 Task: Look for Airbnb options in Granada, Nicaragua from 4th December, 2023 to 10th December, 2023 for 8 adults.4 bedrooms having 8 beds and 4 bathrooms. Property type can be house. Amenities needed are: wifi, TV, free parkinig on premises, gym, breakfast. Look for 3 properties as per requirement.
Action: Mouse moved to (453, 176)
Screenshot: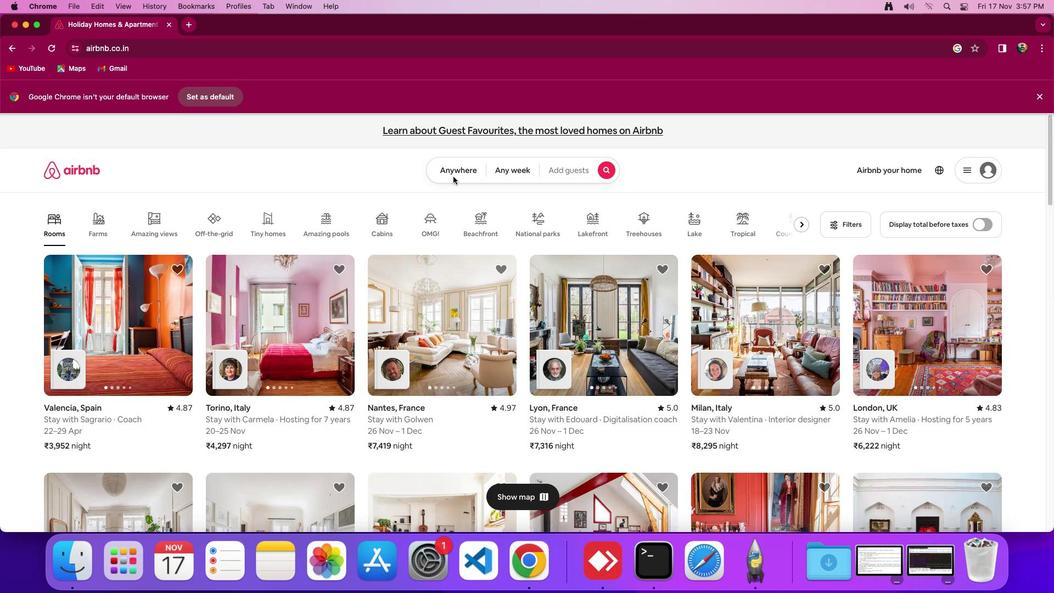 
Action: Mouse pressed left at (453, 176)
Screenshot: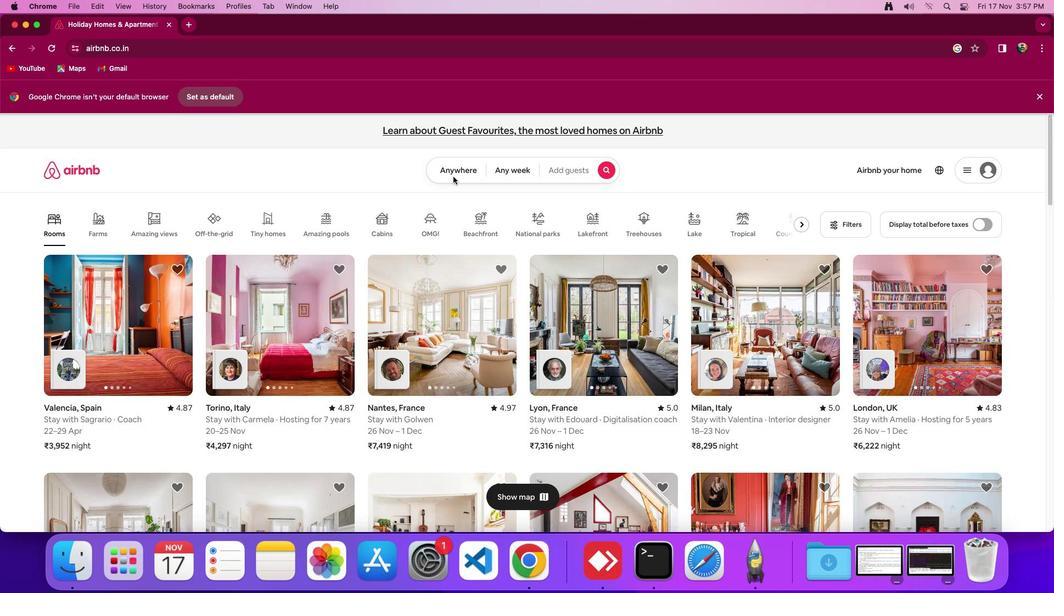 
Action: Mouse moved to (455, 176)
Screenshot: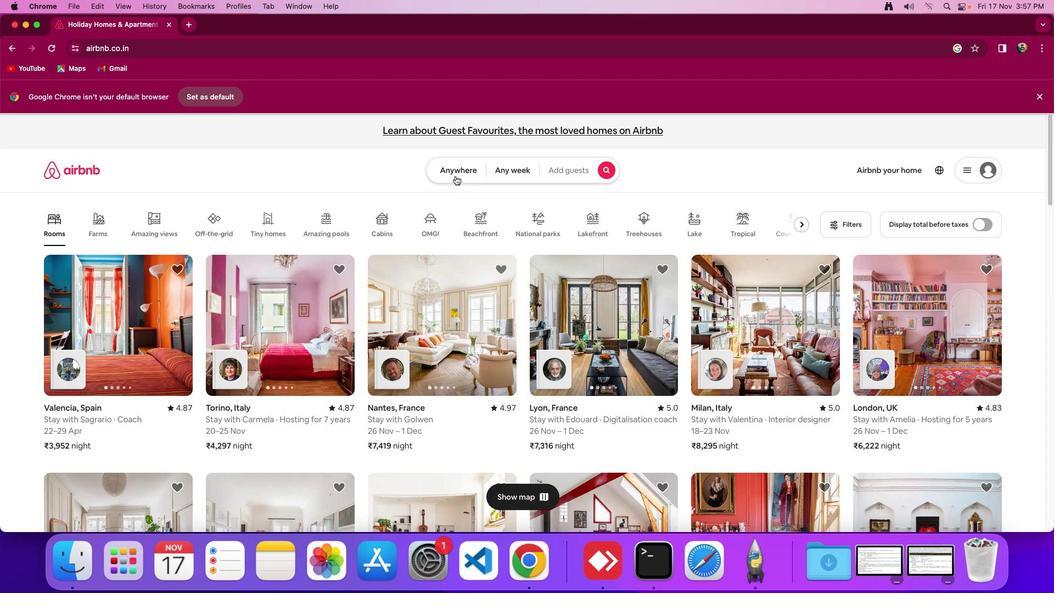 
Action: Mouse pressed left at (455, 176)
Screenshot: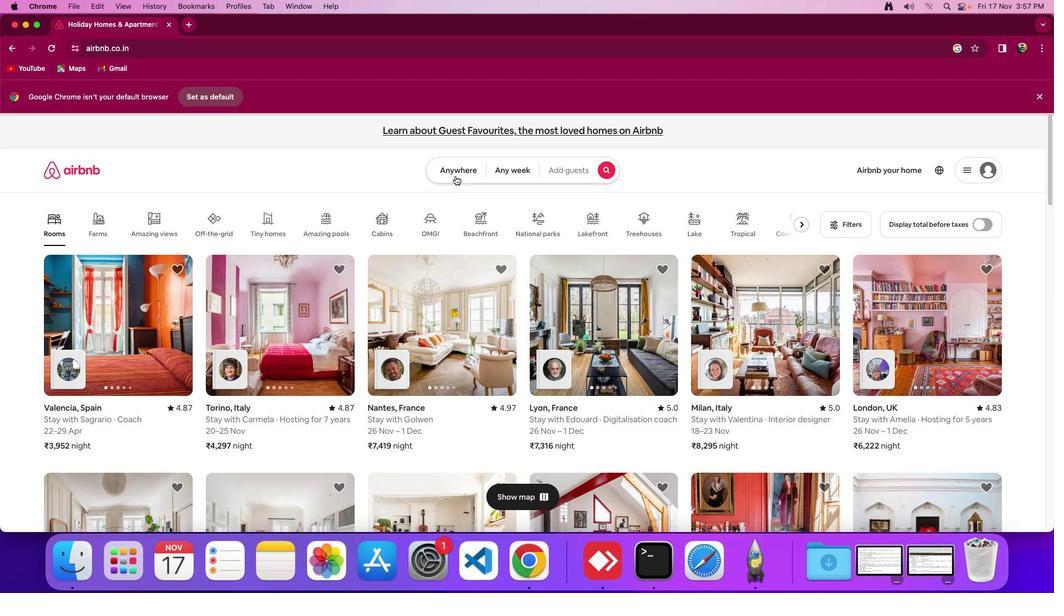 
Action: Mouse moved to (376, 209)
Screenshot: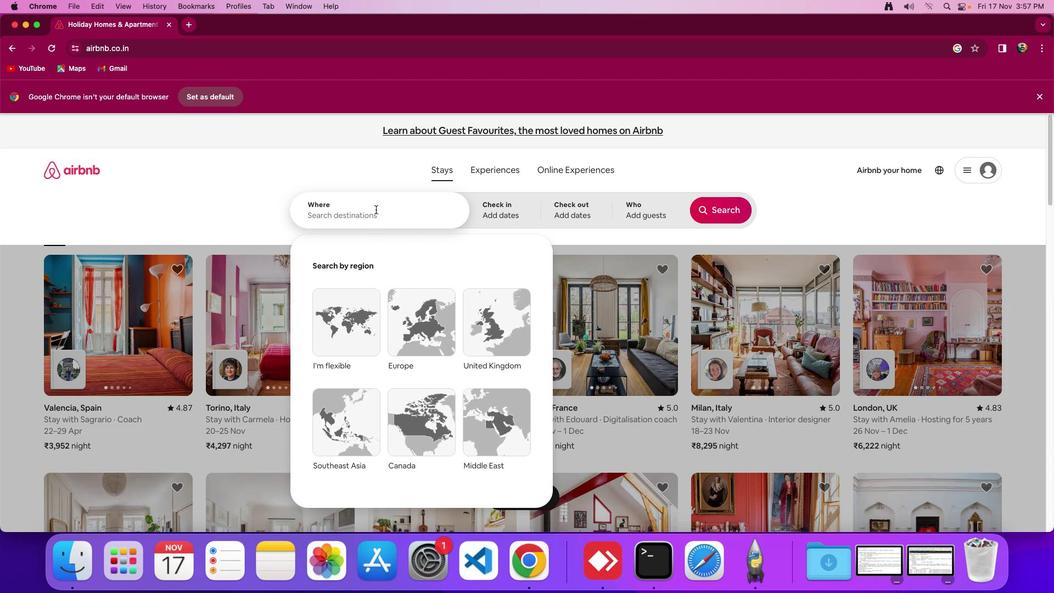 
Action: Mouse pressed left at (376, 209)
Screenshot: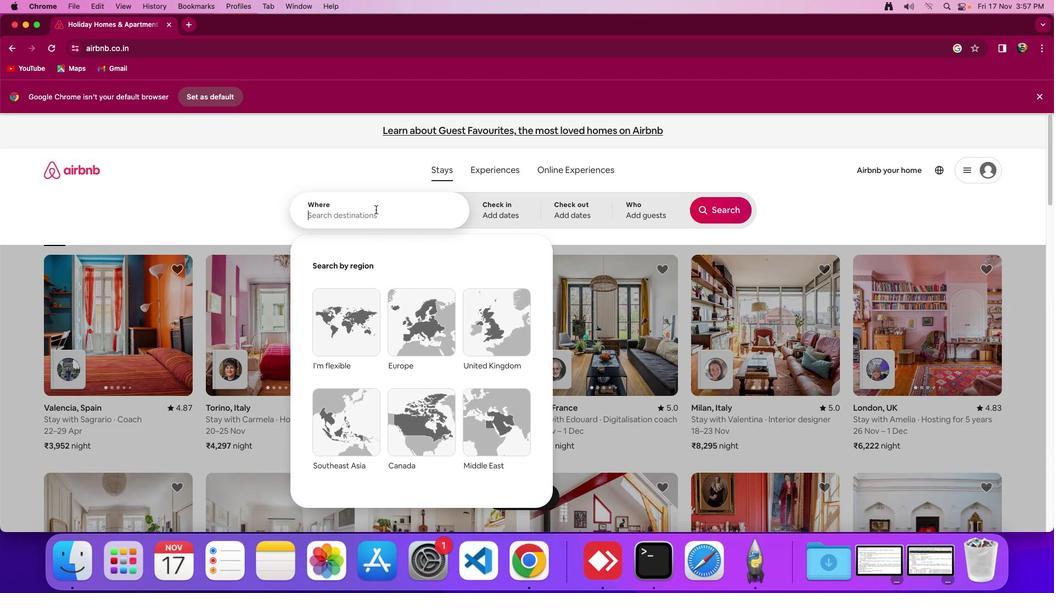 
Action: Key pressed Key.shift_r'G'
Screenshot: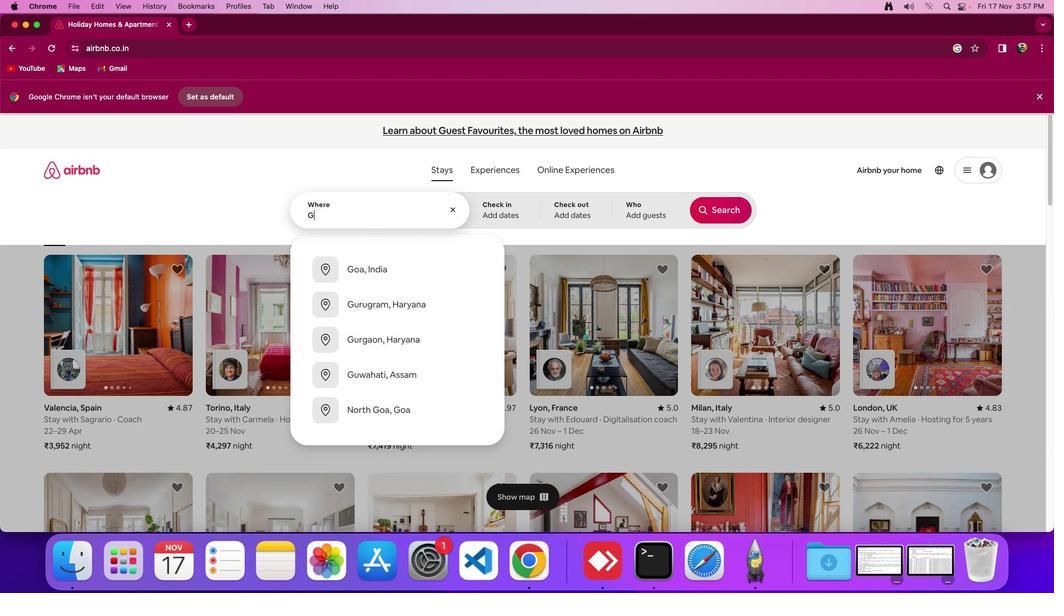 
Action: Mouse moved to (421, 191)
Screenshot: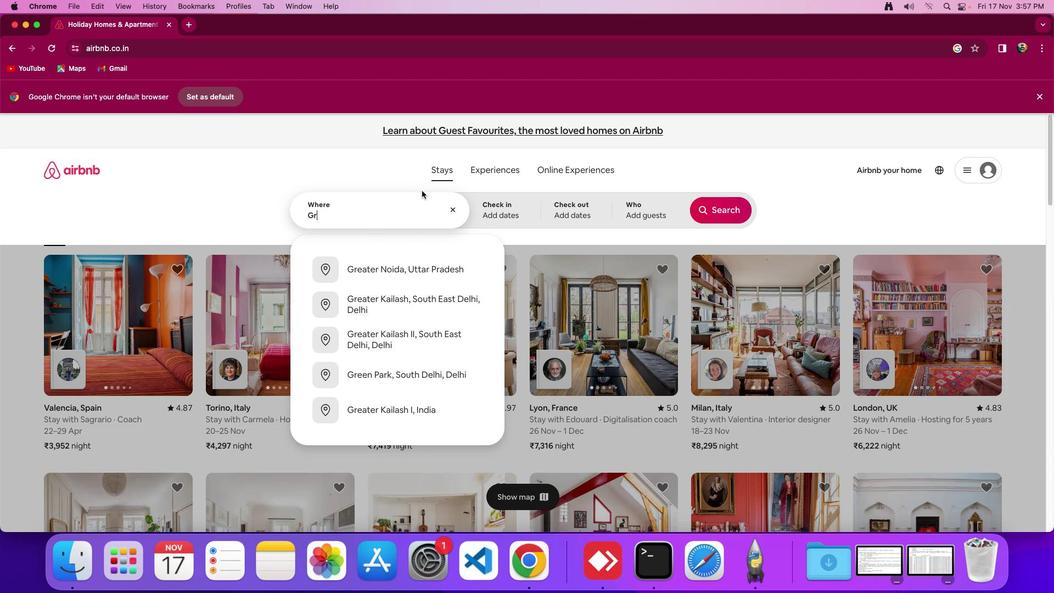 
Action: Key pressed 'r'
Screenshot: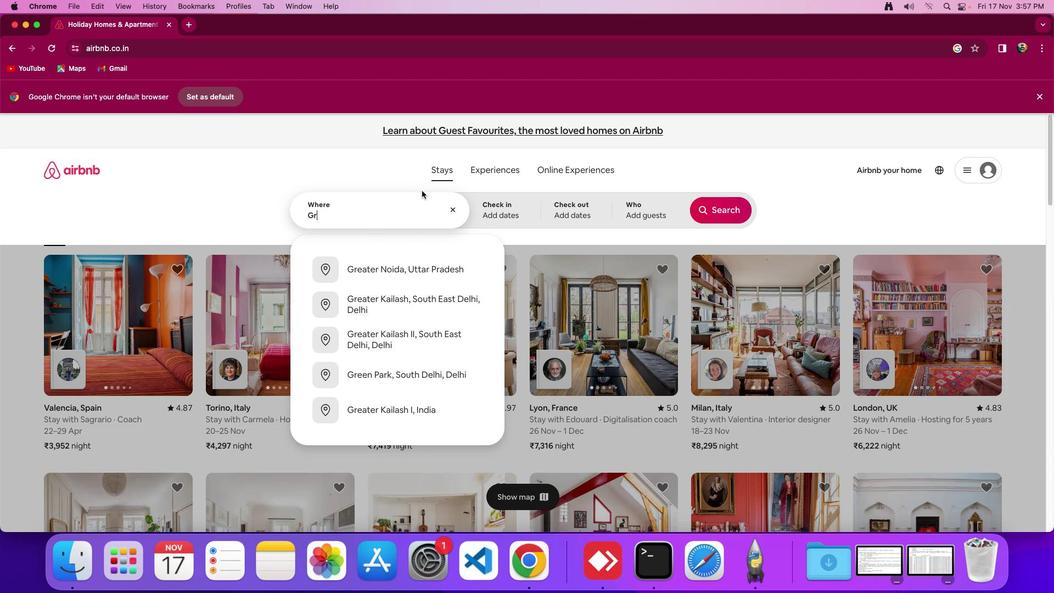 
Action: Mouse moved to (421, 190)
Screenshot: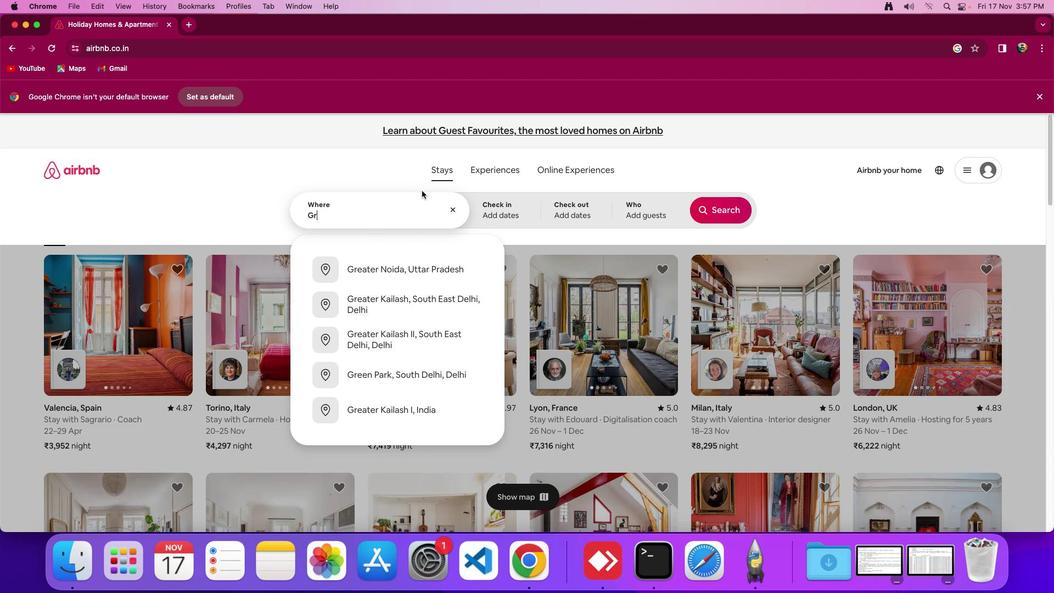 
Action: Key pressed 'a''n''d''a'','Key.spaceKey.shift'N''i''c''a''r''a''g''u''a'
Screenshot: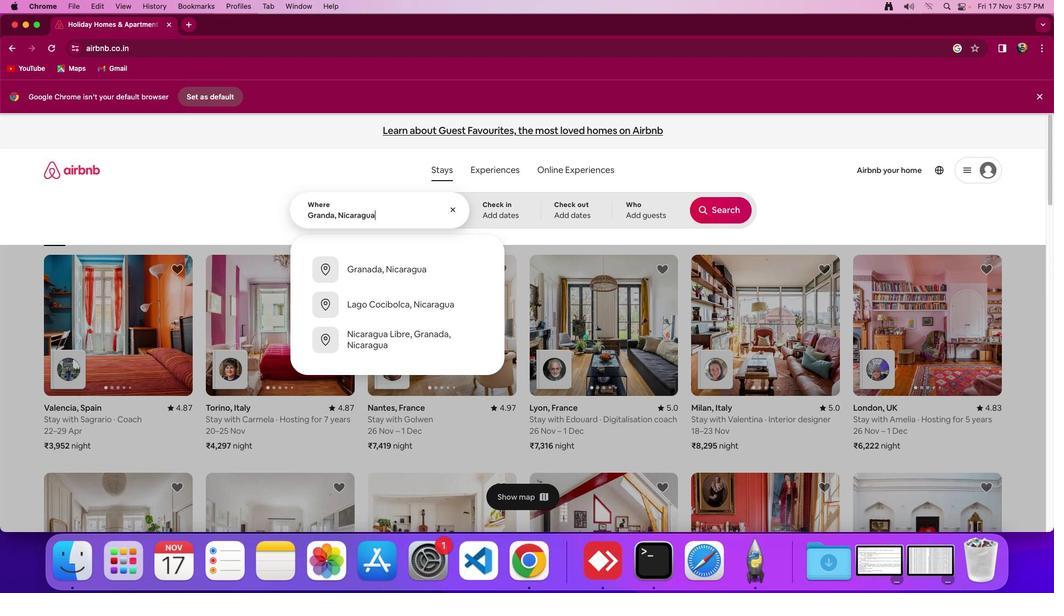 
Action: Mouse moved to (488, 213)
Screenshot: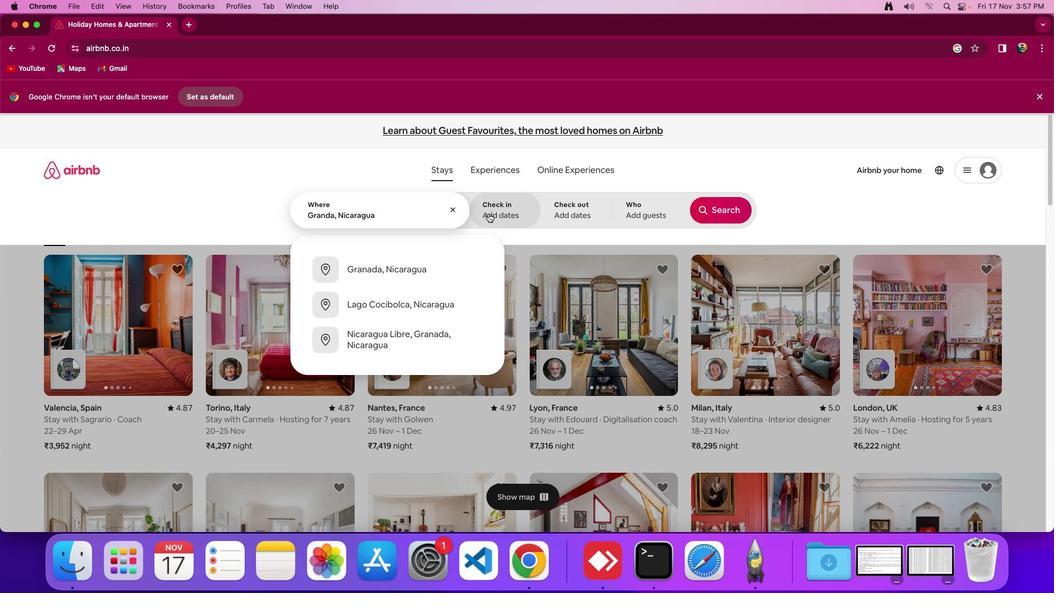 
Action: Mouse pressed left at (488, 213)
Screenshot: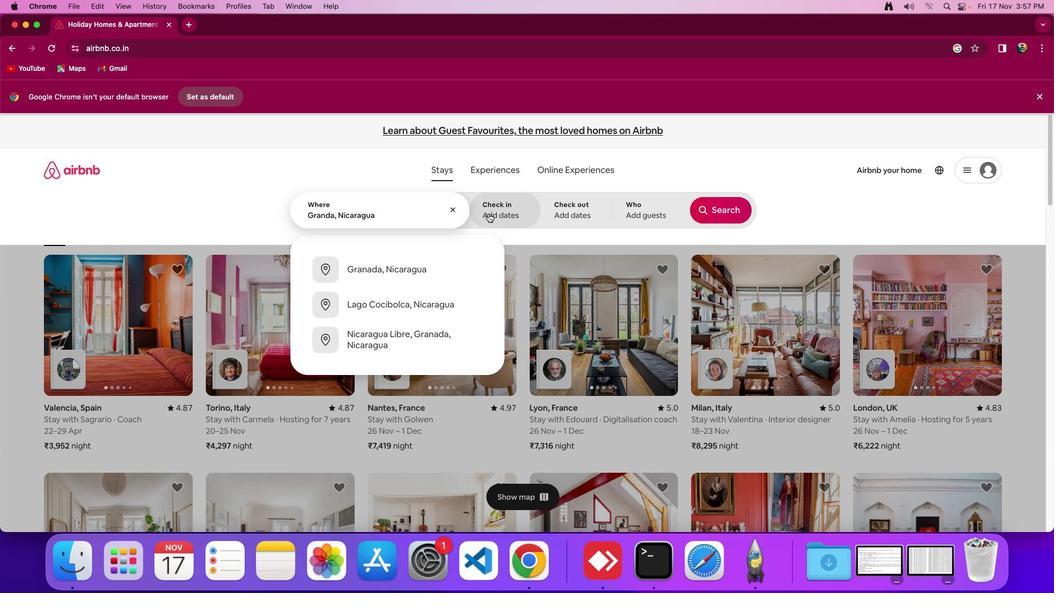 
Action: Mouse moved to (569, 375)
Screenshot: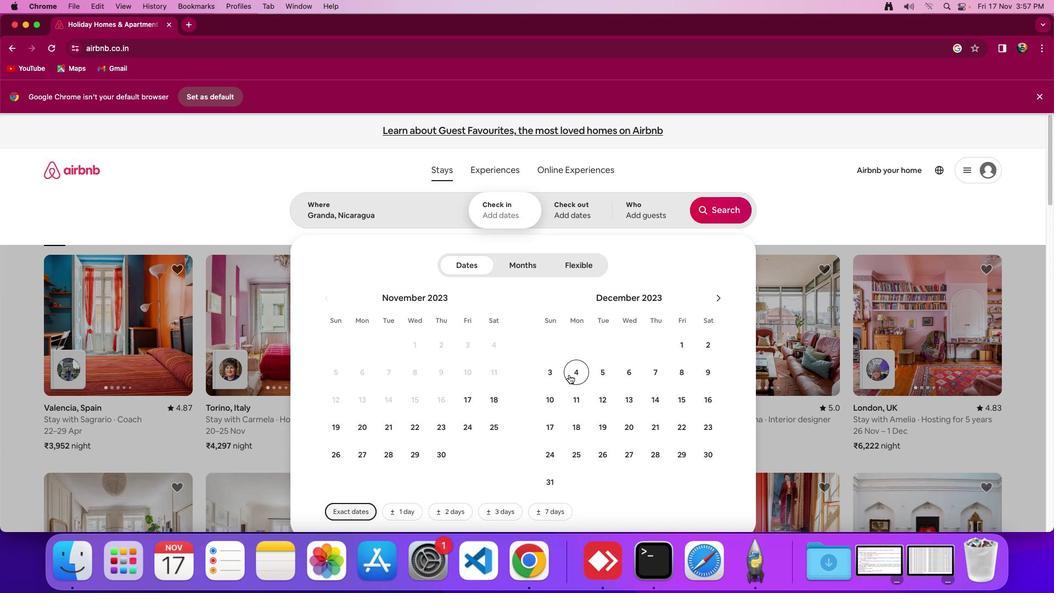 
Action: Mouse pressed left at (569, 375)
Screenshot: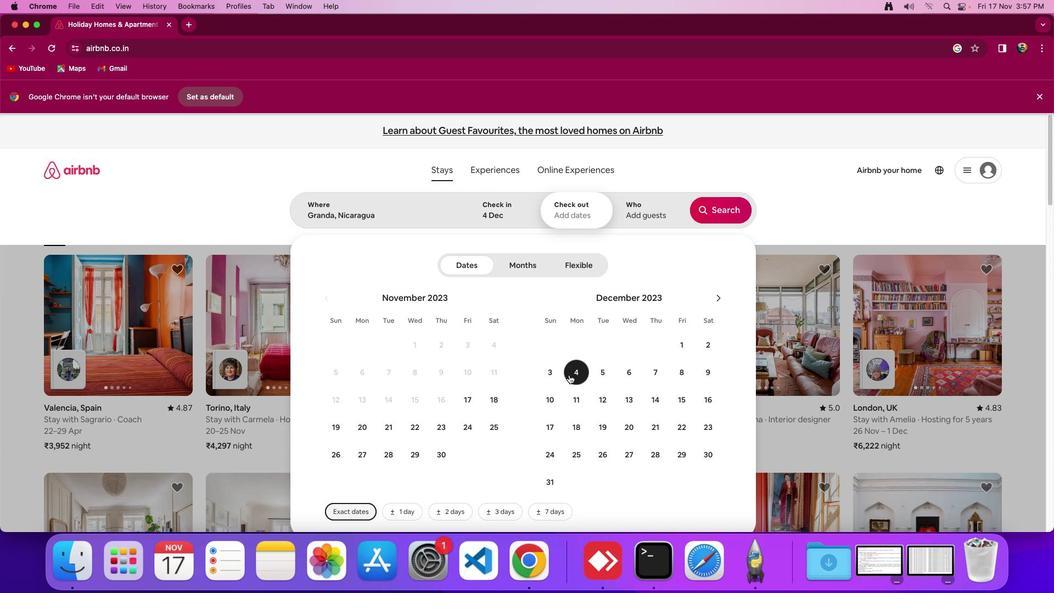 
Action: Mouse moved to (556, 403)
Screenshot: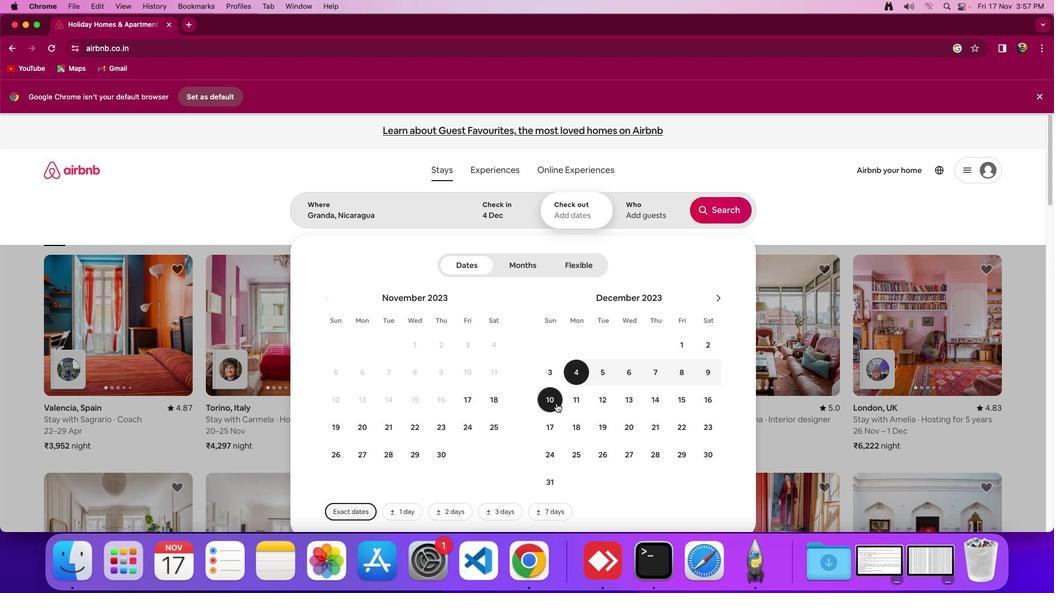 
Action: Mouse pressed left at (556, 403)
Screenshot: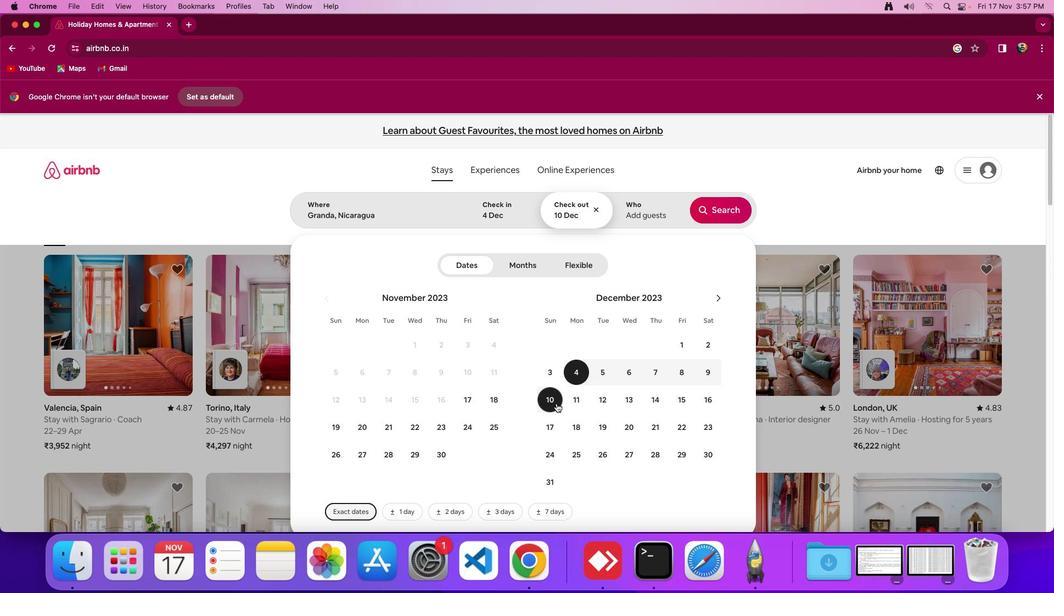 
Action: Mouse moved to (645, 213)
Screenshot: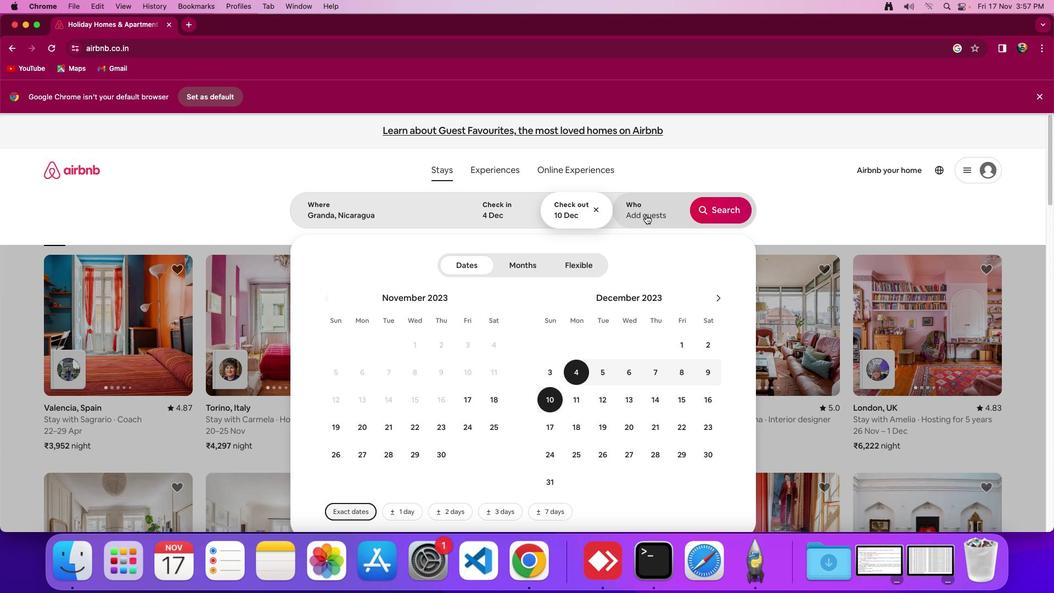 
Action: Mouse pressed left at (645, 213)
Screenshot: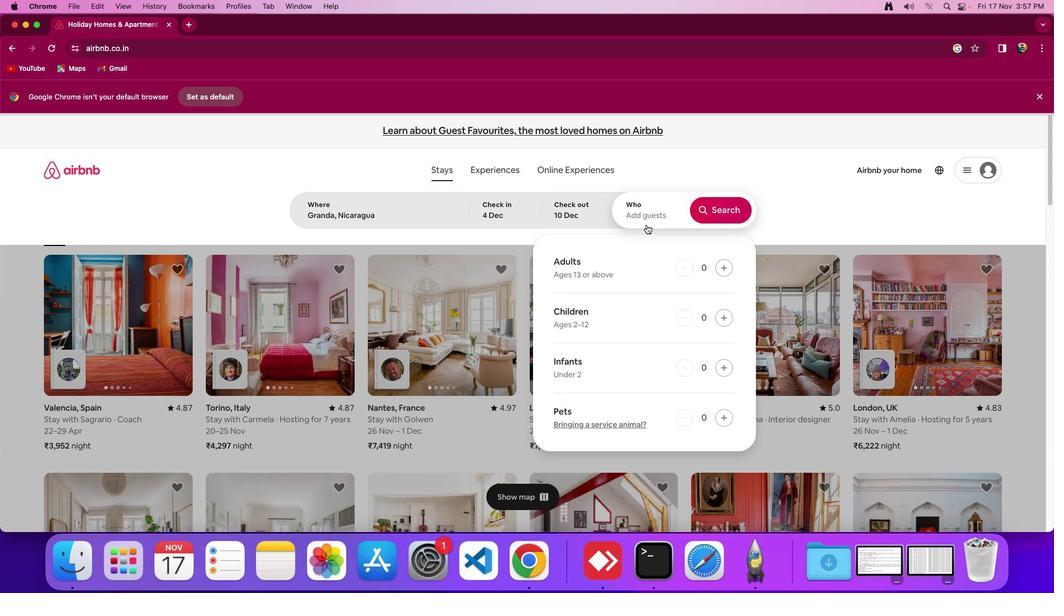 
Action: Mouse moved to (722, 267)
Screenshot: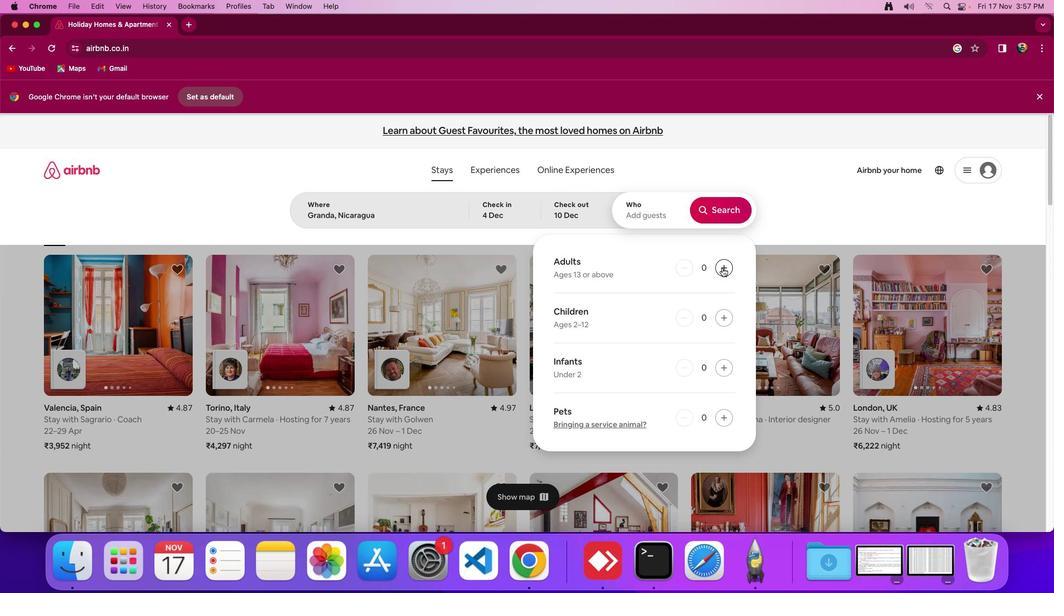 
Action: Mouse pressed left at (722, 267)
Screenshot: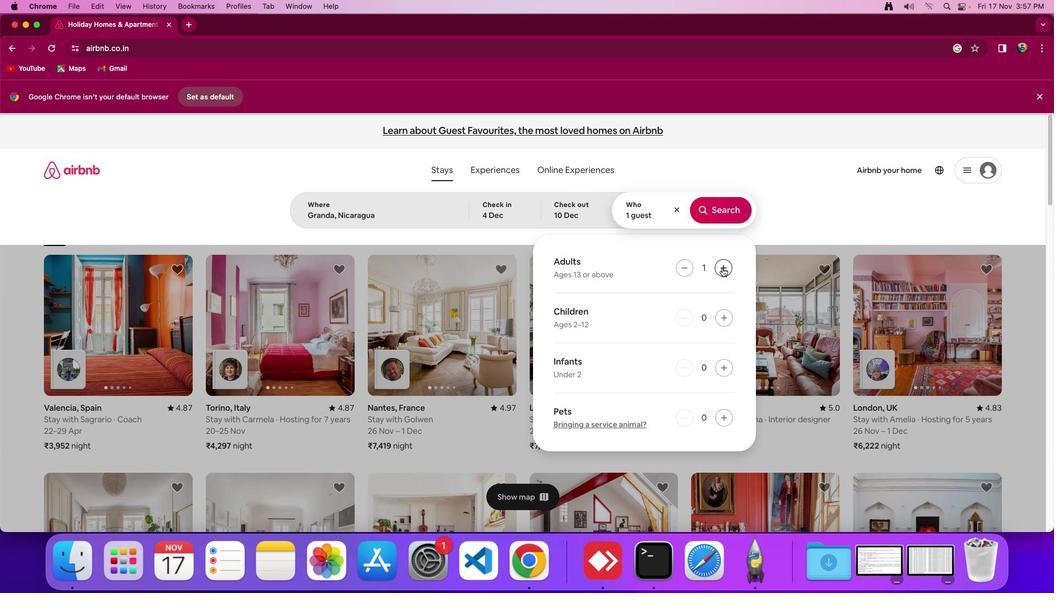 
Action: Mouse pressed left at (722, 267)
Screenshot: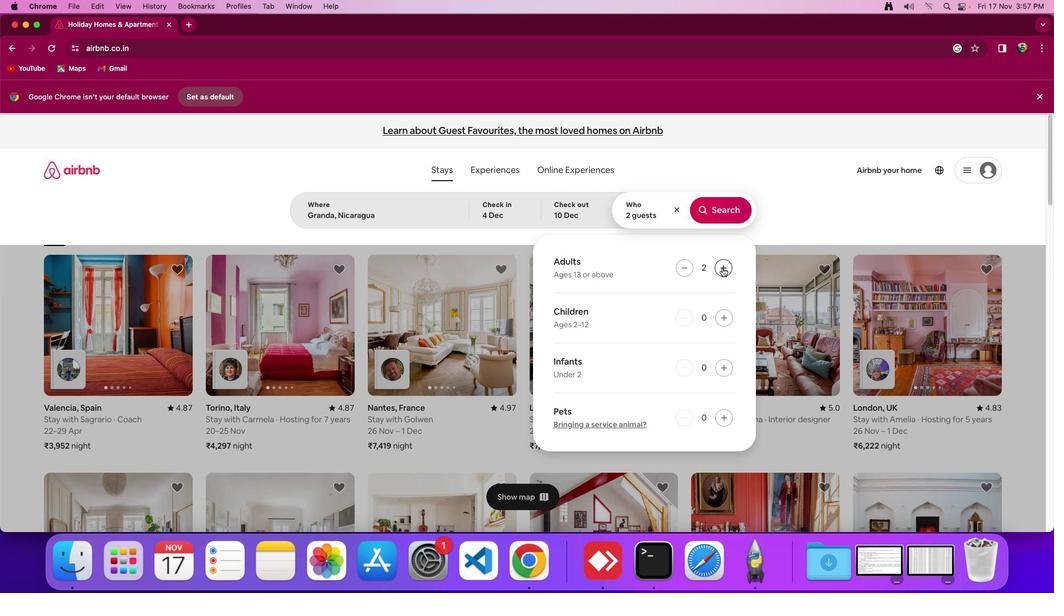 
Action: Mouse pressed left at (722, 267)
Screenshot: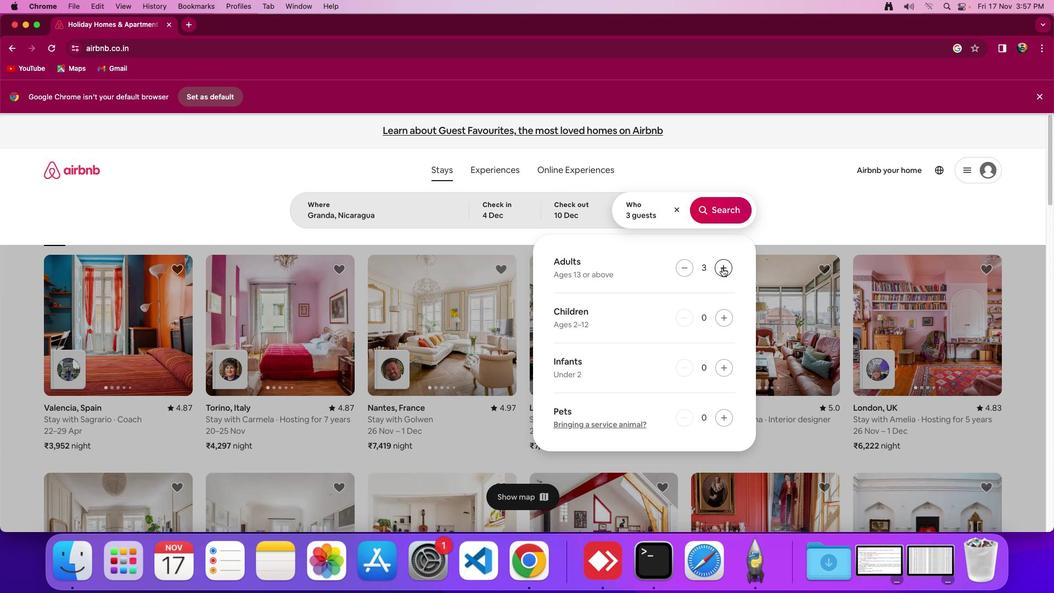 
Action: Mouse pressed left at (722, 267)
Screenshot: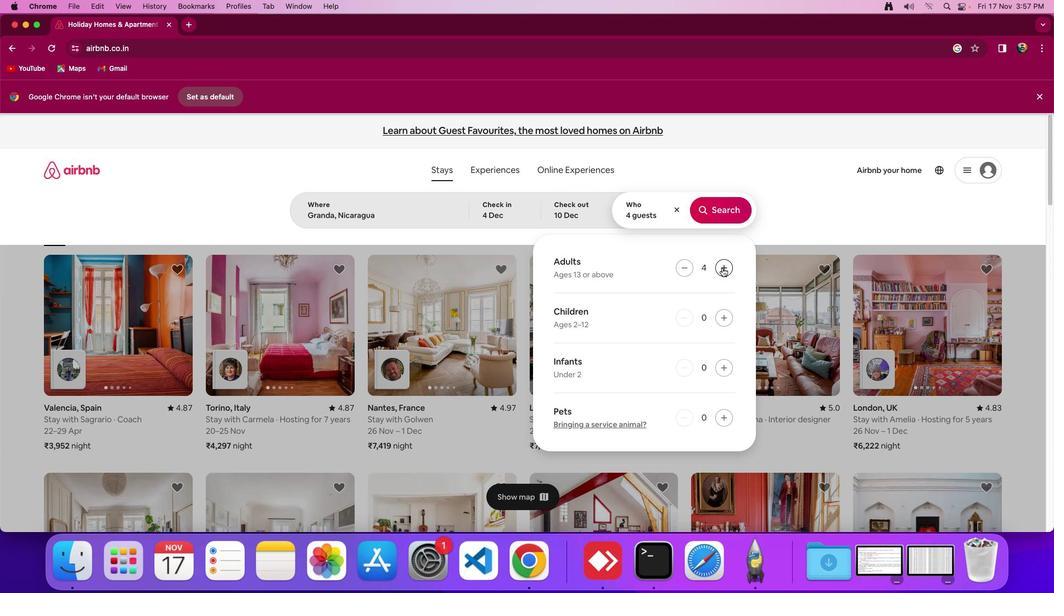 
Action: Mouse pressed left at (722, 267)
Screenshot: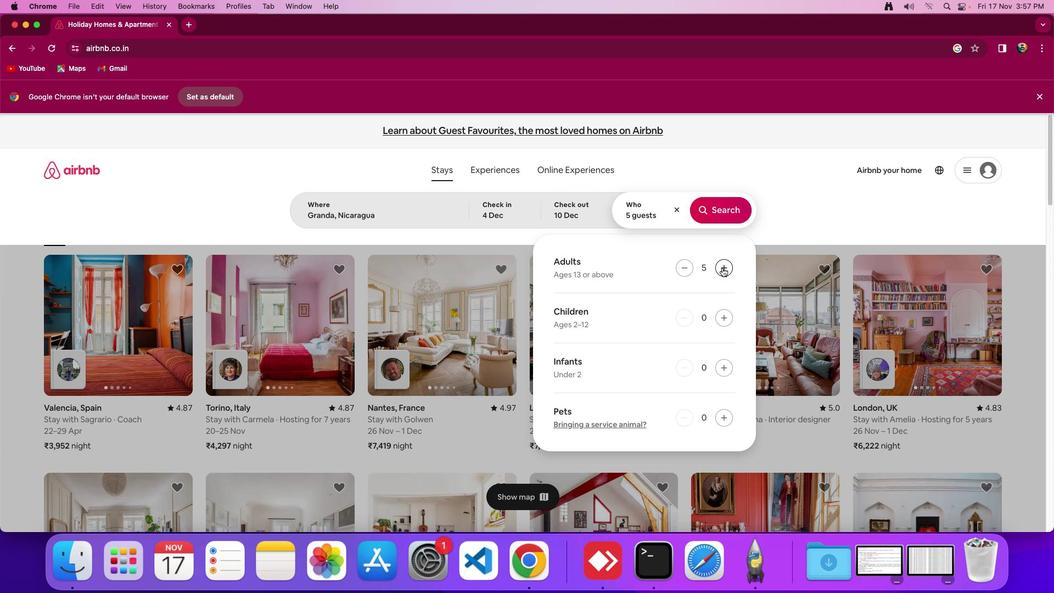 
Action: Mouse pressed left at (722, 267)
Screenshot: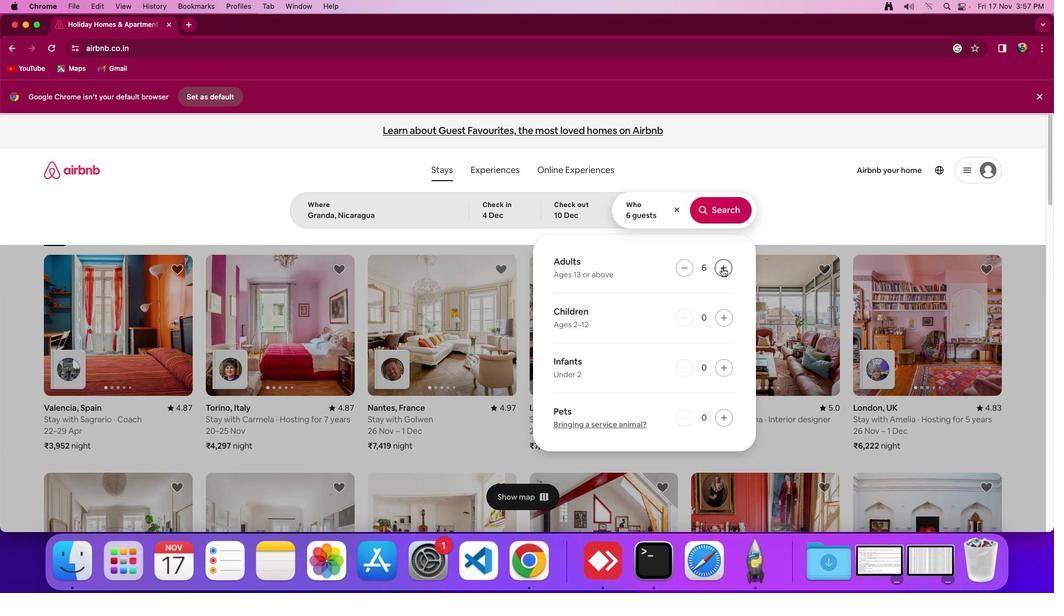 
Action: Mouse pressed left at (722, 267)
Screenshot: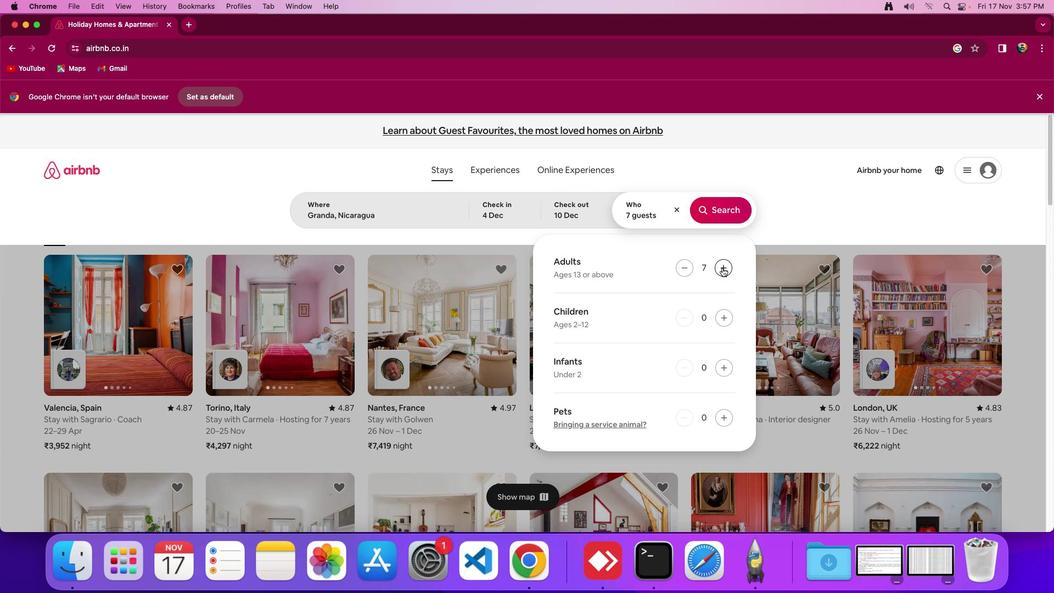 
Action: Mouse pressed left at (722, 267)
Screenshot: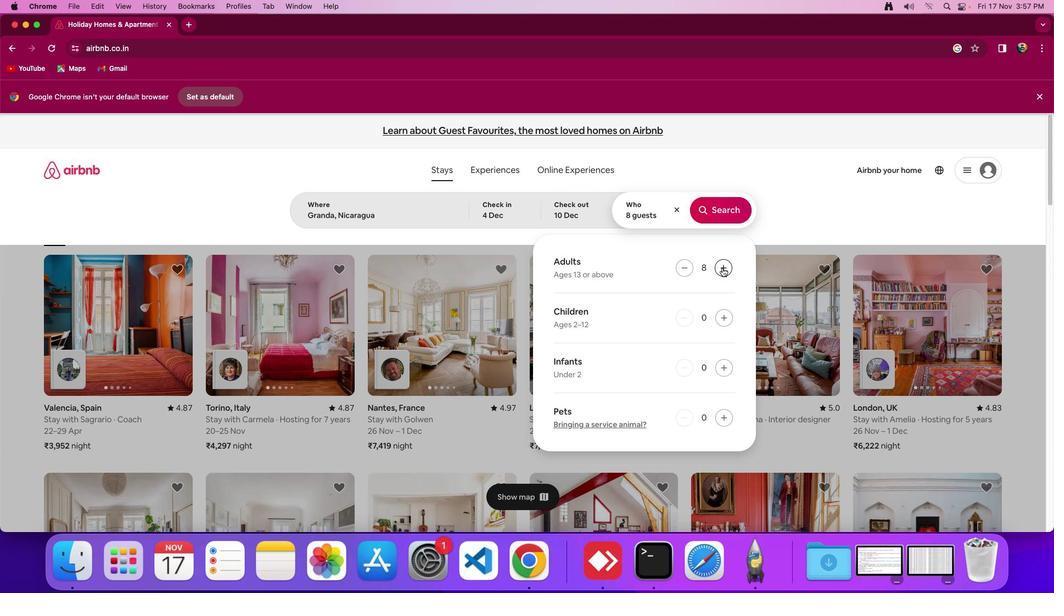 
Action: Mouse moved to (729, 214)
Screenshot: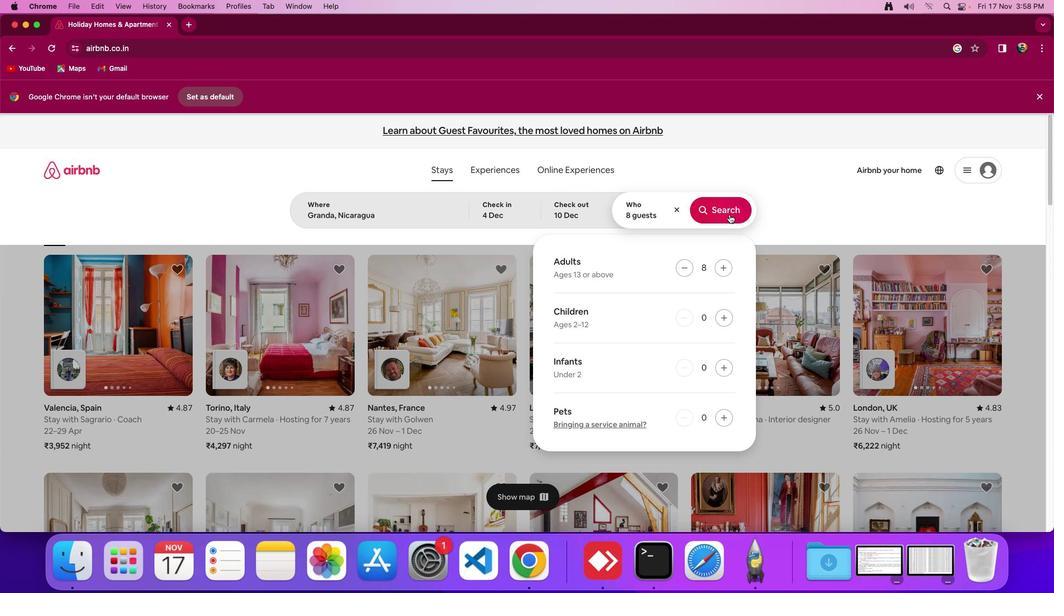 
Action: Mouse pressed left at (729, 214)
Screenshot: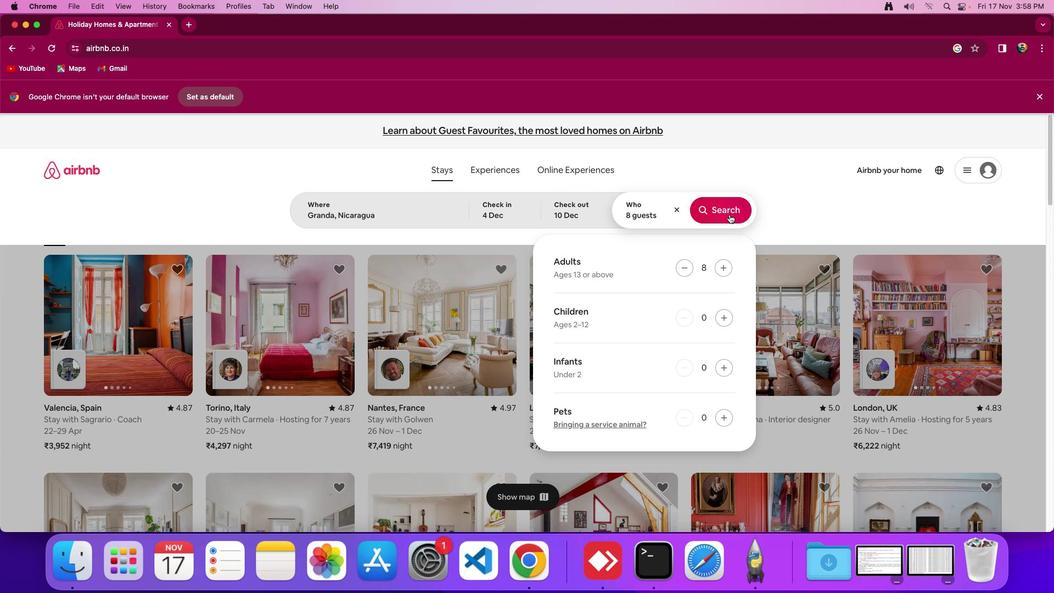 
Action: Mouse moved to (861, 186)
Screenshot: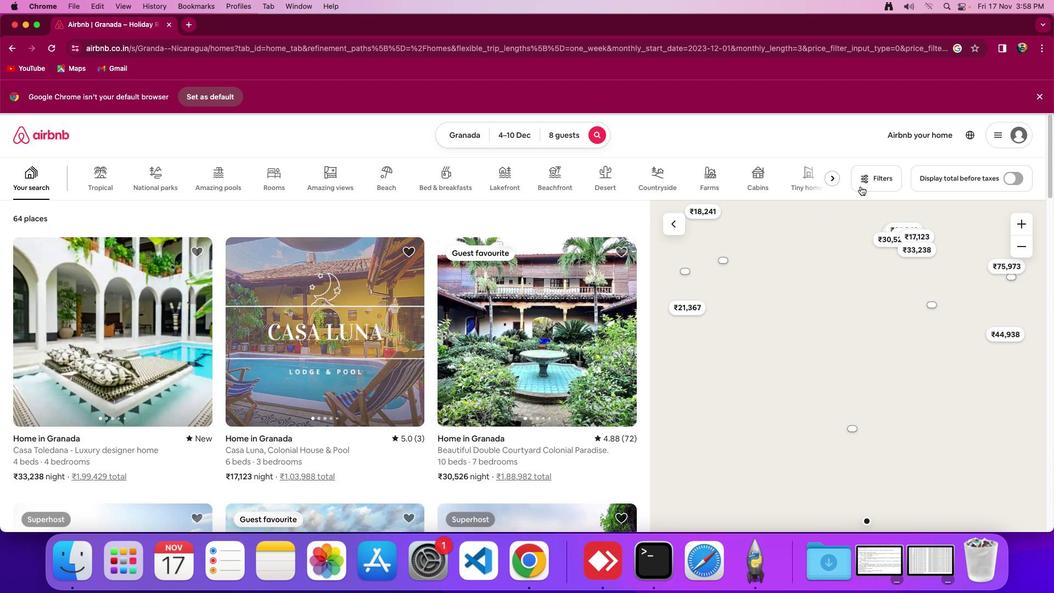 
Action: Mouse pressed left at (861, 186)
Screenshot: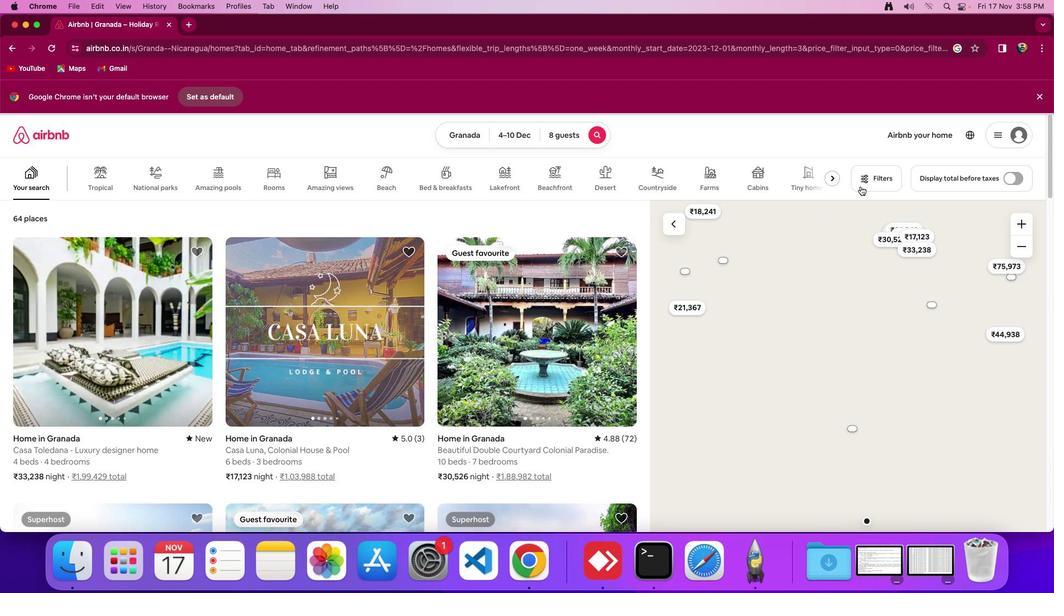 
Action: Mouse moved to (868, 172)
Screenshot: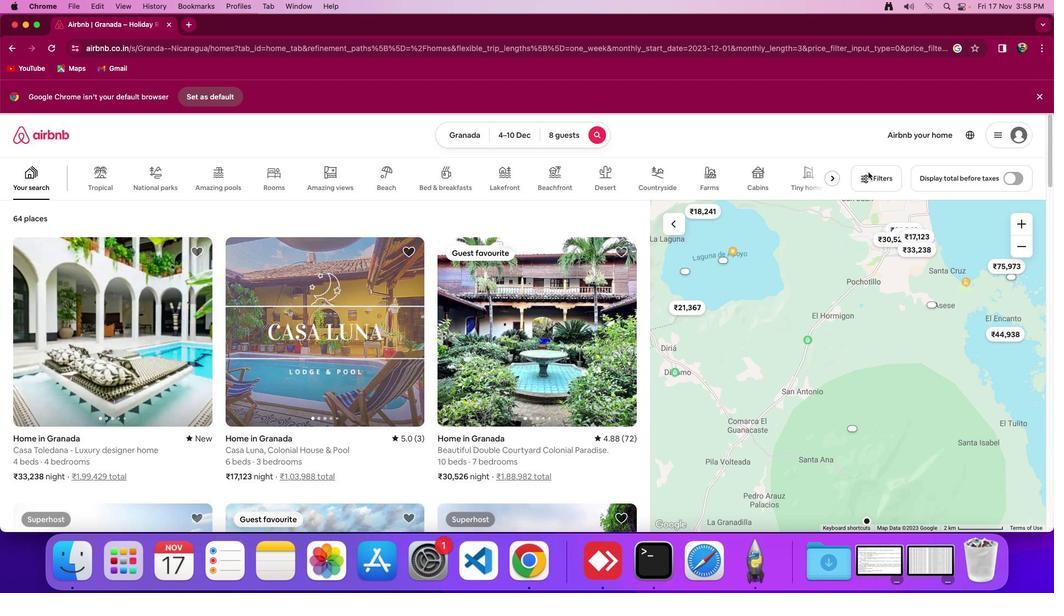 
Action: Mouse pressed left at (868, 172)
Screenshot: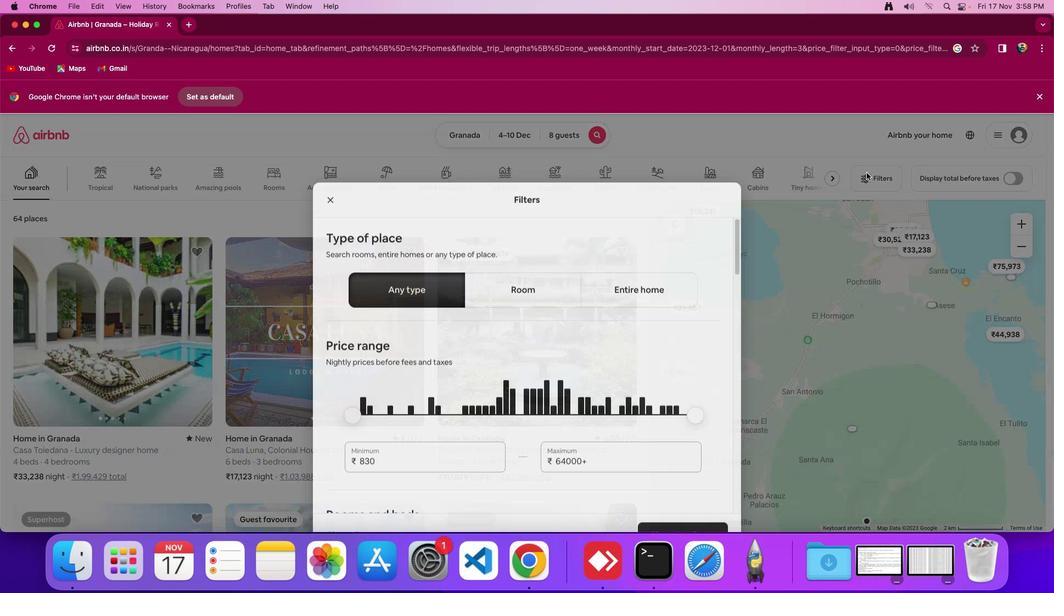 
Action: Mouse moved to (874, 173)
Screenshot: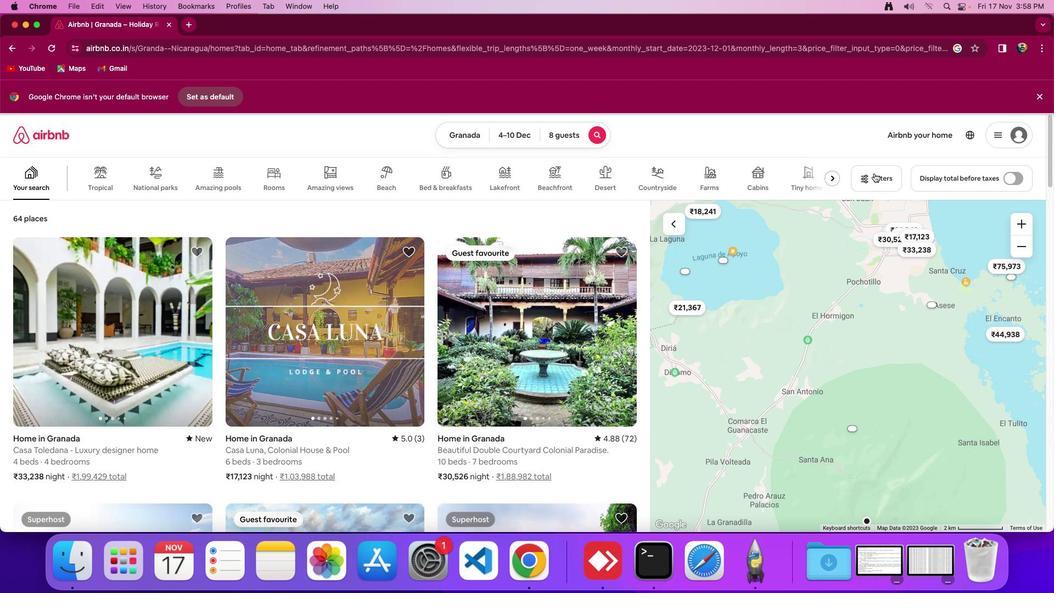 
Action: Mouse pressed left at (874, 173)
Screenshot: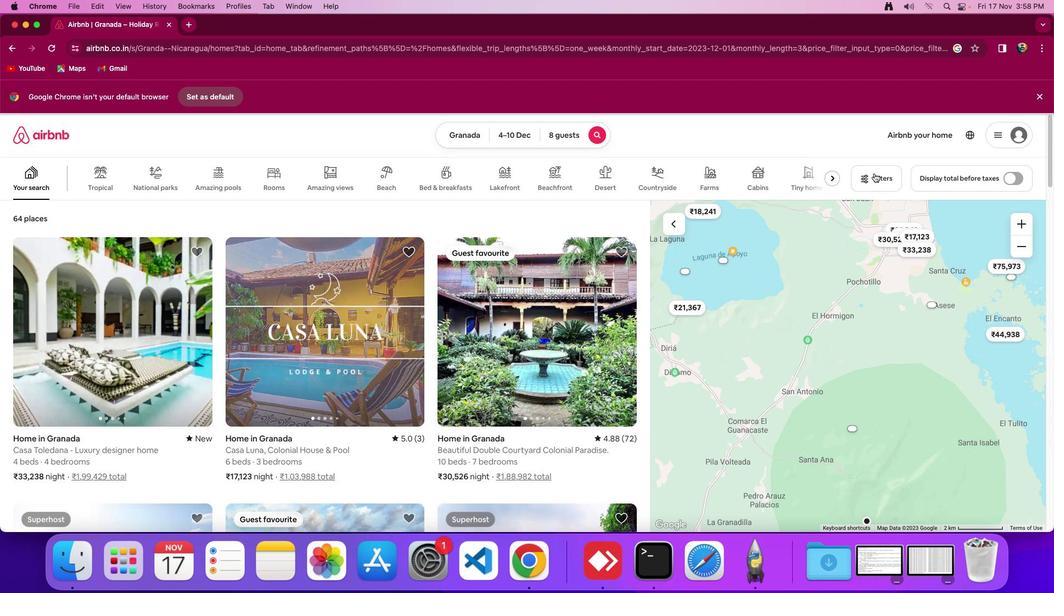 
Action: Mouse moved to (620, 447)
Screenshot: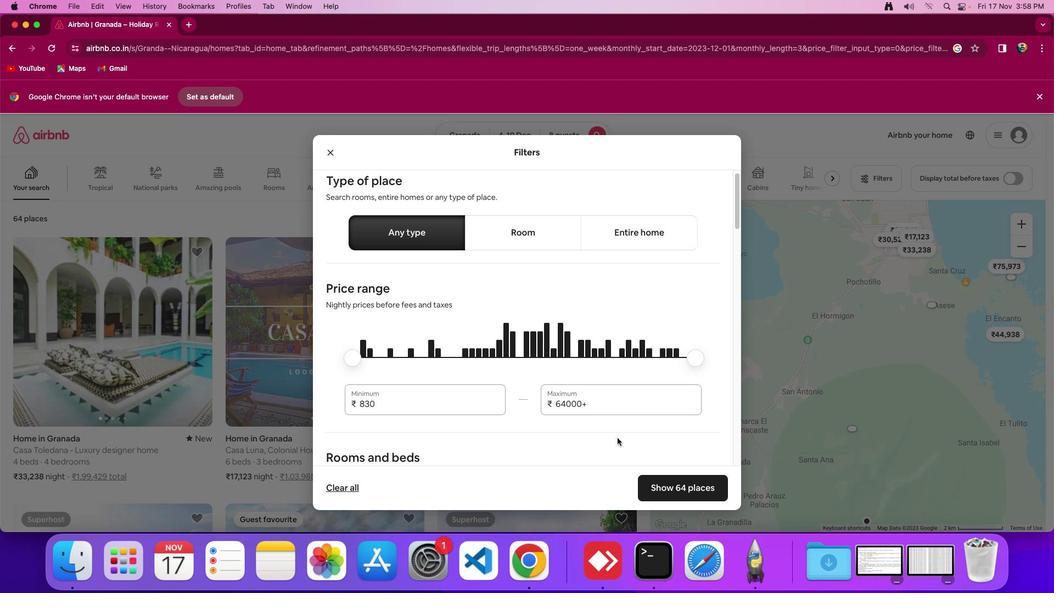 
Action: Mouse scrolled (620, 447) with delta (0, 0)
Screenshot: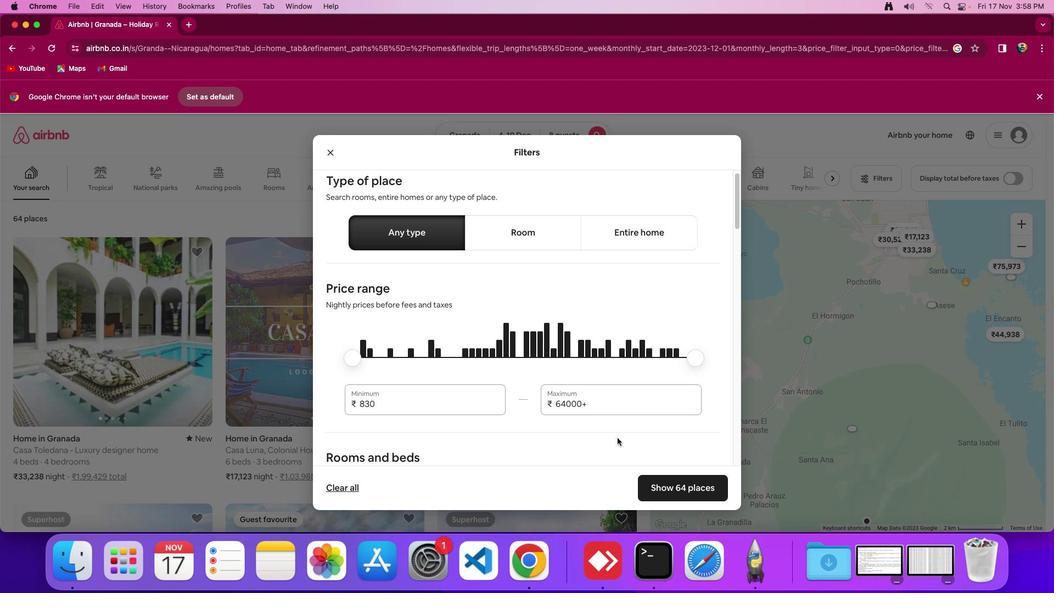 
Action: Mouse moved to (619, 443)
Screenshot: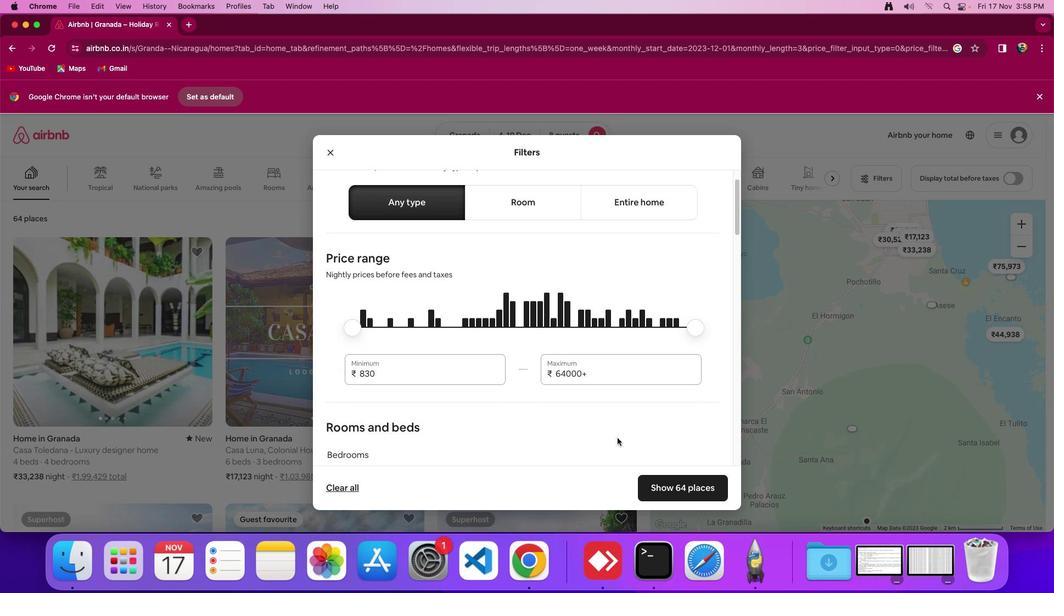 
Action: Mouse scrolled (619, 443) with delta (0, 0)
Screenshot: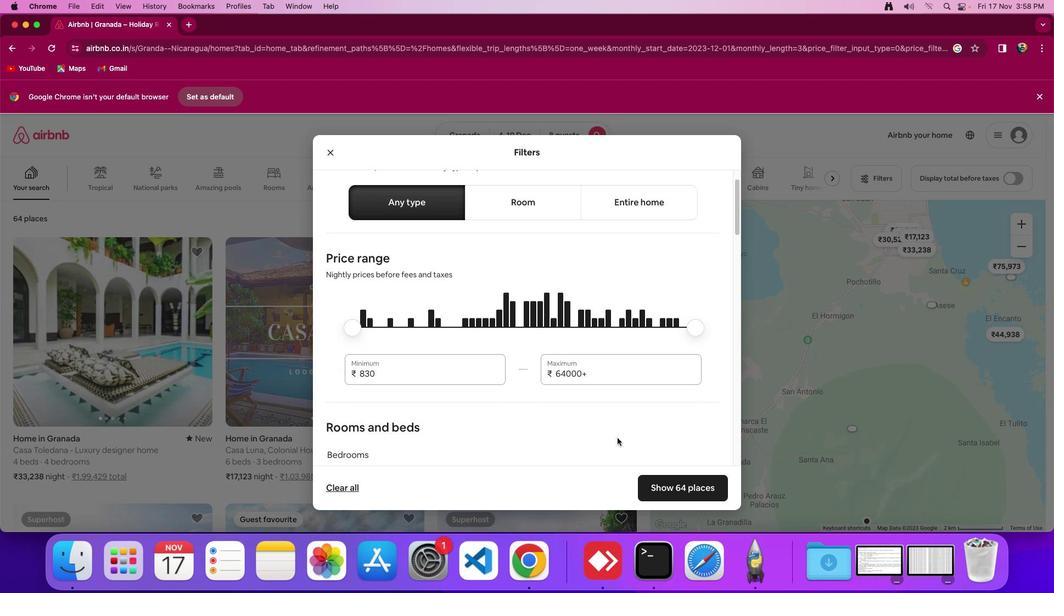 
Action: Mouse moved to (617, 439)
Screenshot: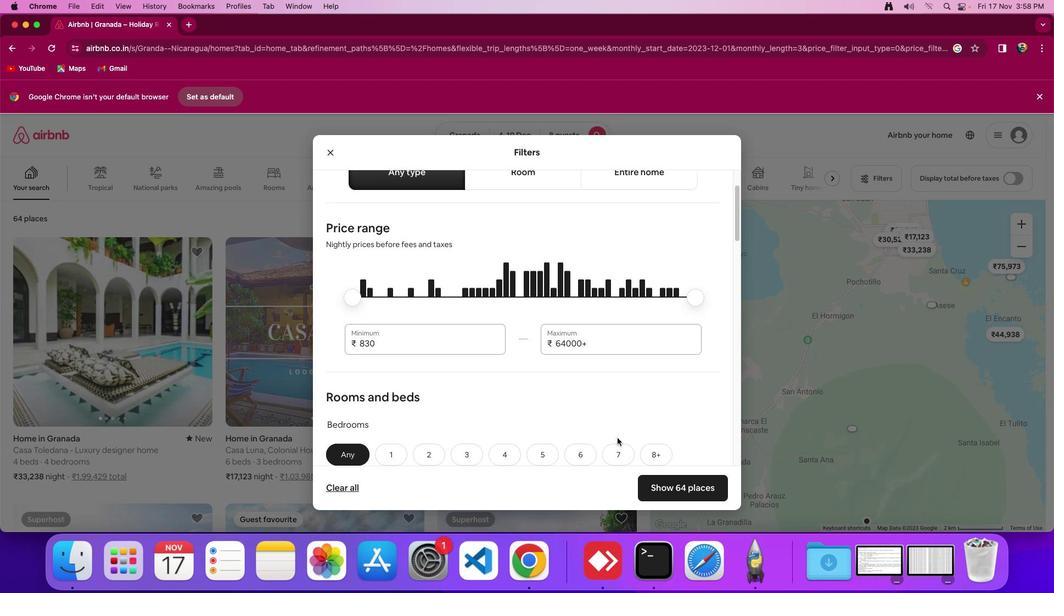 
Action: Mouse scrolled (617, 439) with delta (0, -1)
Screenshot: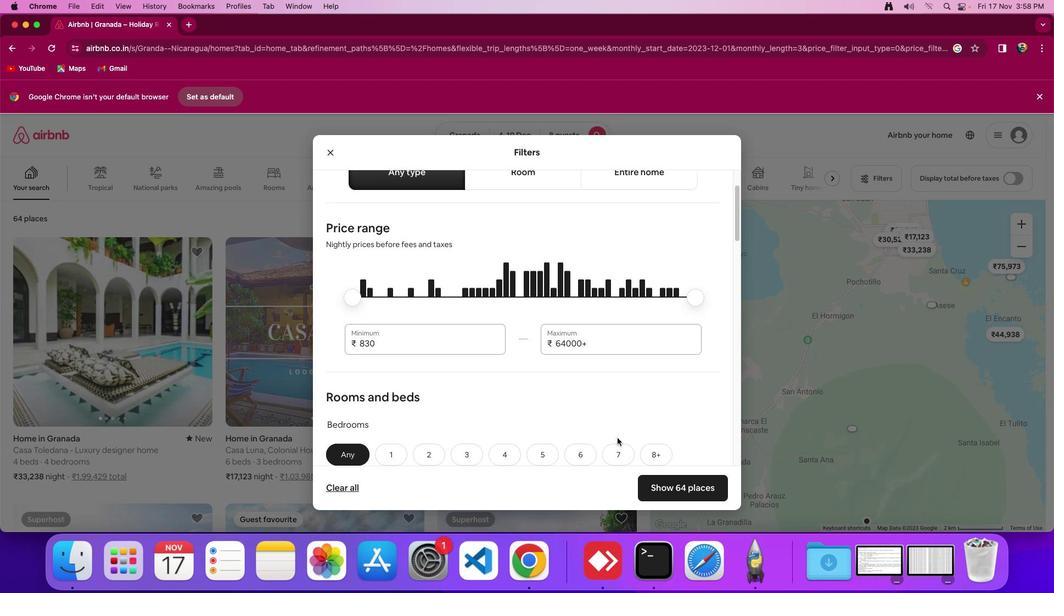 
Action: Mouse moved to (615, 436)
Screenshot: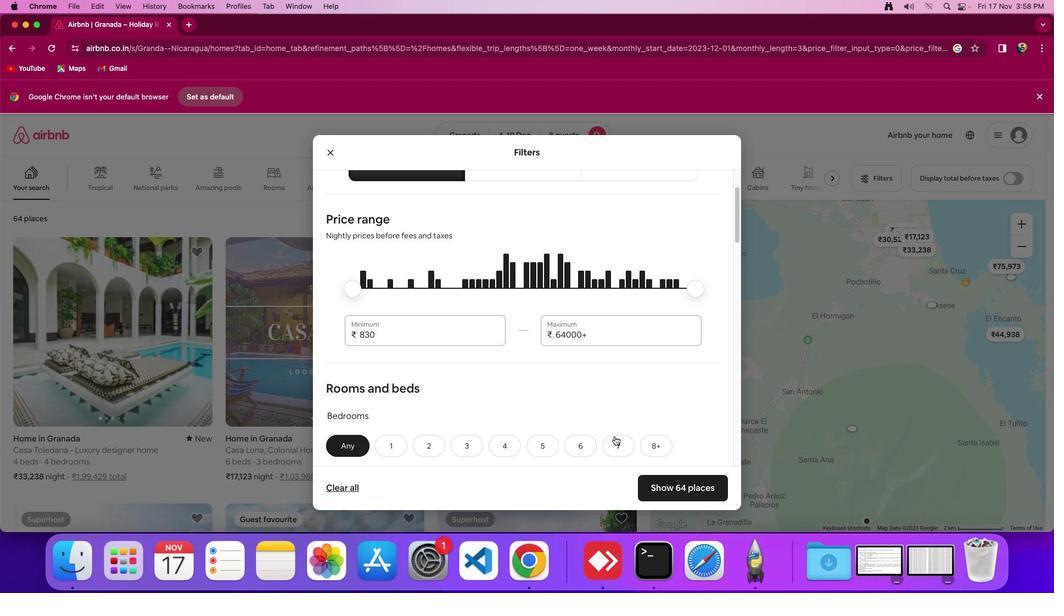 
Action: Mouse scrolled (615, 436) with delta (0, 0)
Screenshot: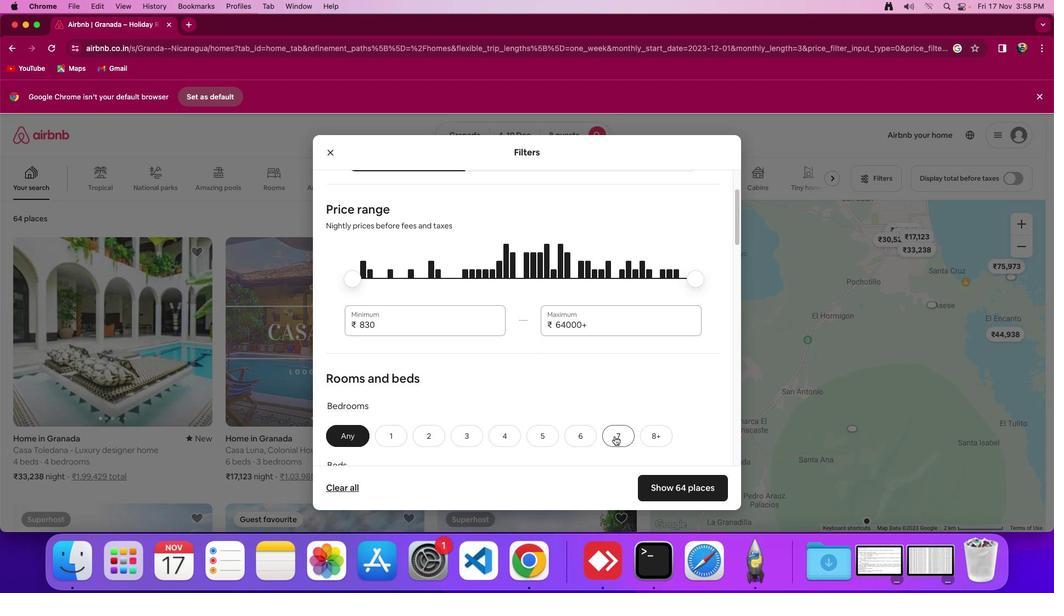 
Action: Mouse moved to (615, 436)
Screenshot: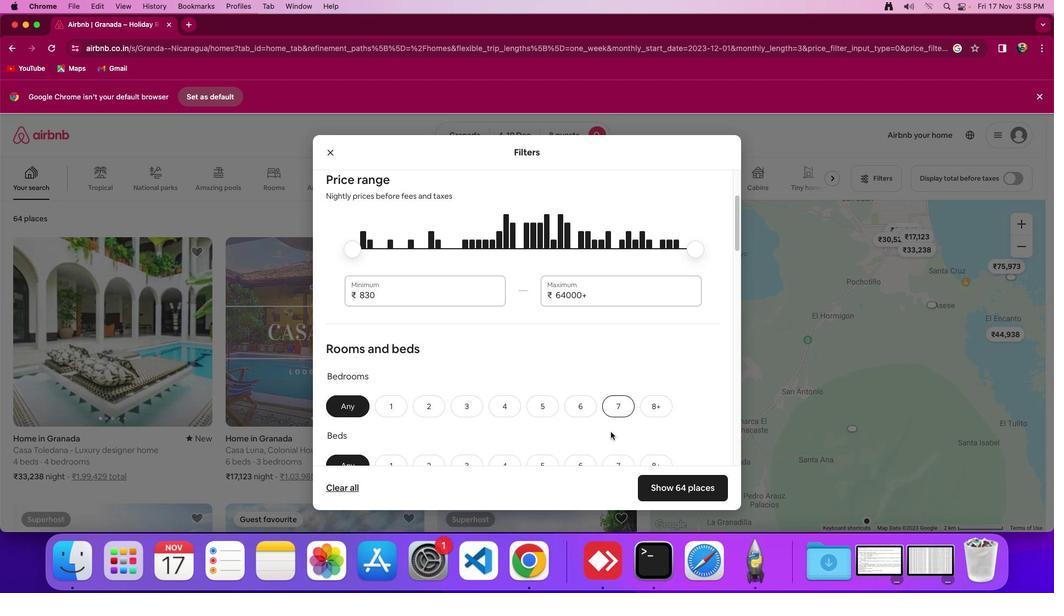 
Action: Mouse scrolled (615, 436) with delta (0, 0)
Screenshot: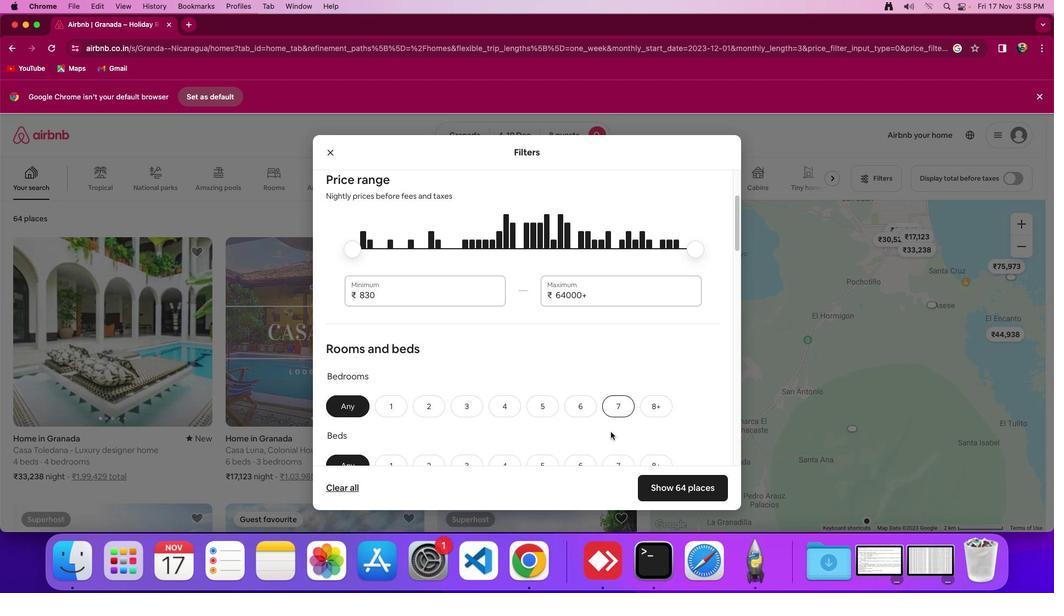 
Action: Mouse moved to (615, 436)
Screenshot: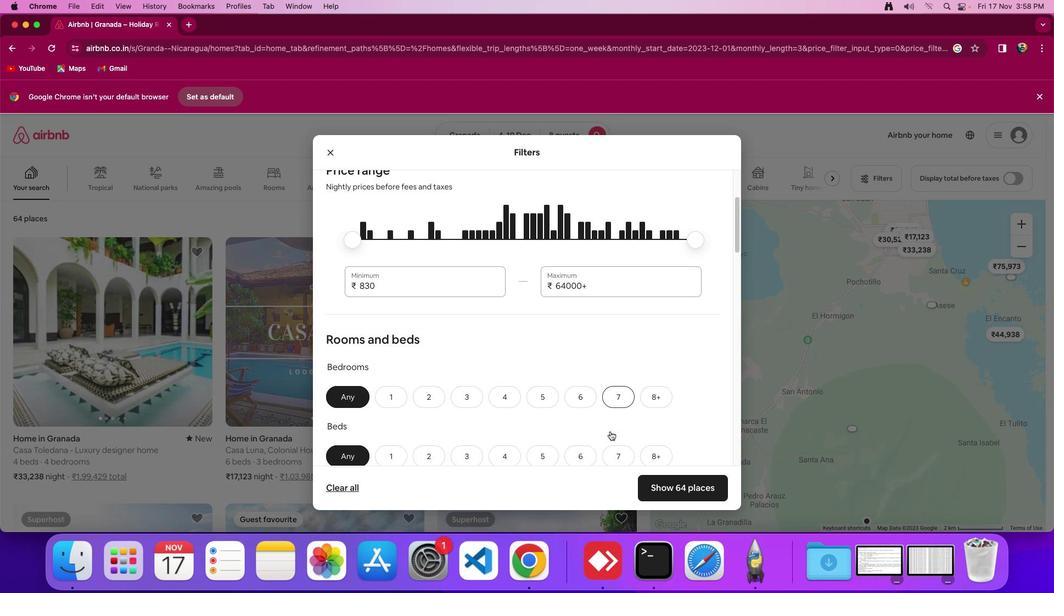 
Action: Mouse scrolled (615, 436) with delta (0, -1)
Screenshot: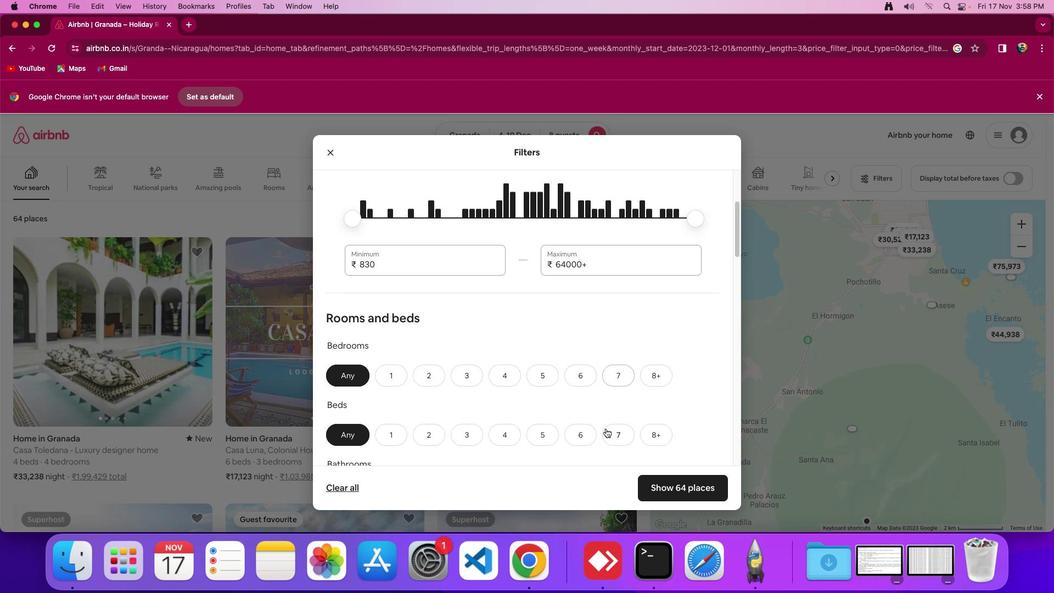 
Action: Mouse moved to (563, 410)
Screenshot: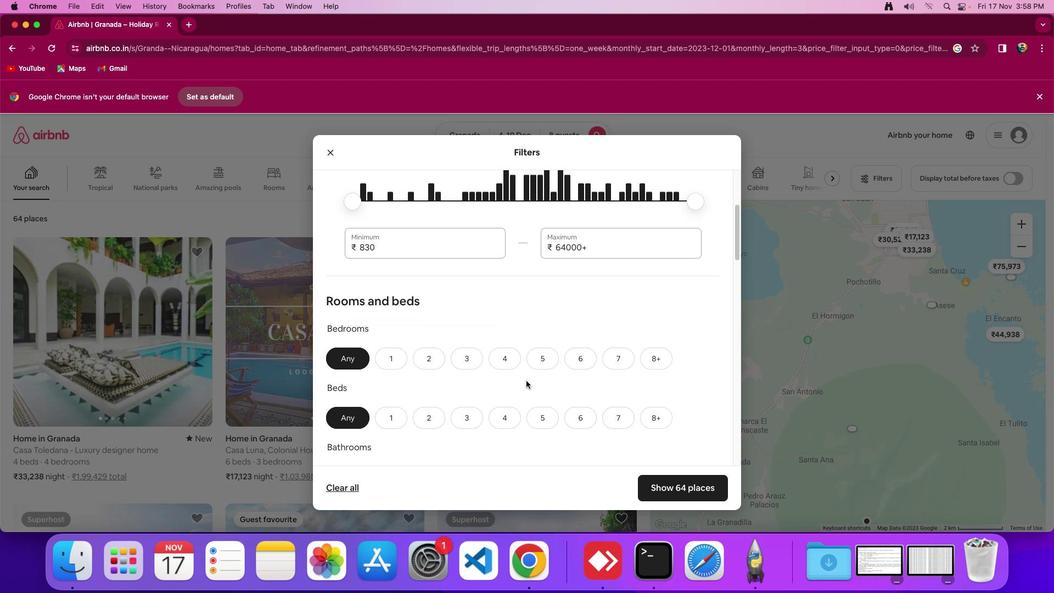 
Action: Mouse scrolled (563, 410) with delta (0, 0)
Screenshot: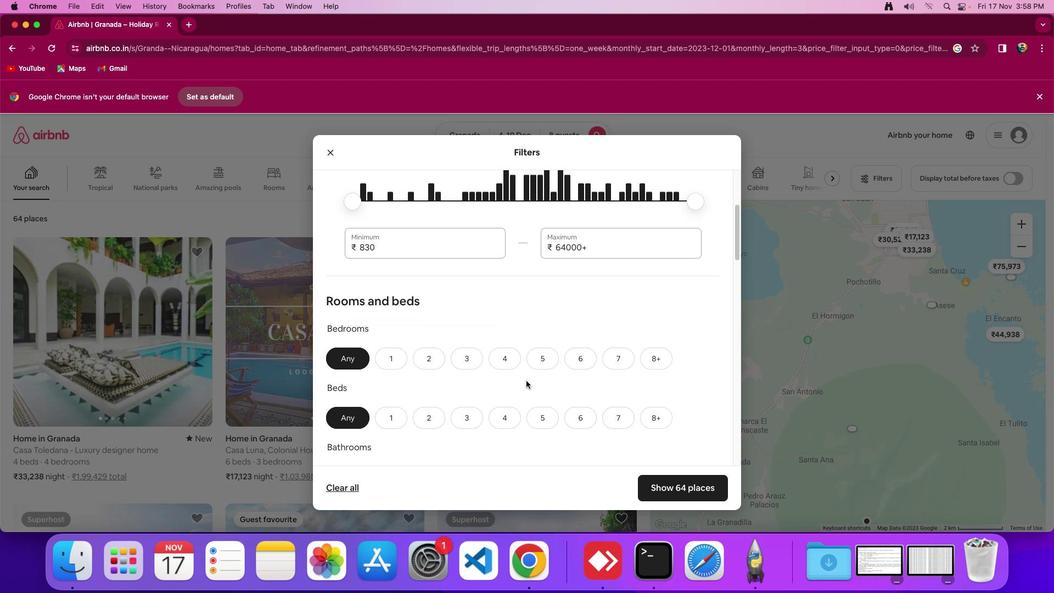 
Action: Mouse moved to (557, 406)
Screenshot: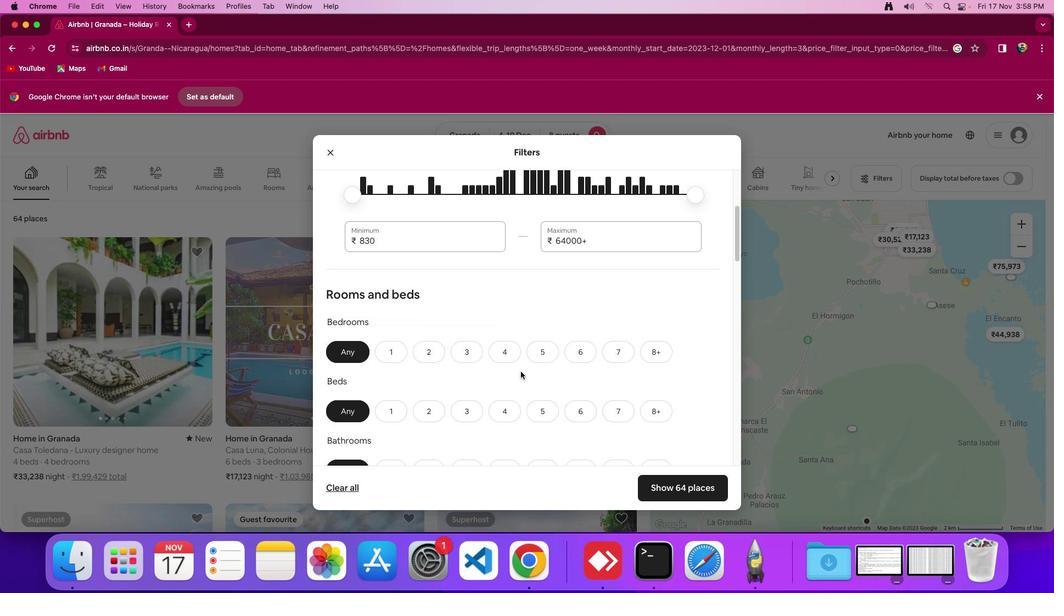 
Action: Mouse scrolled (557, 406) with delta (0, 0)
Screenshot: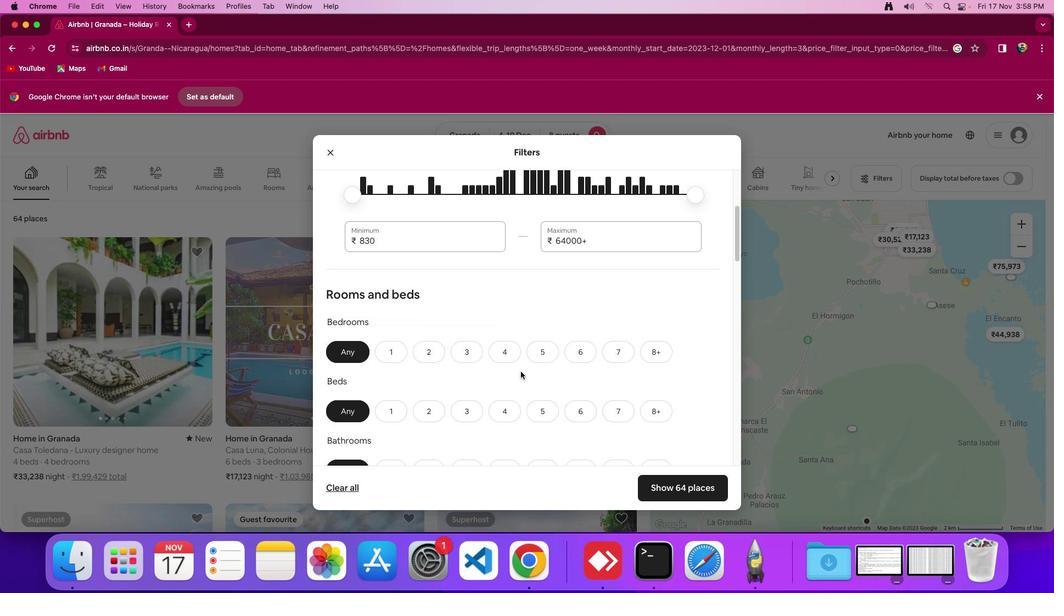 
Action: Mouse moved to (508, 351)
Screenshot: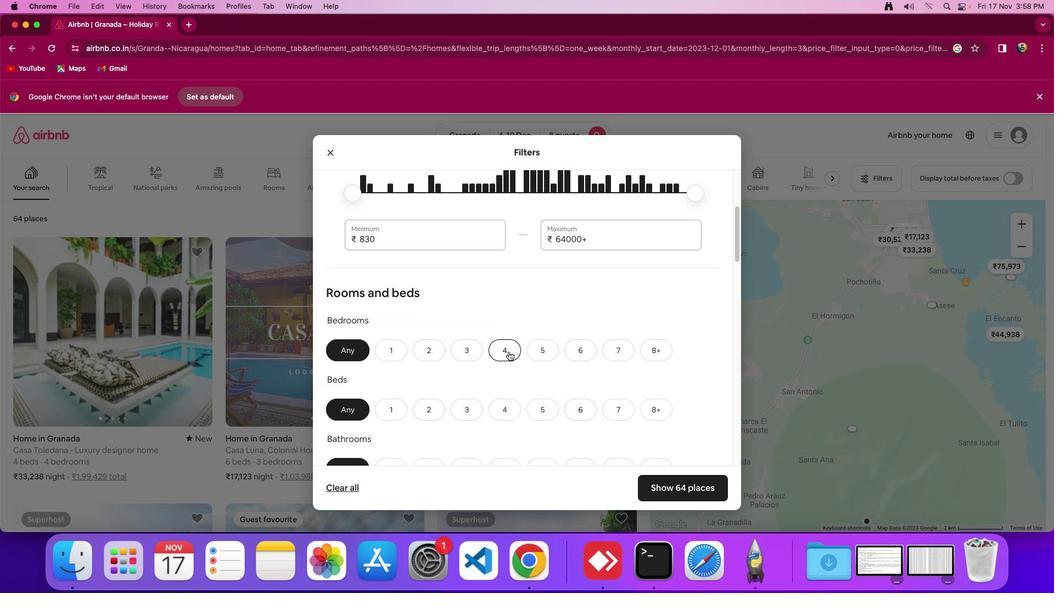
Action: Mouse pressed left at (508, 351)
Screenshot: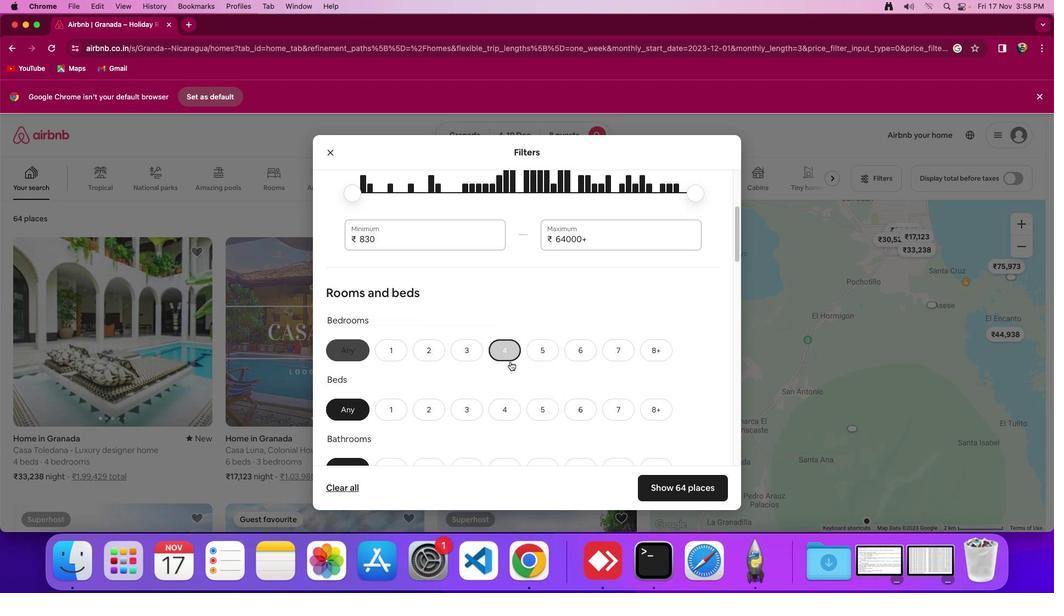 
Action: Mouse moved to (651, 413)
Screenshot: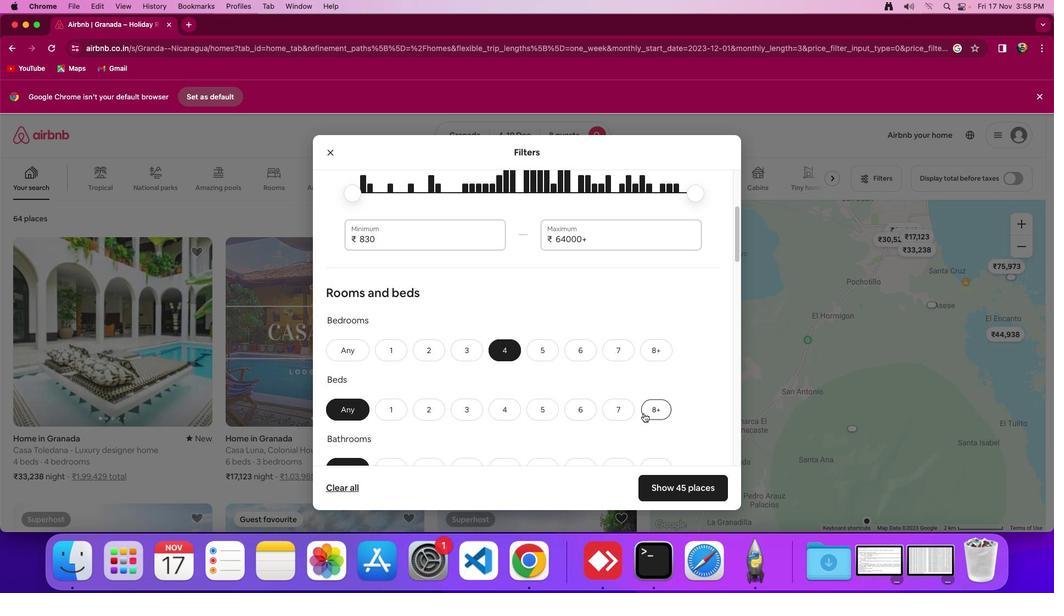 
Action: Mouse pressed left at (651, 413)
Screenshot: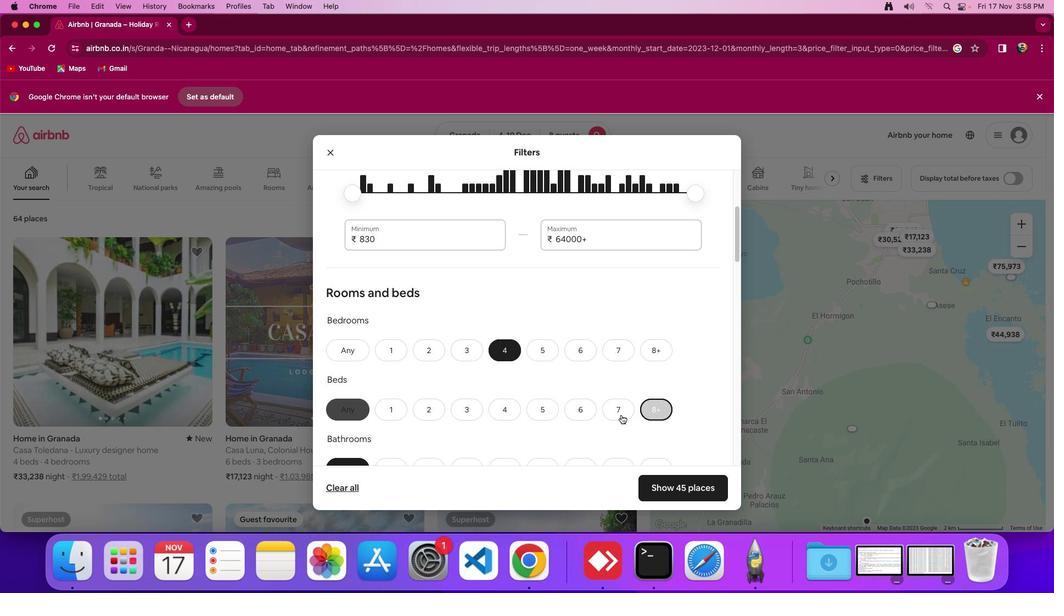 
Action: Mouse moved to (535, 409)
Screenshot: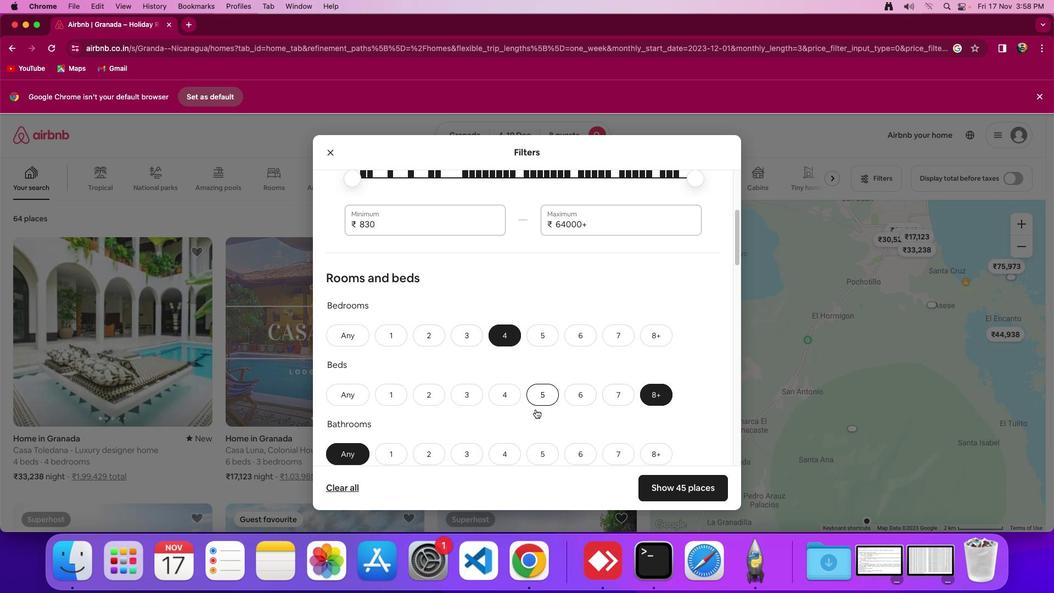 
Action: Mouse scrolled (535, 409) with delta (0, 0)
Screenshot: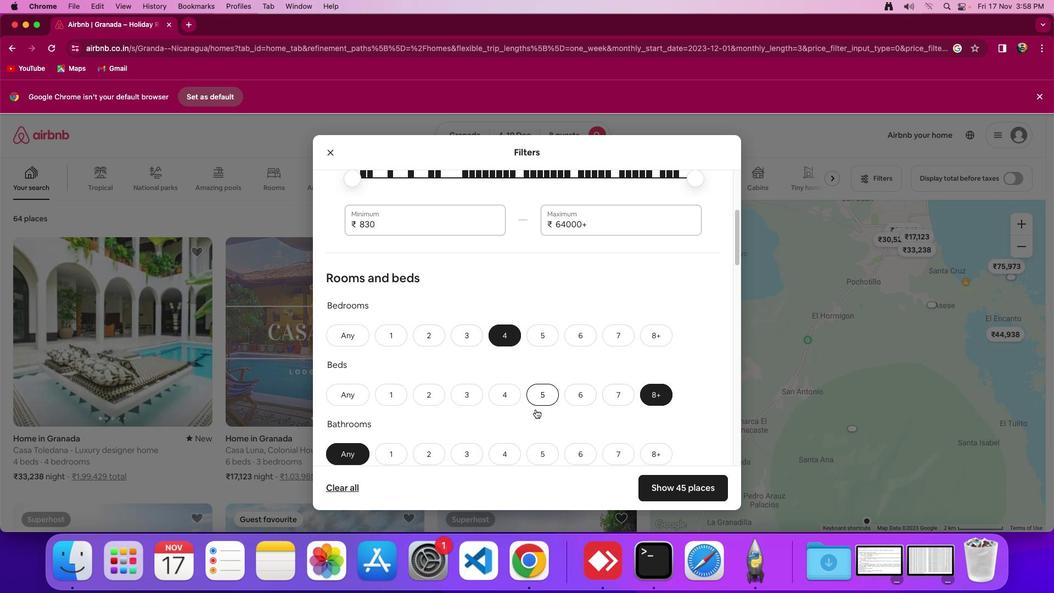 
Action: Mouse scrolled (535, 409) with delta (0, 0)
Screenshot: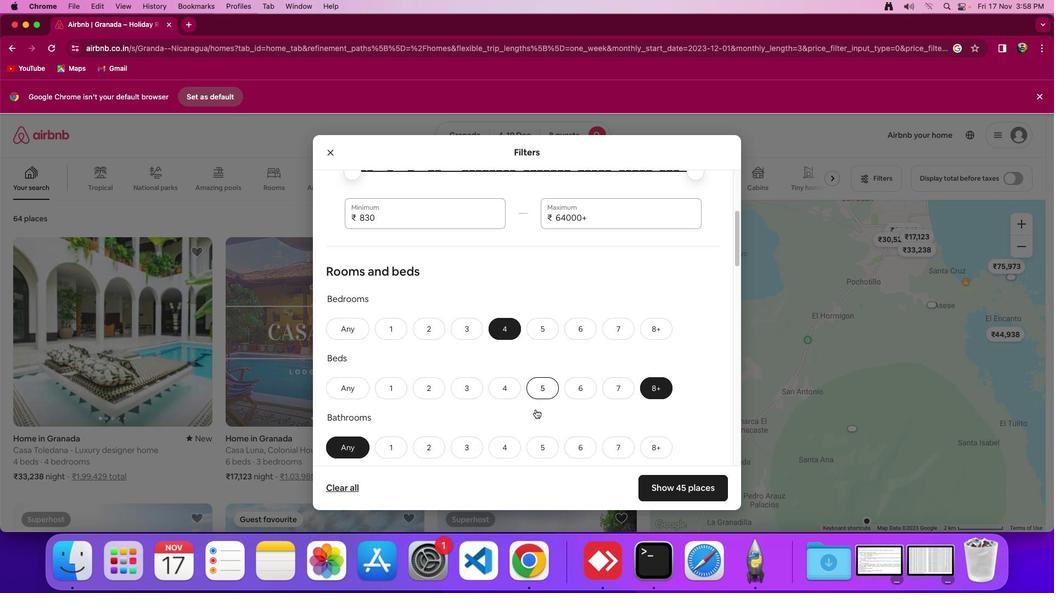 
Action: Mouse moved to (508, 443)
Screenshot: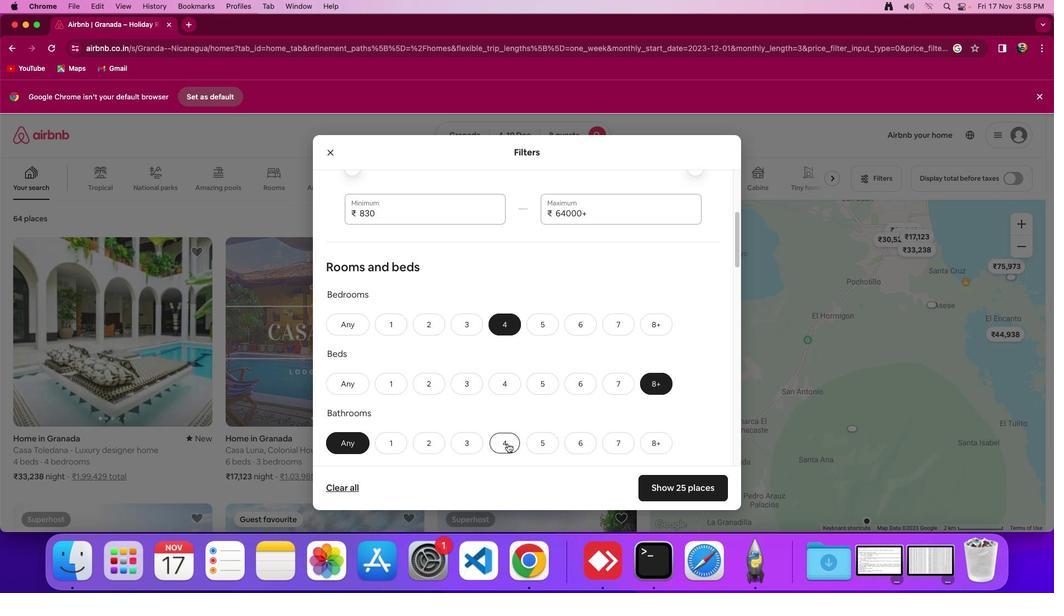 
Action: Mouse pressed left at (508, 443)
Screenshot: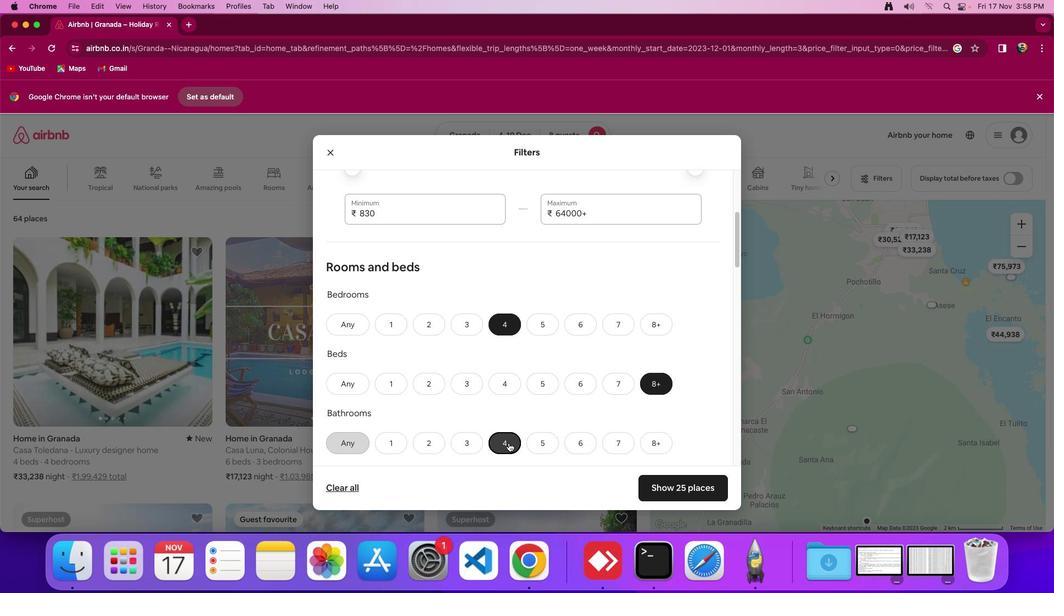 
Action: Mouse moved to (544, 423)
Screenshot: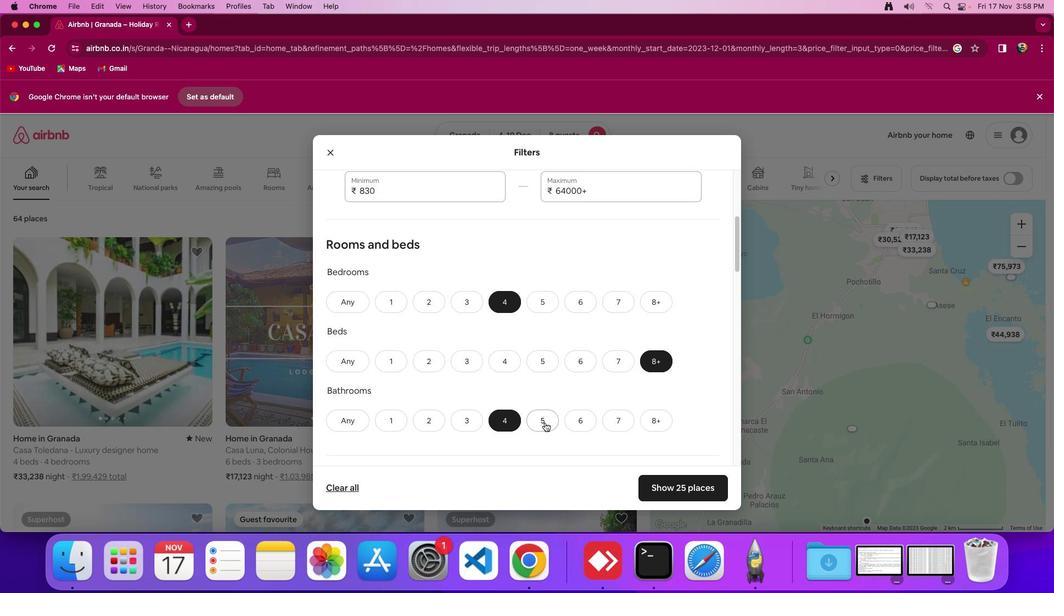 
Action: Mouse scrolled (544, 423) with delta (0, 0)
Screenshot: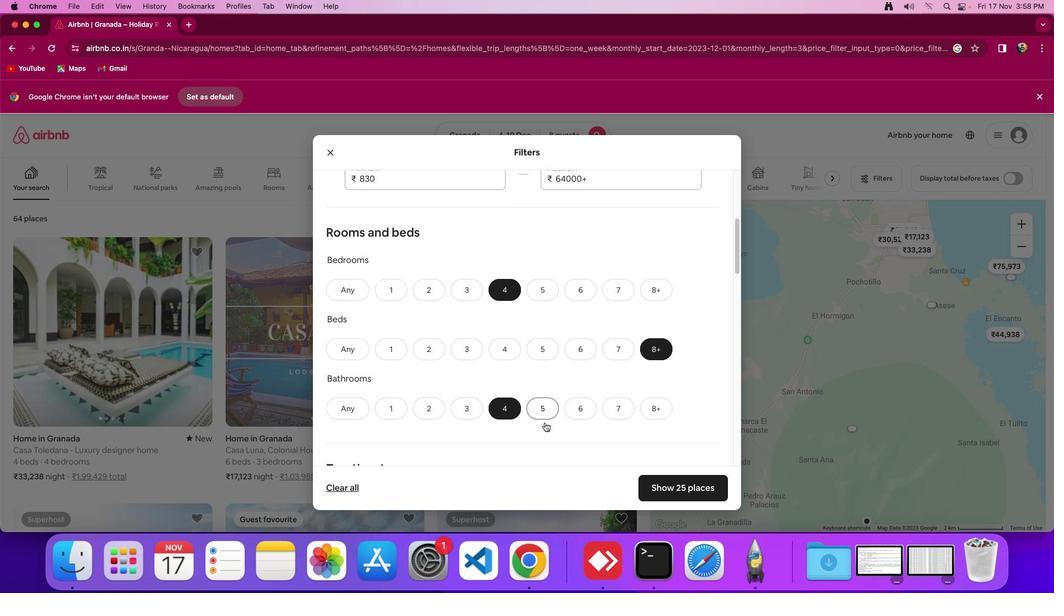 
Action: Mouse moved to (544, 423)
Screenshot: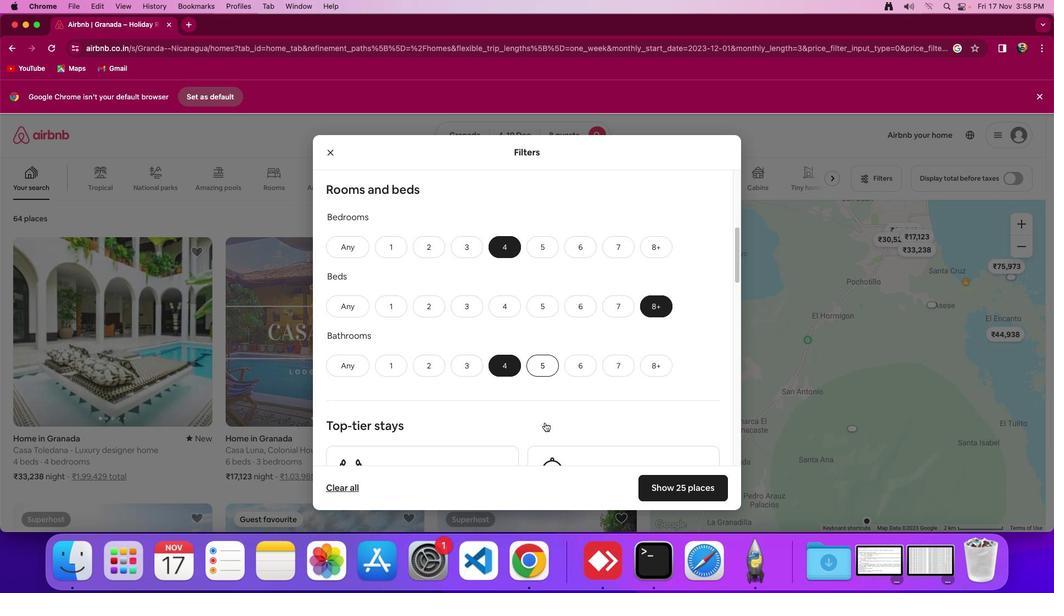 
Action: Mouse scrolled (544, 423) with delta (0, 0)
Screenshot: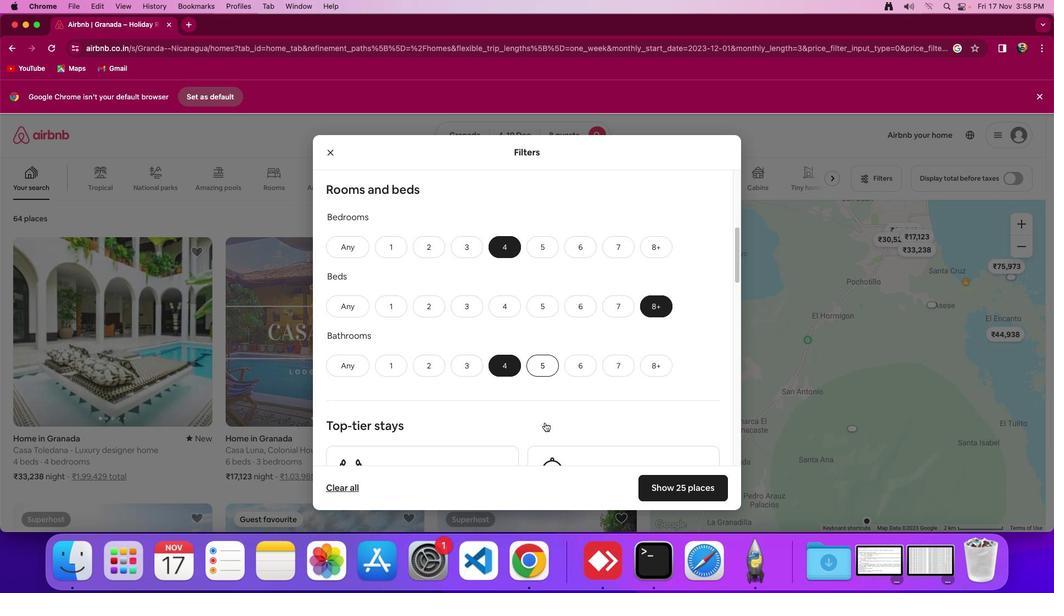 
Action: Mouse scrolled (544, 423) with delta (0, -1)
Screenshot: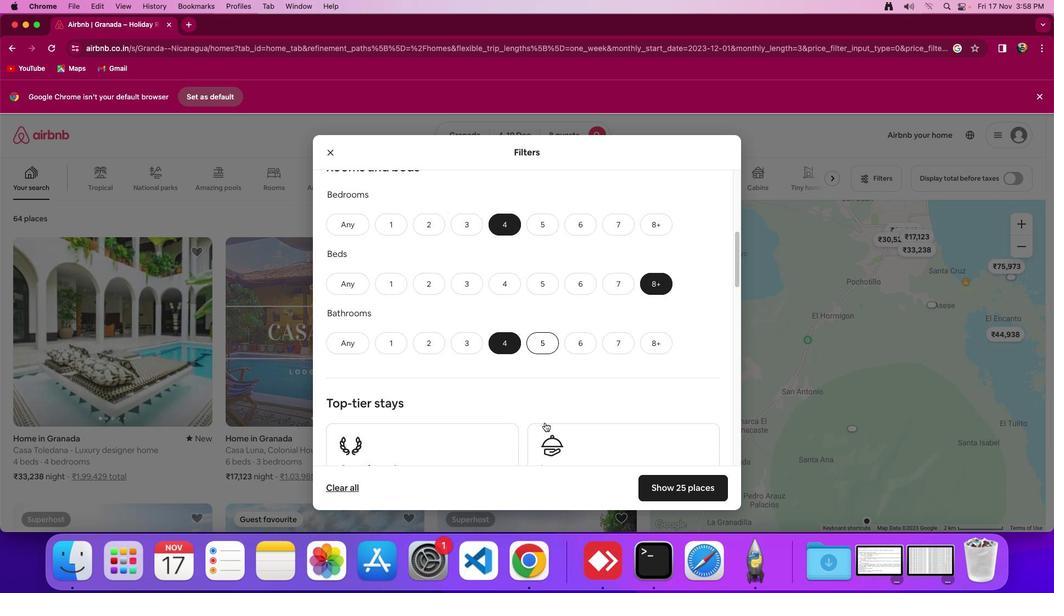 
Action: Mouse moved to (544, 422)
Screenshot: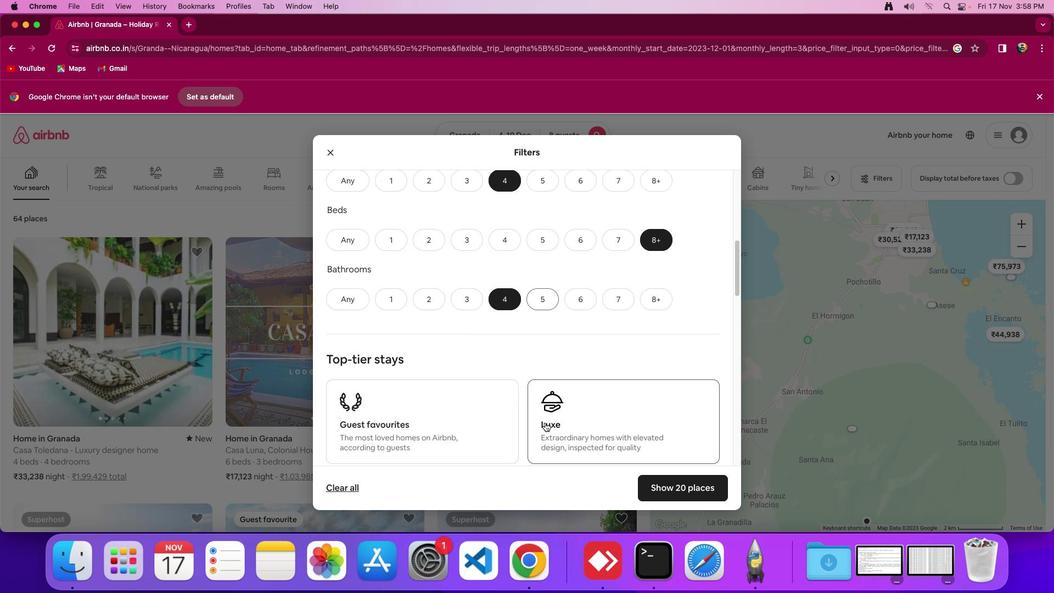 
Action: Mouse scrolled (544, 422) with delta (0, -1)
Screenshot: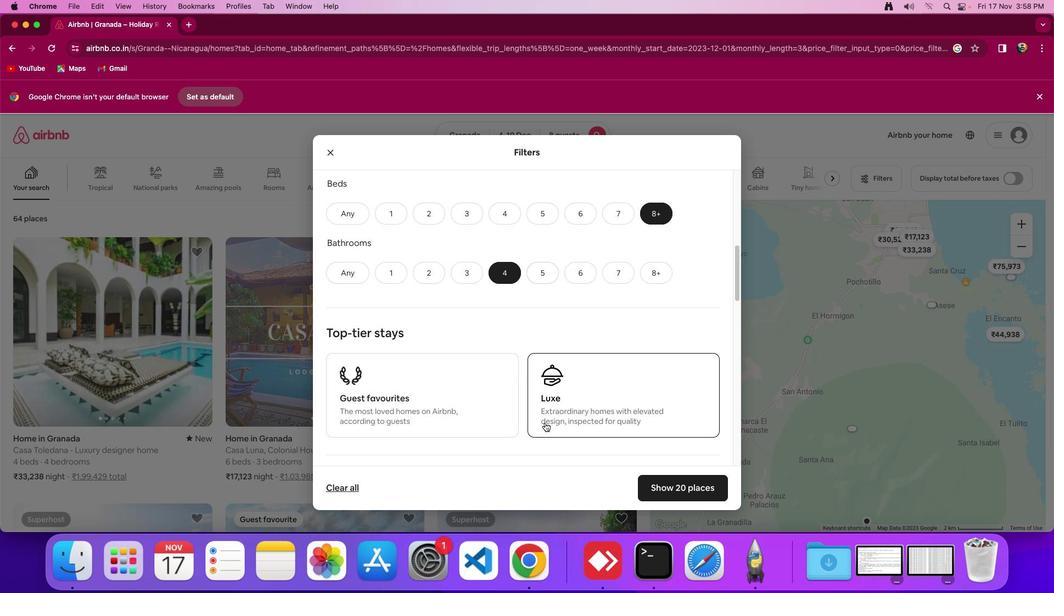
Action: Mouse scrolled (544, 422) with delta (0, 0)
Screenshot: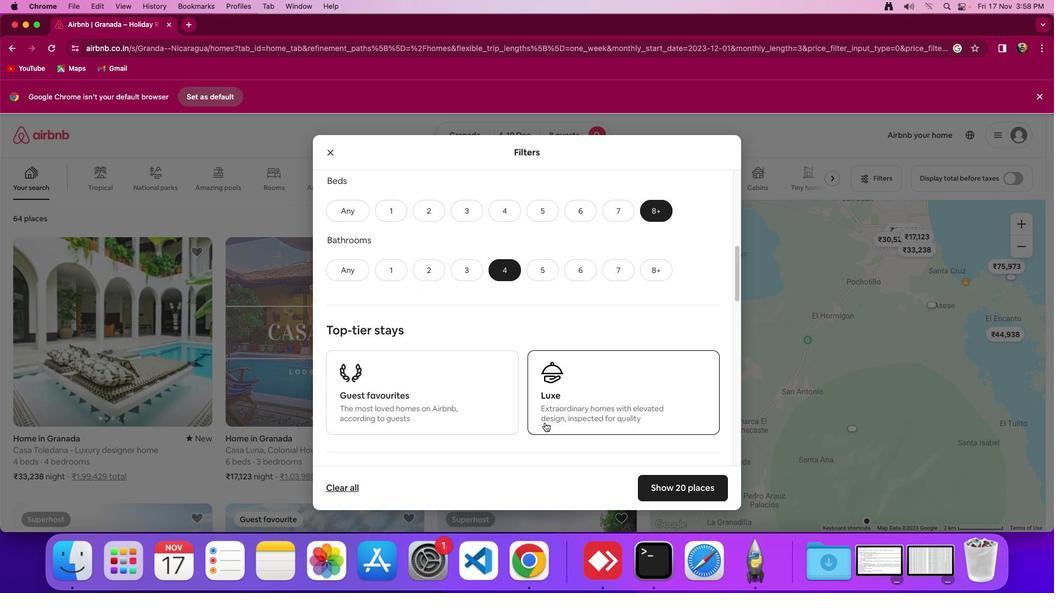 
Action: Mouse moved to (545, 422)
Screenshot: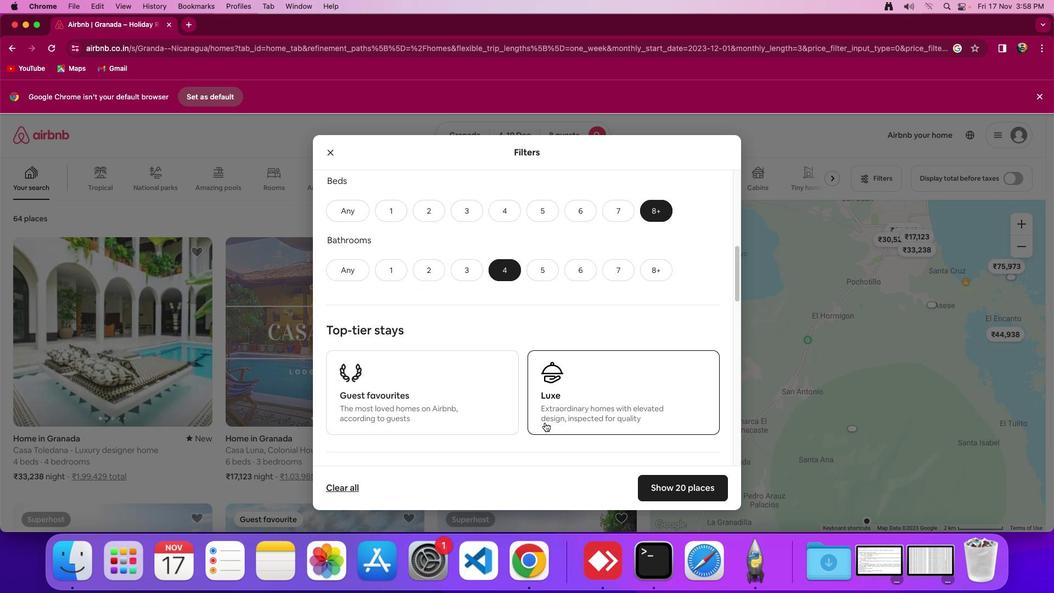 
Action: Mouse scrolled (545, 422) with delta (0, 0)
Screenshot: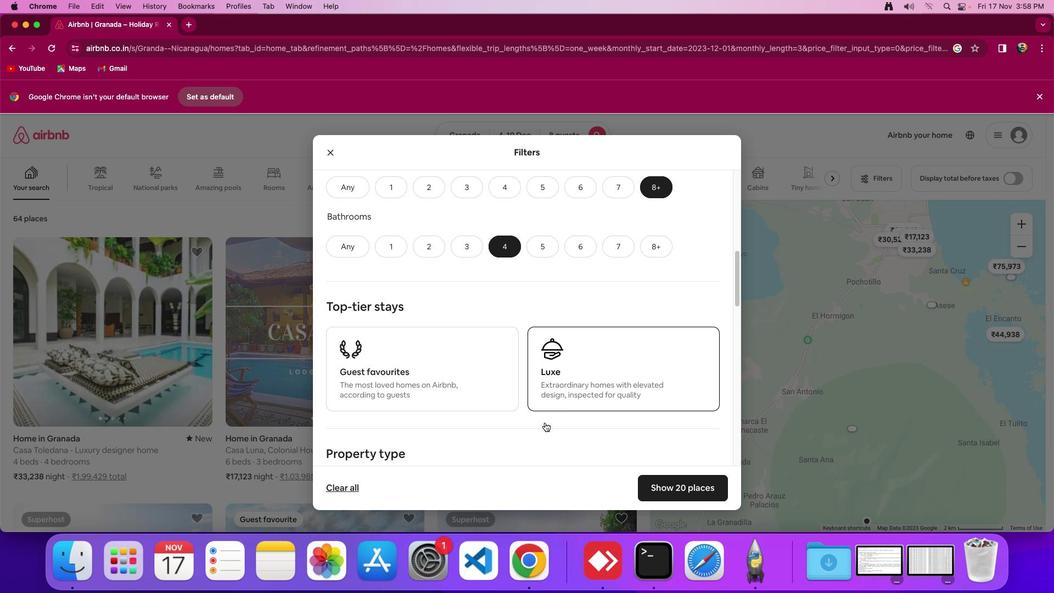 
Action: Mouse scrolled (545, 422) with delta (0, 0)
Screenshot: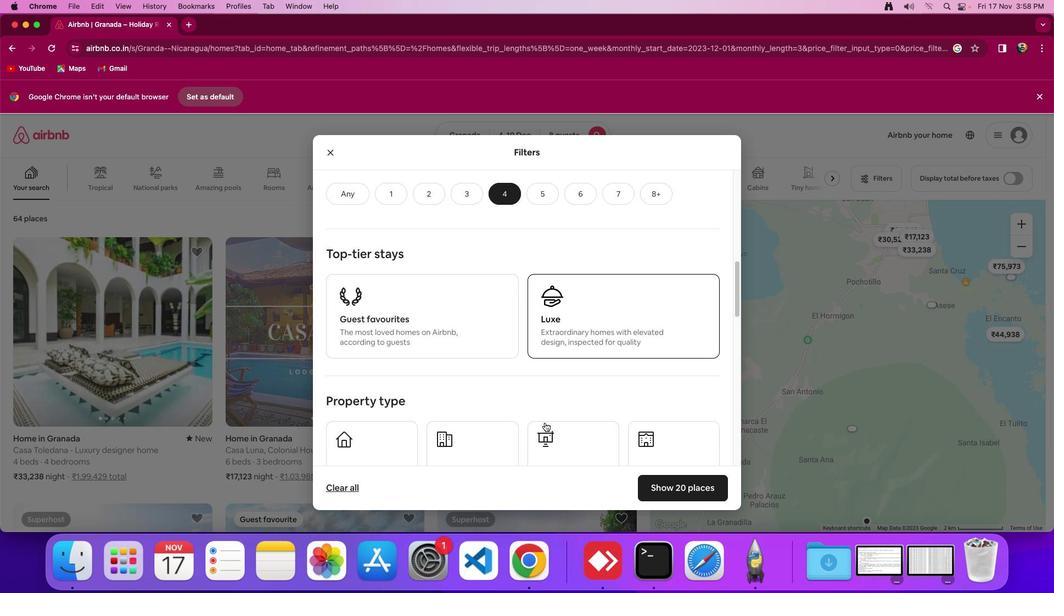 
Action: Mouse scrolled (545, 422) with delta (0, -1)
Screenshot: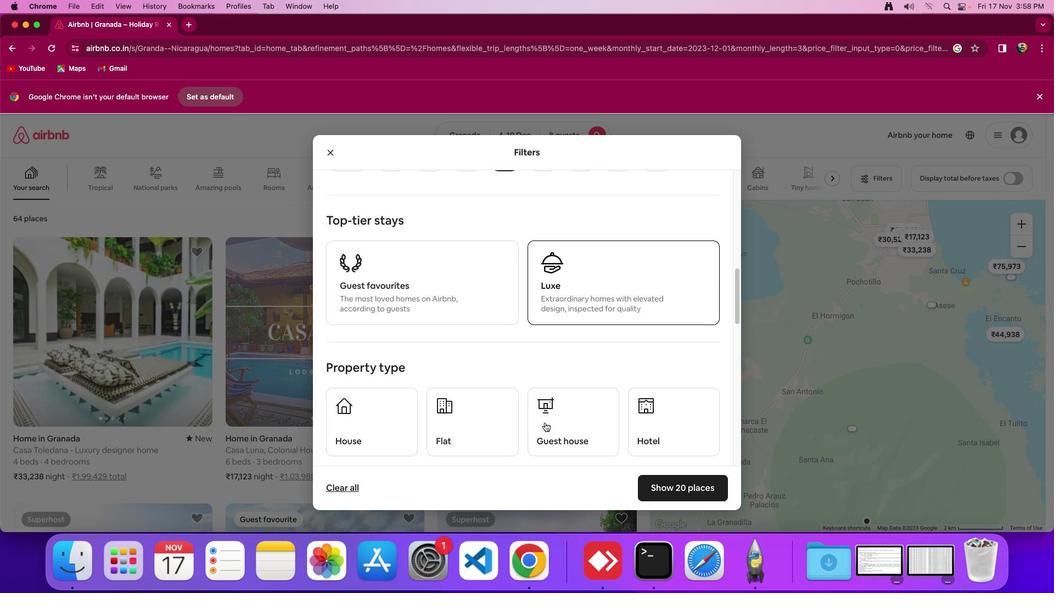 
Action: Mouse scrolled (545, 422) with delta (0, -1)
Screenshot: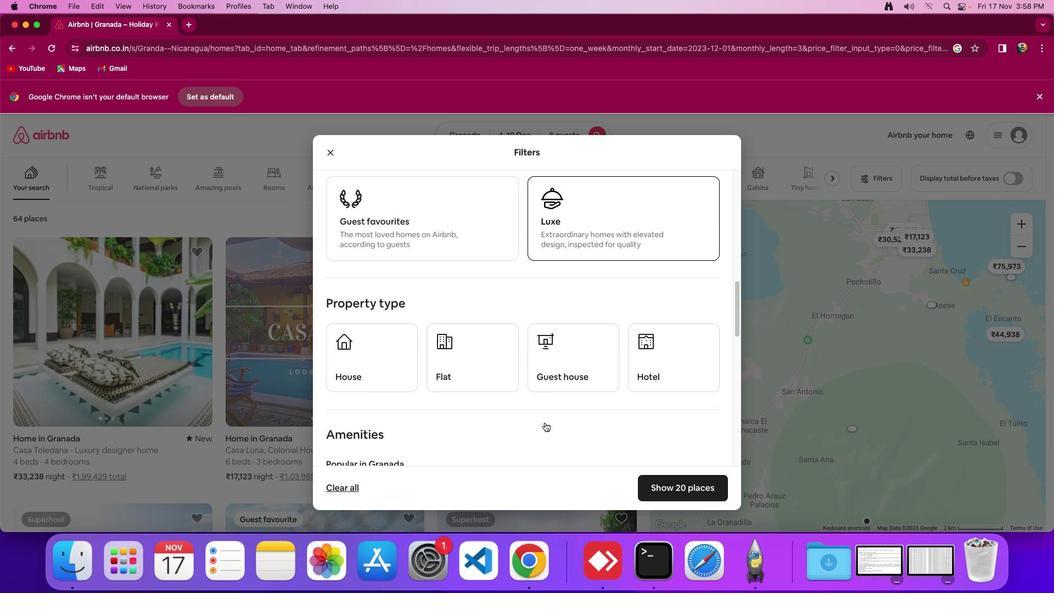 
Action: Mouse scrolled (545, 422) with delta (0, 0)
Screenshot: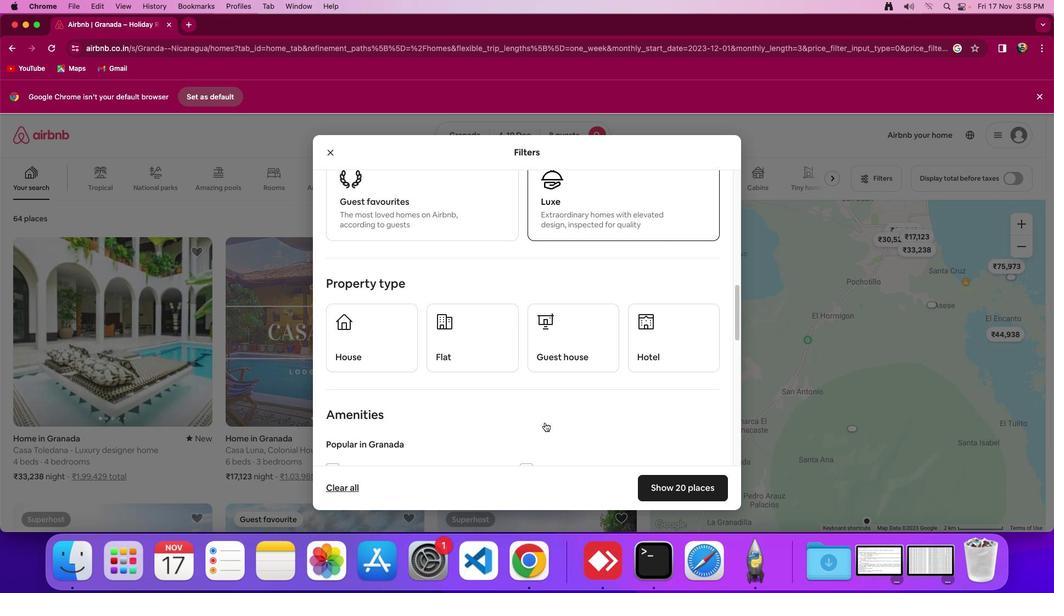 
Action: Mouse scrolled (545, 422) with delta (0, 0)
Screenshot: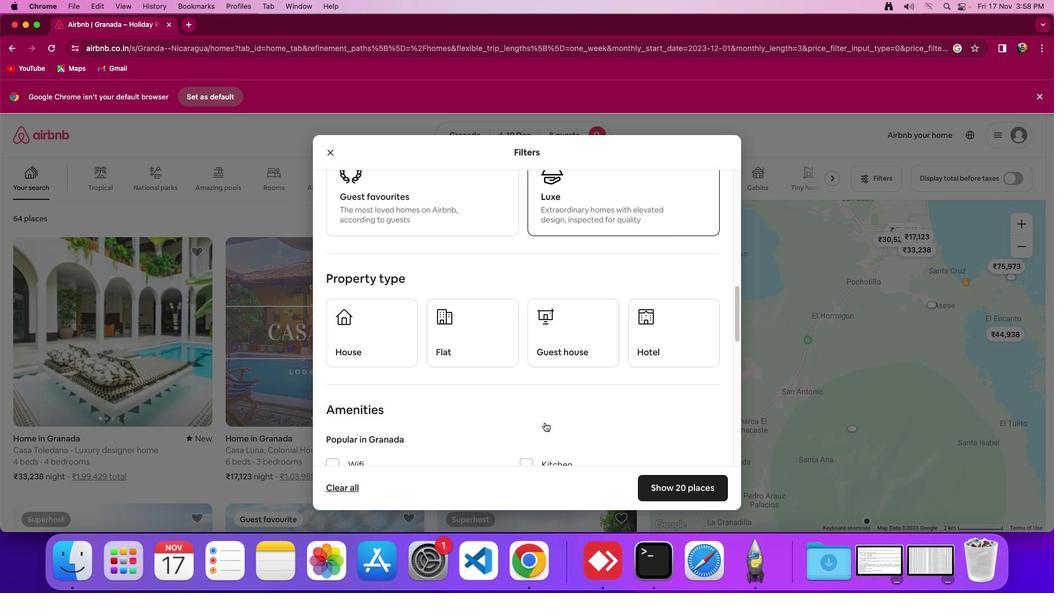 
Action: Mouse moved to (367, 350)
Screenshot: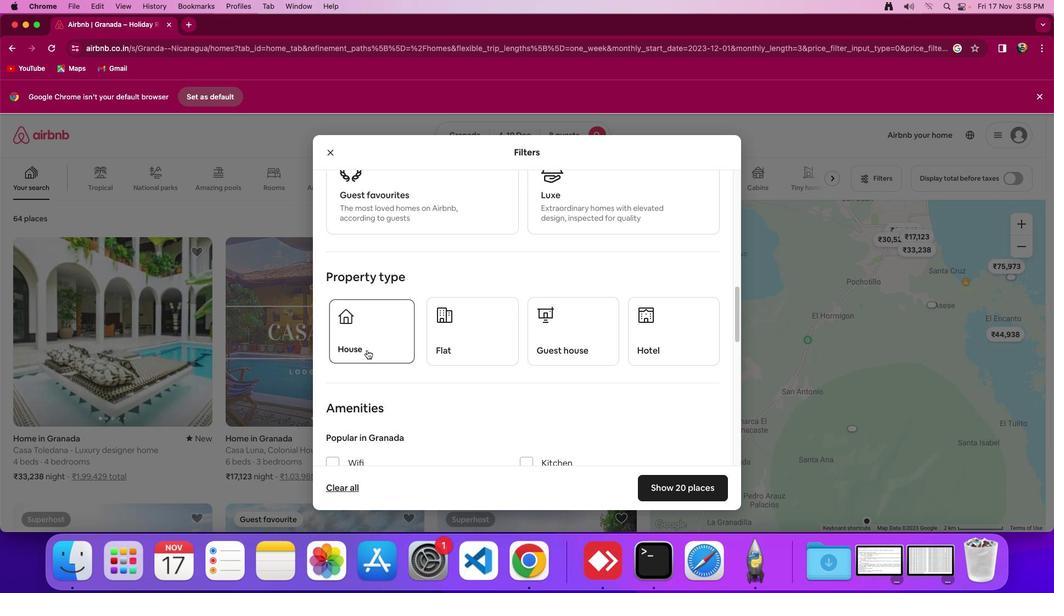 
Action: Mouse pressed left at (367, 350)
Screenshot: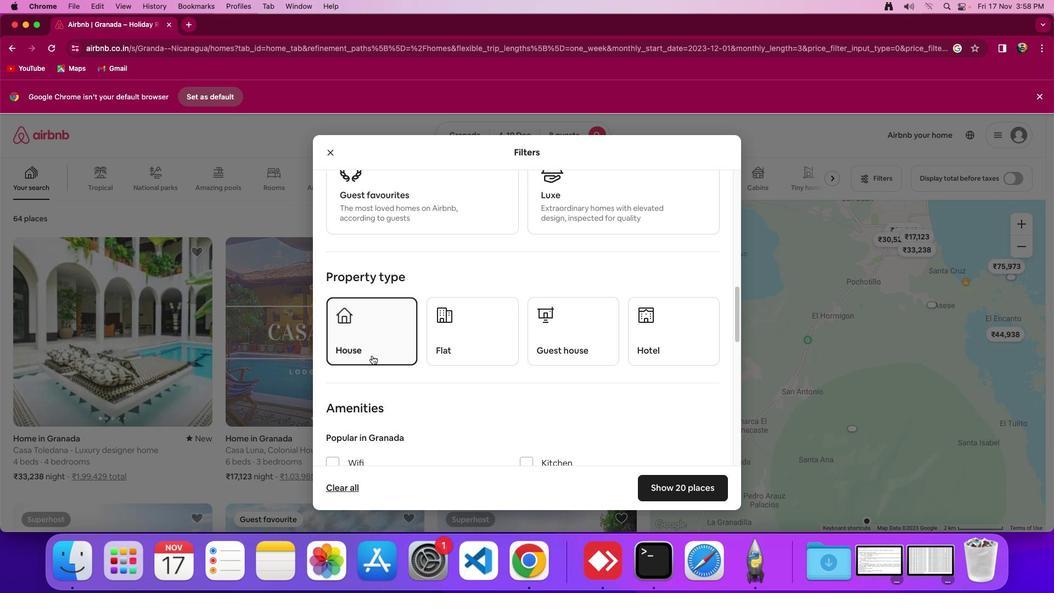 
Action: Mouse moved to (476, 402)
Screenshot: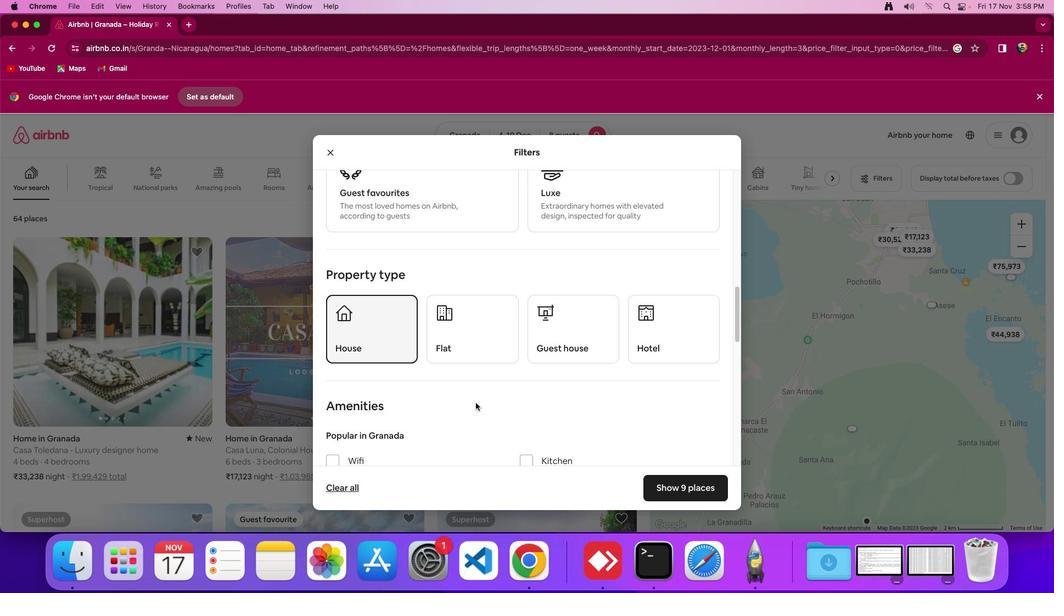
Action: Mouse scrolled (476, 402) with delta (0, 0)
Screenshot: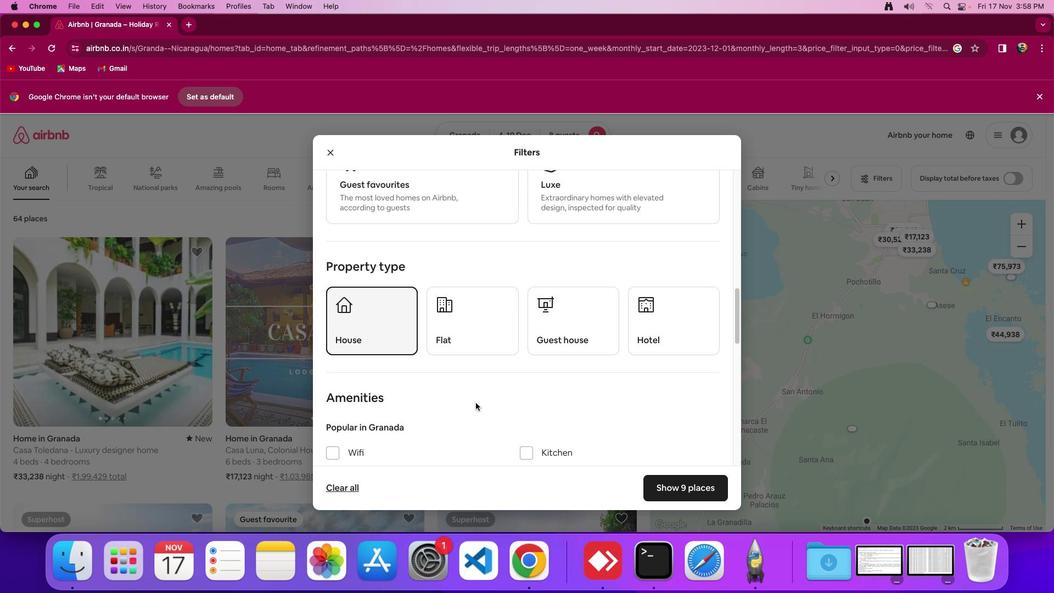 
Action: Mouse scrolled (476, 402) with delta (0, 0)
Screenshot: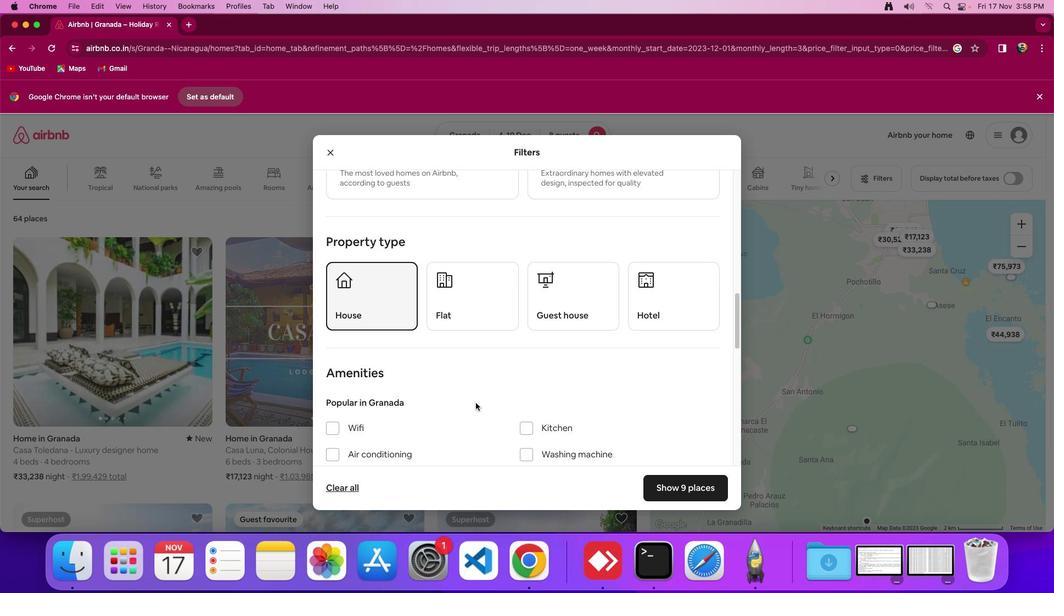 
Action: Mouse scrolled (476, 402) with delta (0, -1)
Screenshot: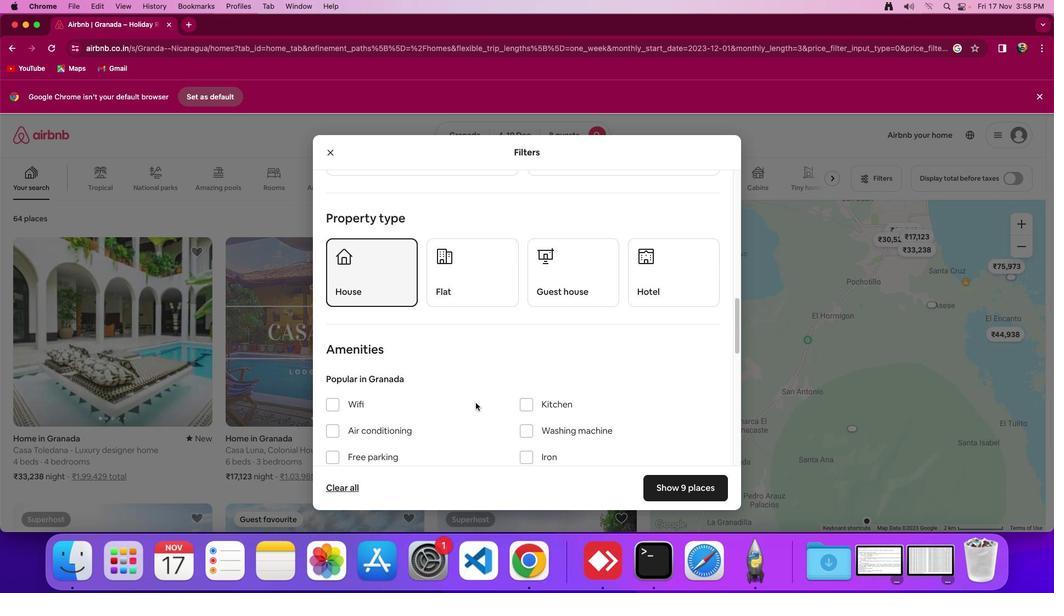 
Action: Mouse scrolled (476, 402) with delta (0, 0)
Screenshot: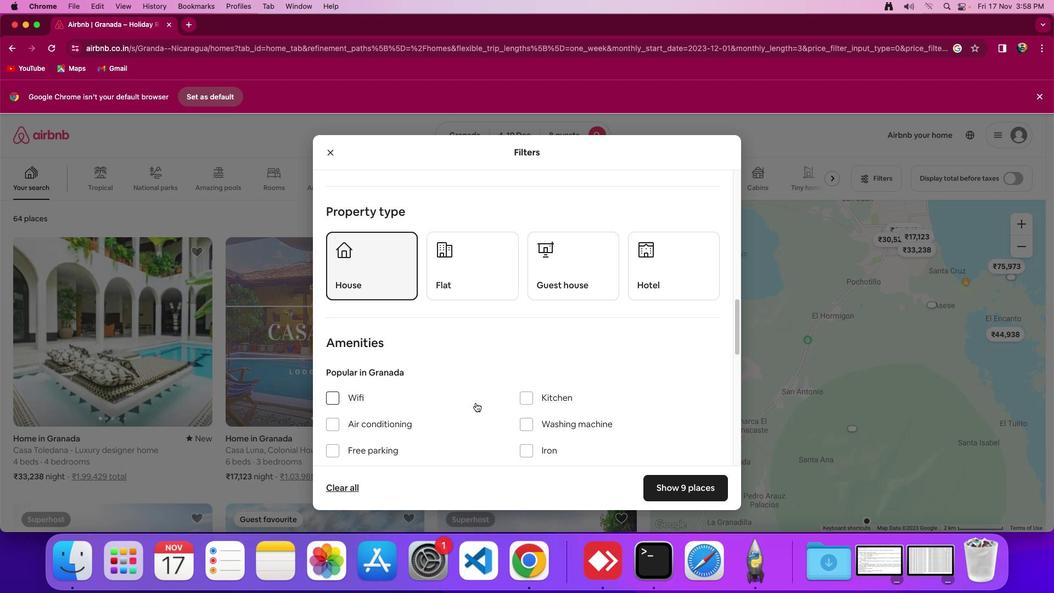
Action: Mouse scrolled (476, 402) with delta (0, 0)
Screenshot: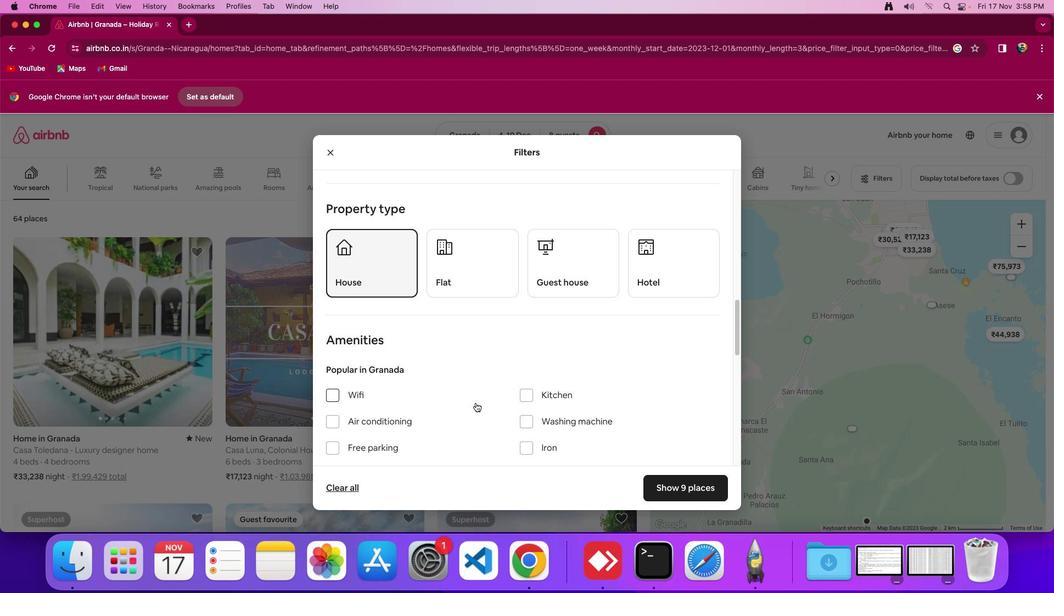
Action: Mouse moved to (478, 404)
Screenshot: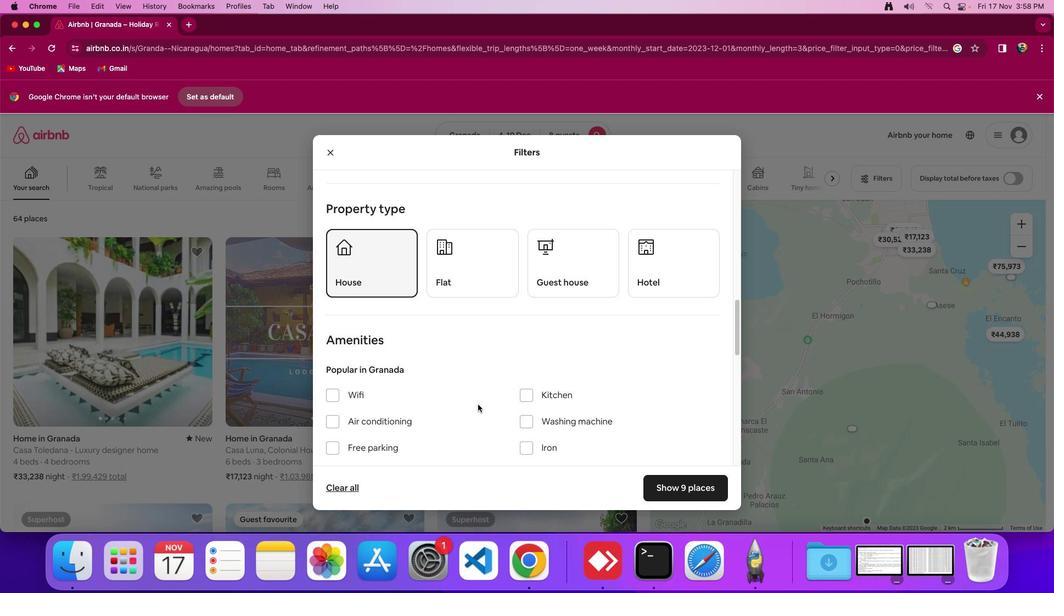 
Action: Mouse scrolled (478, 404) with delta (0, 0)
Screenshot: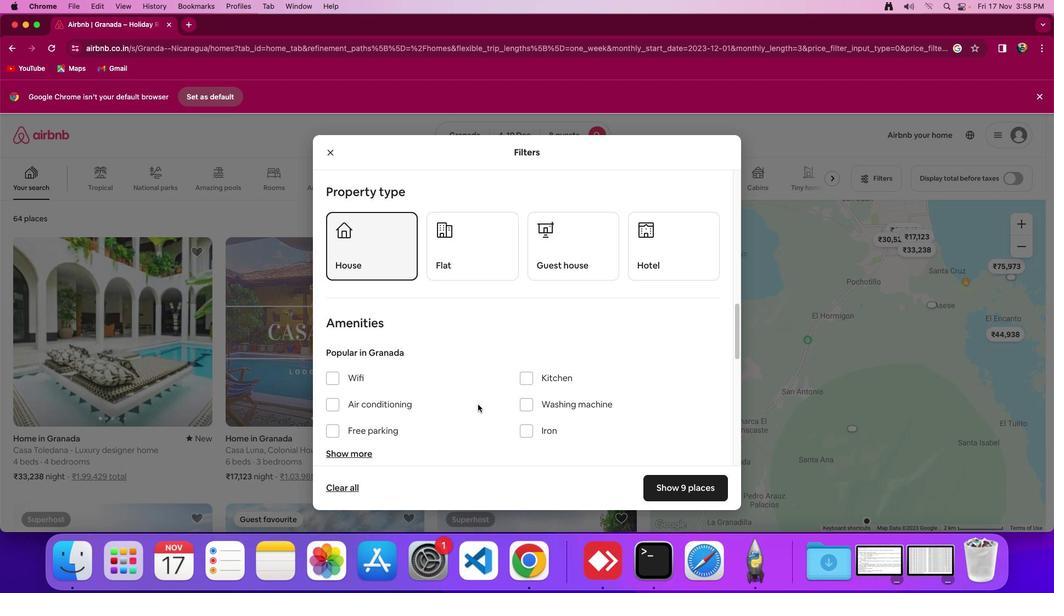 
Action: Mouse scrolled (478, 404) with delta (0, 0)
Screenshot: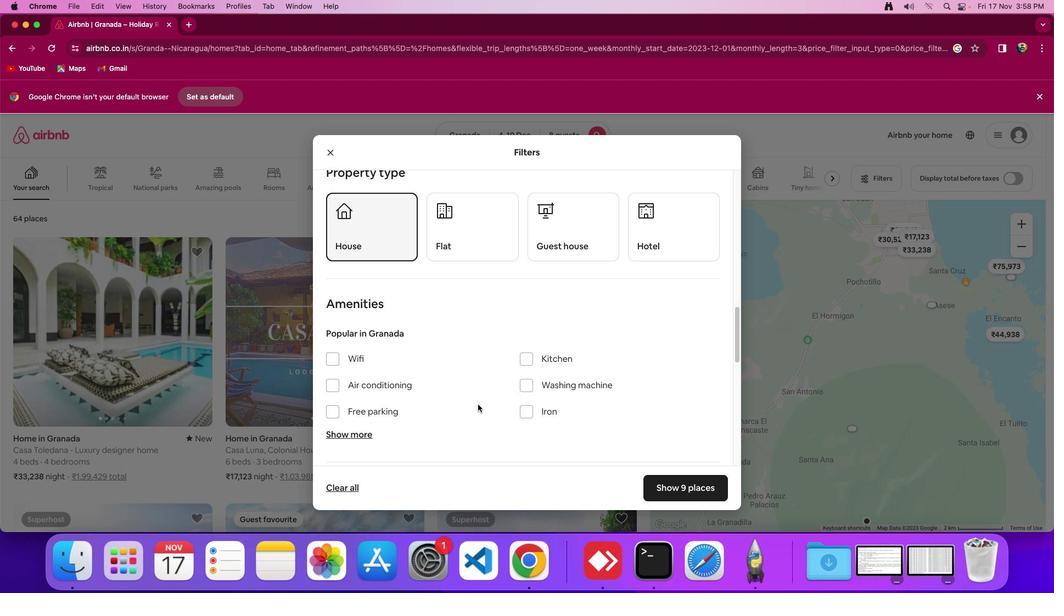 
Action: Mouse scrolled (478, 404) with delta (0, 0)
Screenshot: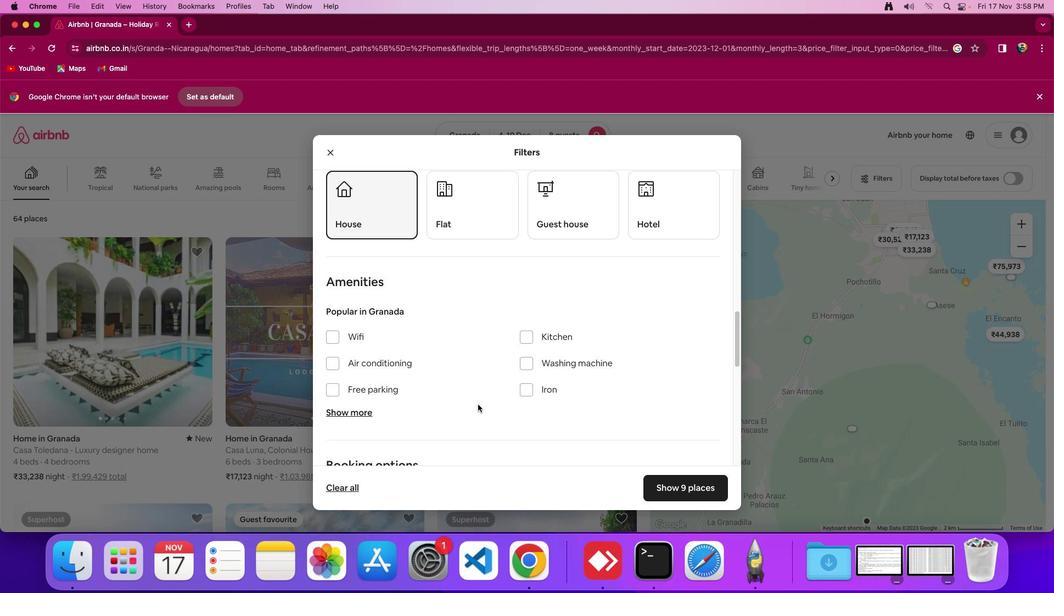 
Action: Mouse moved to (478, 404)
Screenshot: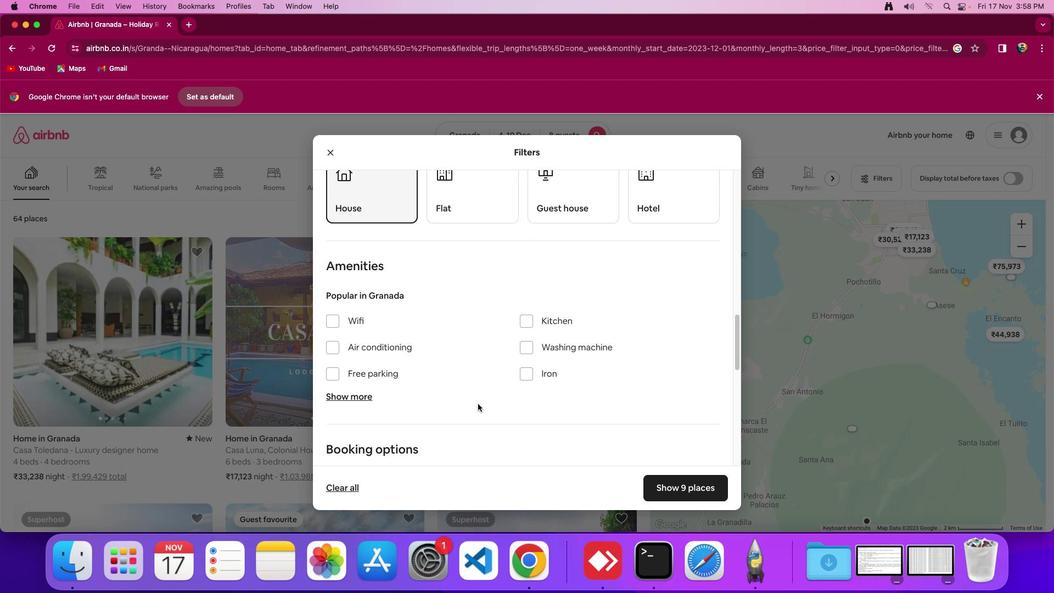 
Action: Mouse scrolled (478, 404) with delta (0, 0)
Screenshot: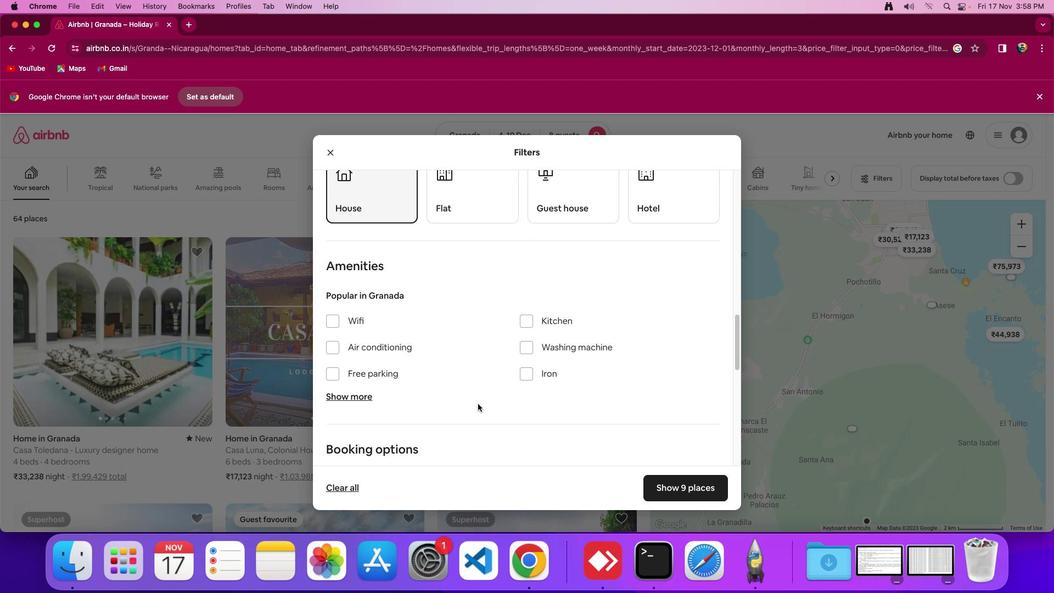 
Action: Mouse moved to (478, 404)
Screenshot: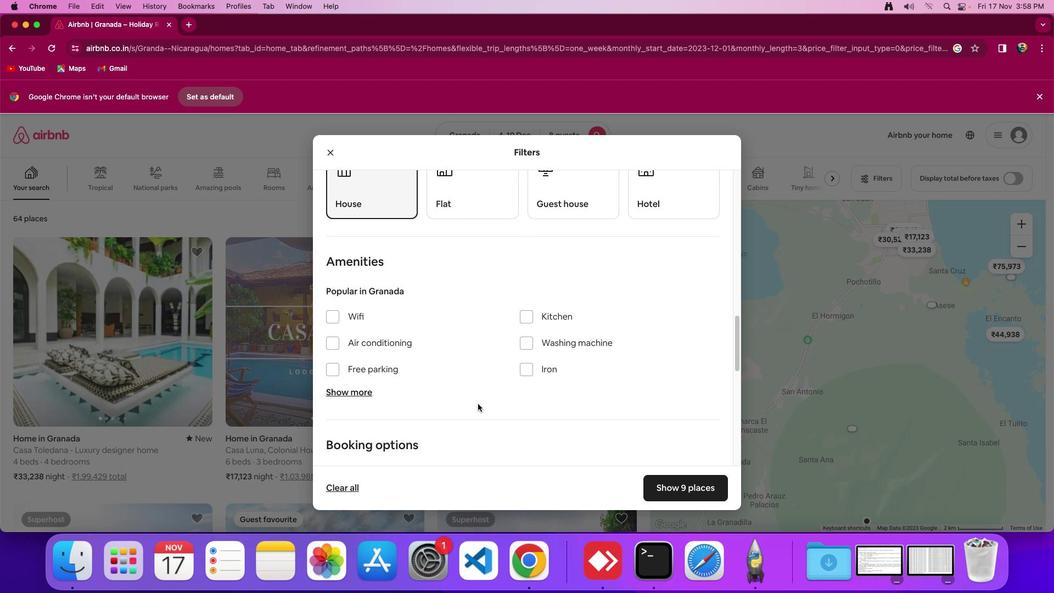 
Action: Mouse scrolled (478, 404) with delta (0, 0)
Screenshot: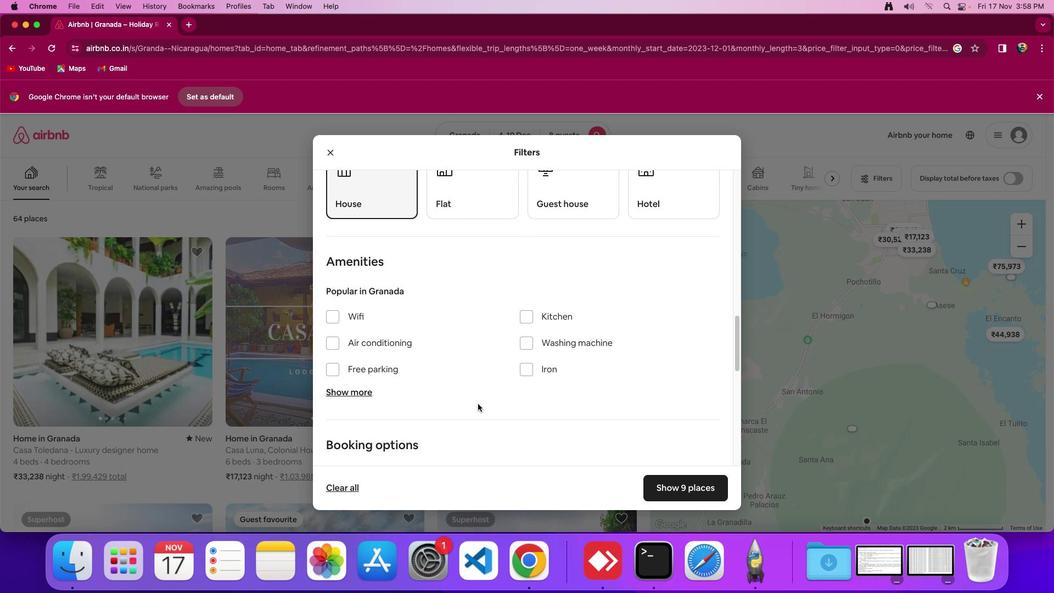 
Action: Mouse moved to (335, 319)
Screenshot: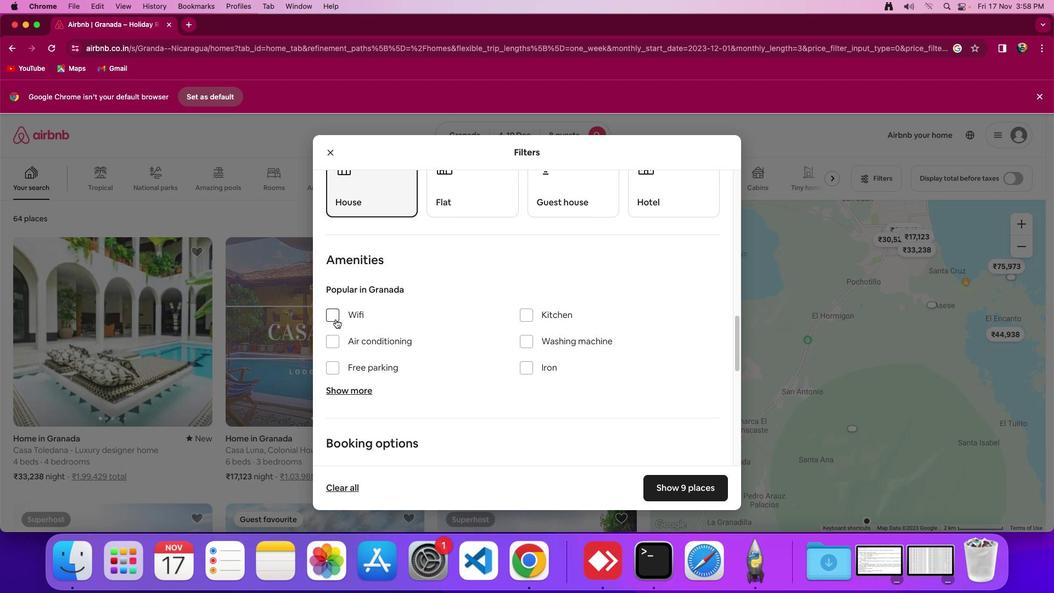 
Action: Mouse pressed left at (335, 319)
Screenshot: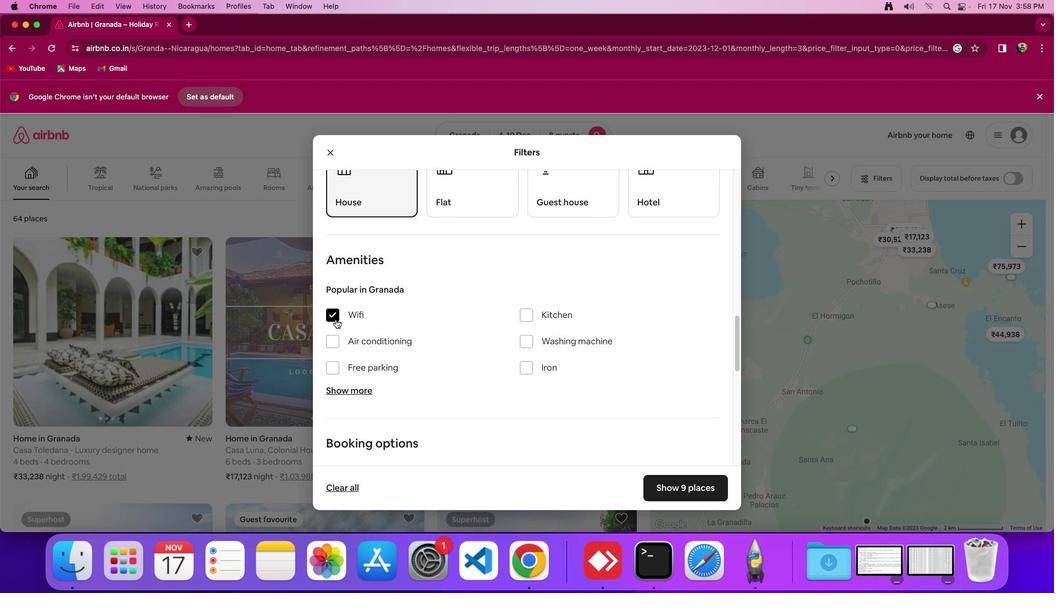 
Action: Mouse moved to (483, 371)
Screenshot: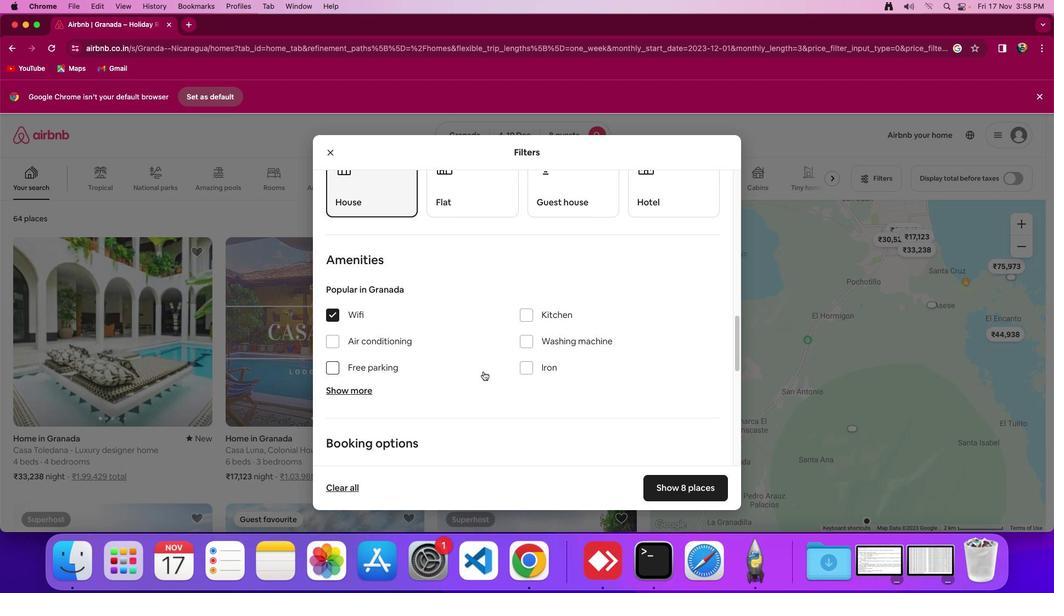 
Action: Mouse scrolled (483, 371) with delta (0, 0)
Screenshot: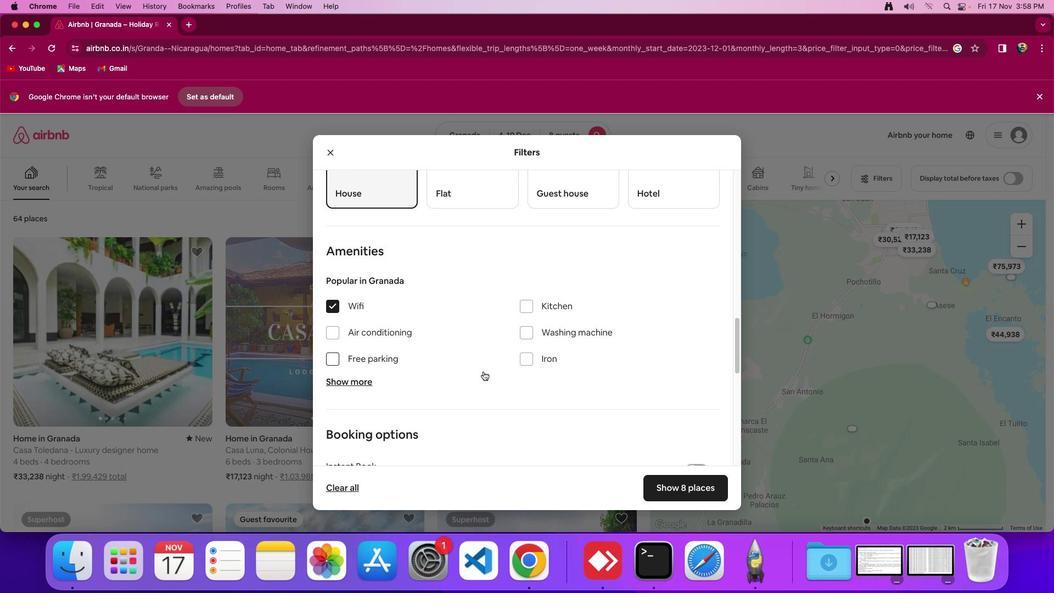 
Action: Mouse scrolled (483, 371) with delta (0, 0)
Screenshot: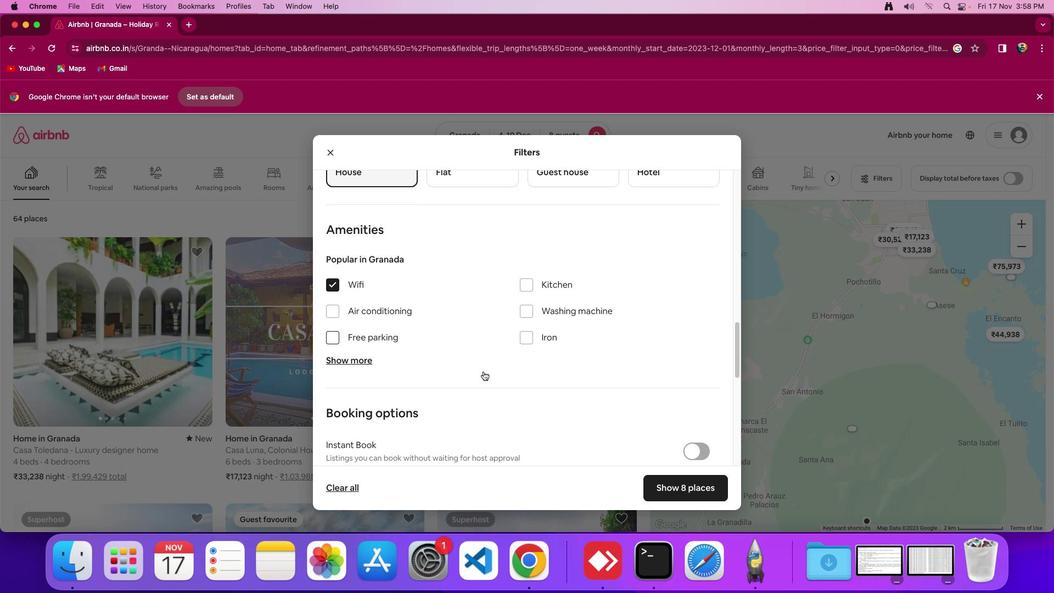 
Action: Mouse scrolled (483, 371) with delta (0, 0)
Screenshot: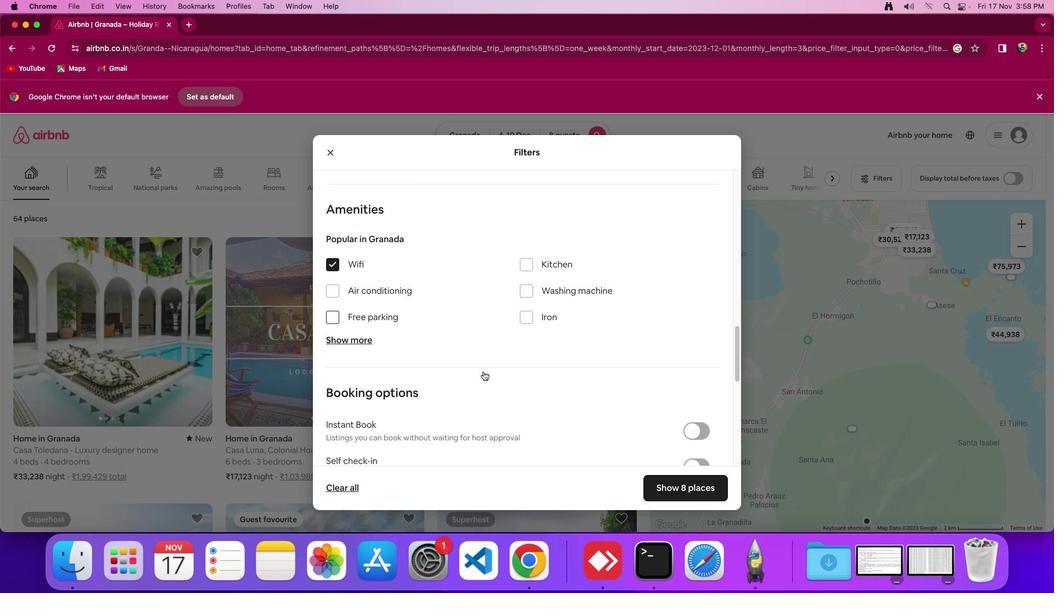 
Action: Mouse moved to (341, 337)
Screenshot: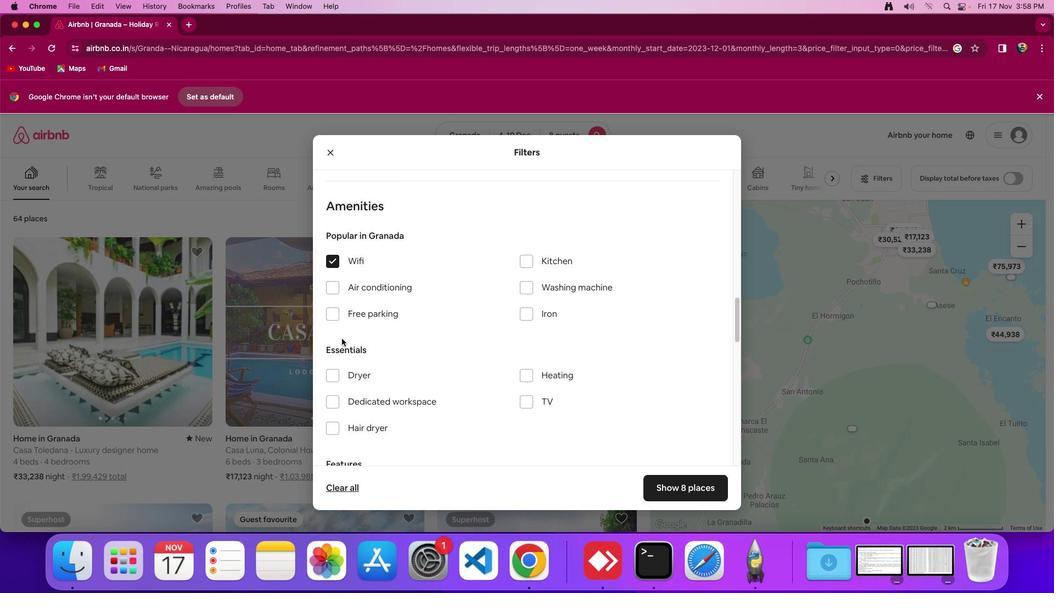 
Action: Mouse pressed left at (341, 337)
Screenshot: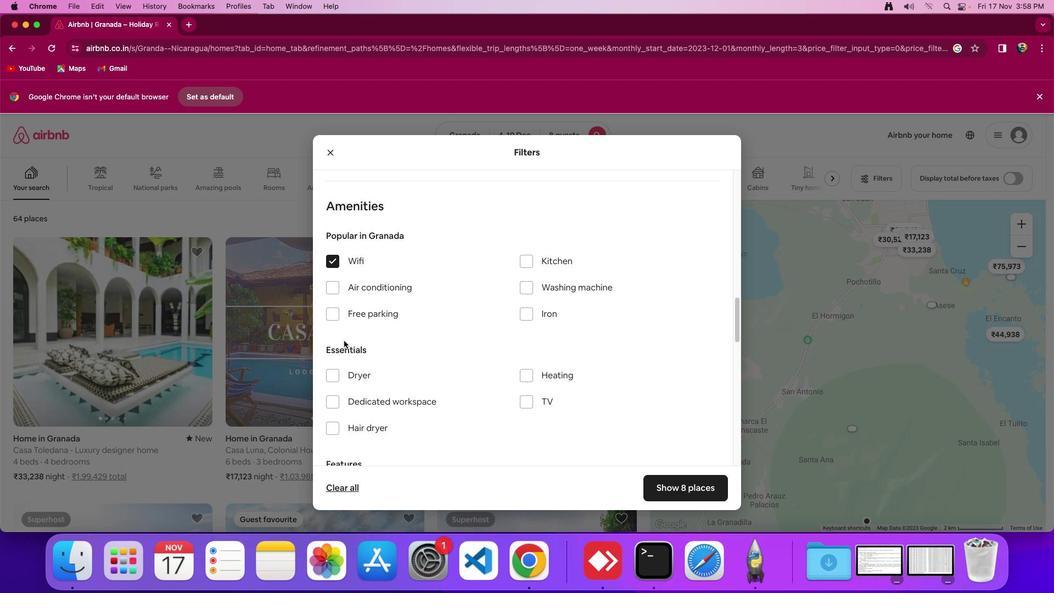 
Action: Mouse moved to (531, 399)
Screenshot: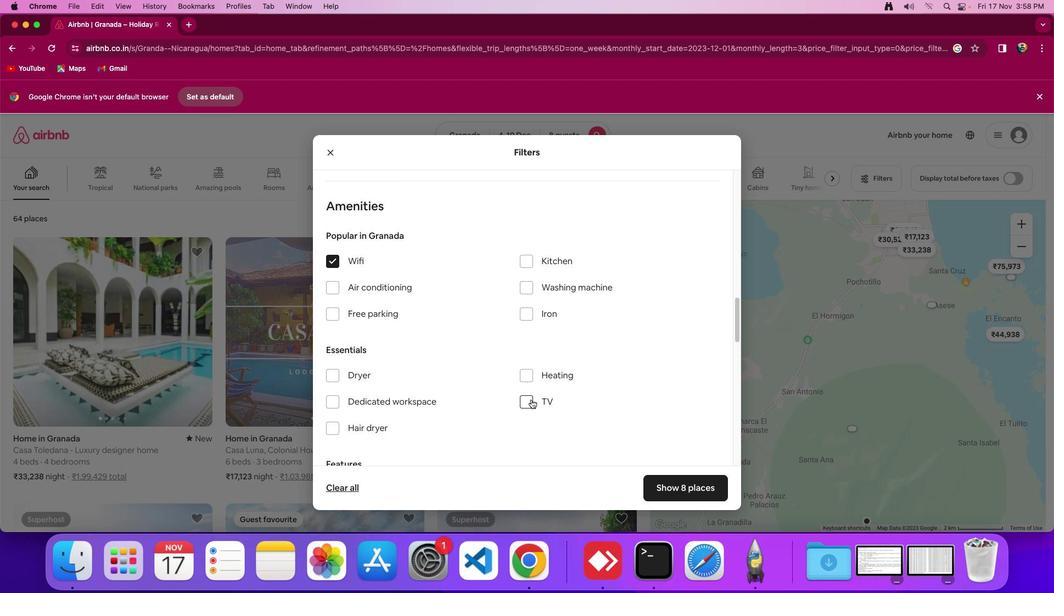 
Action: Mouse pressed left at (531, 399)
Screenshot: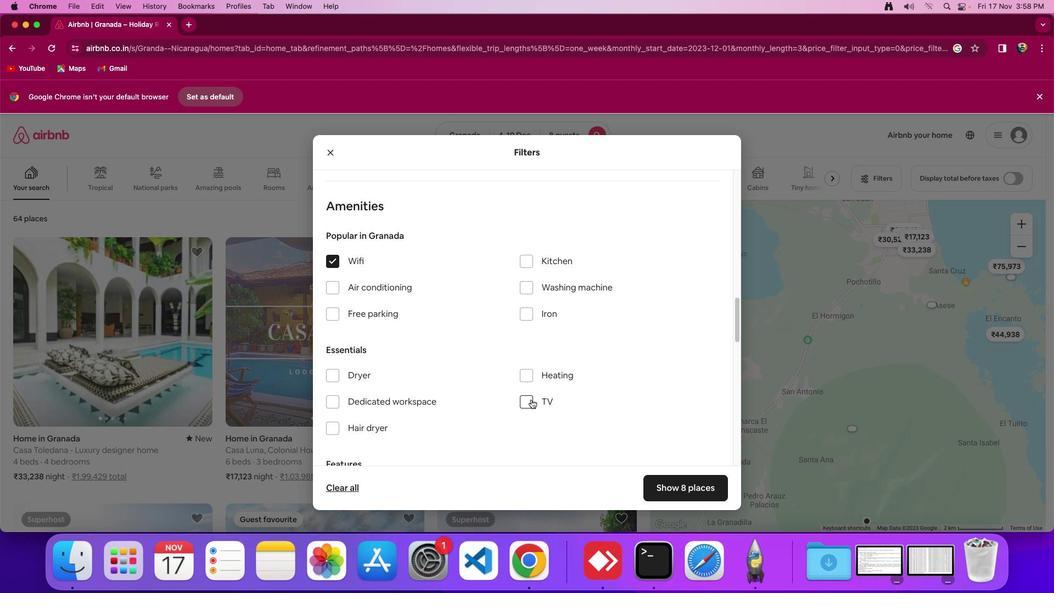 
Action: Mouse scrolled (531, 399) with delta (0, 0)
Screenshot: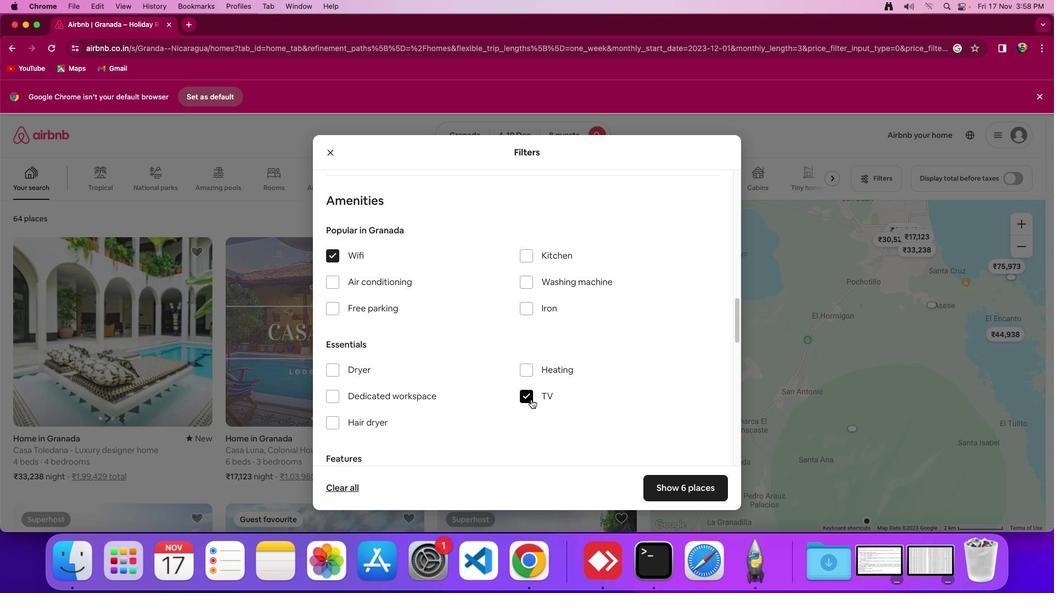 
Action: Mouse scrolled (531, 399) with delta (0, 0)
Screenshot: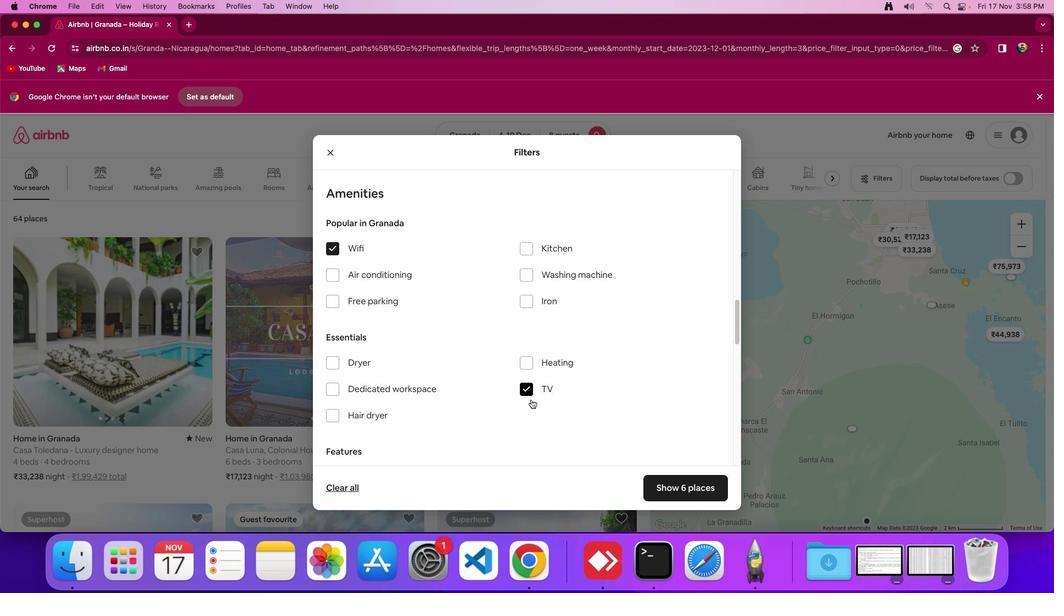 
Action: Mouse scrolled (531, 399) with delta (0, 0)
Screenshot: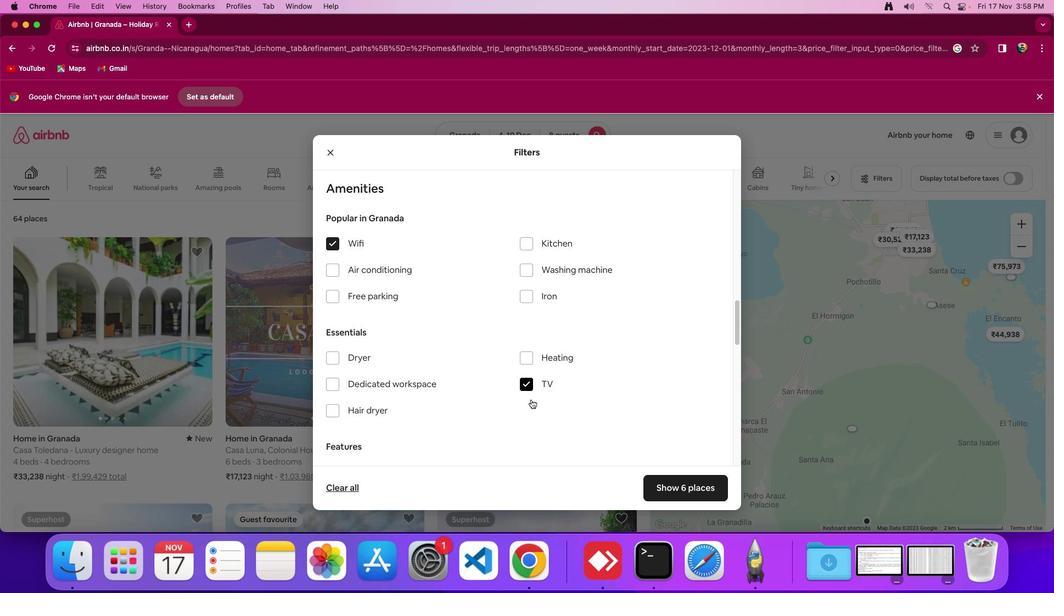 
Action: Mouse moved to (340, 298)
Screenshot: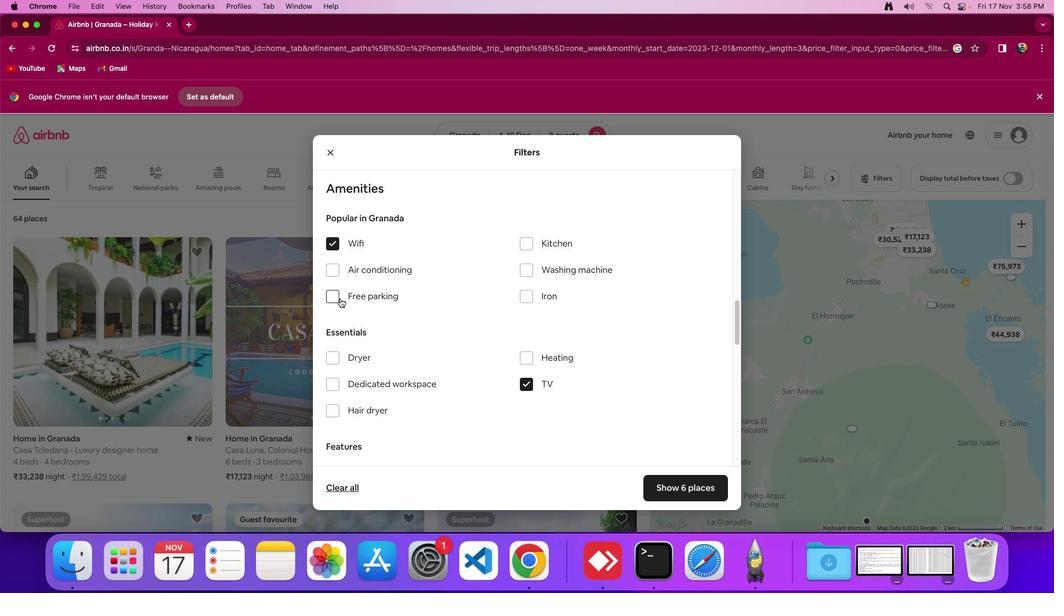 
Action: Mouse pressed left at (340, 298)
Screenshot: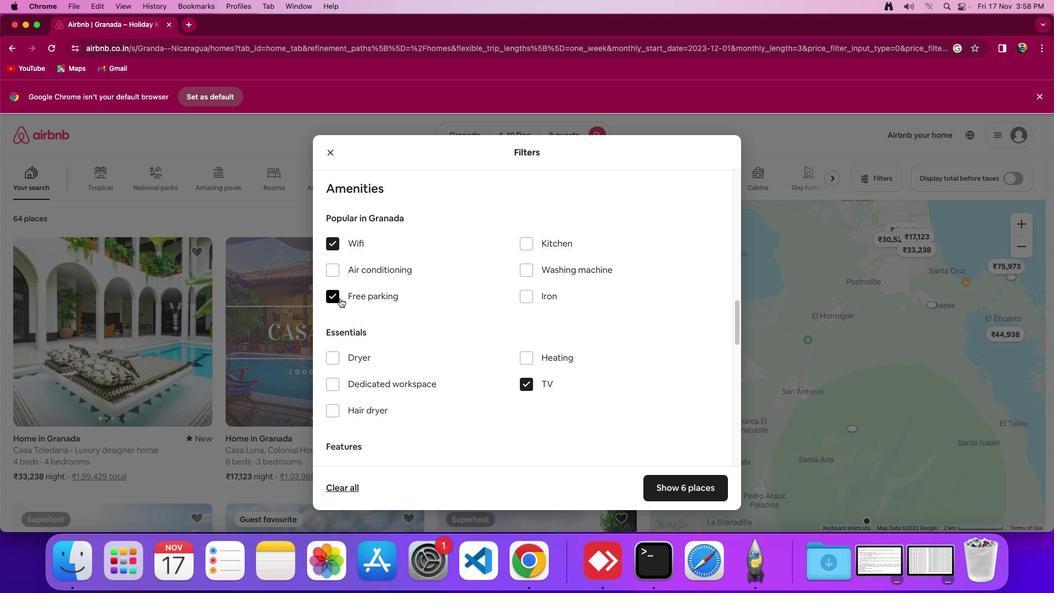 
Action: Mouse moved to (498, 396)
Screenshot: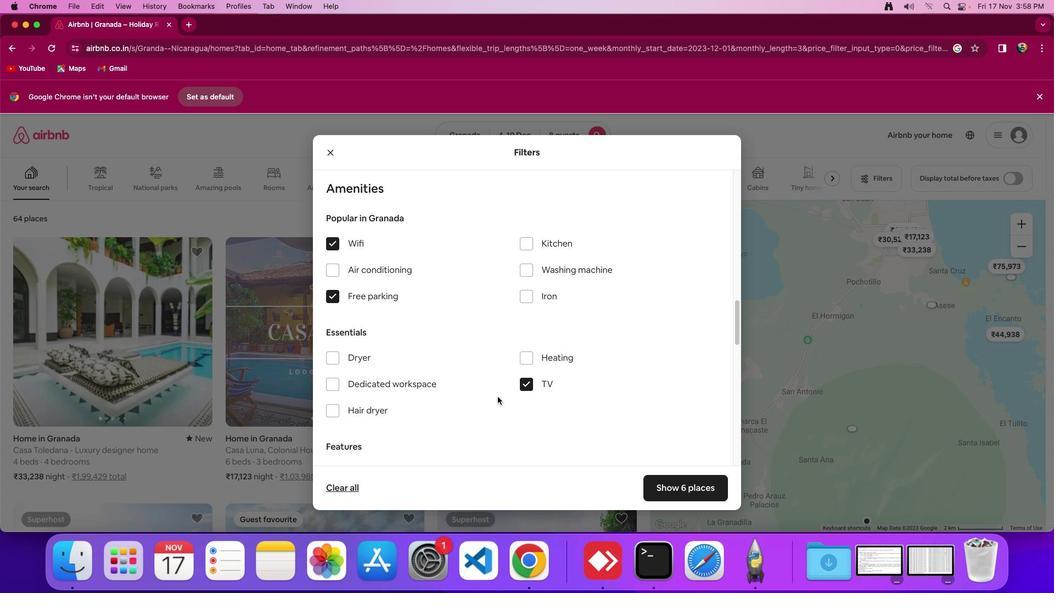 
Action: Mouse scrolled (498, 396) with delta (0, 0)
Screenshot: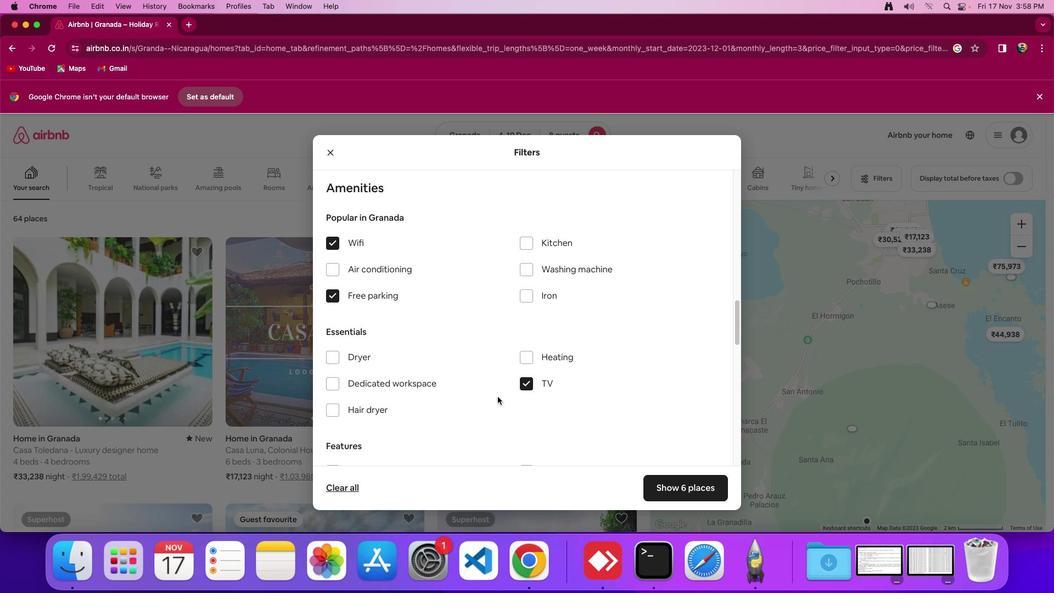 
Action: Mouse scrolled (498, 396) with delta (0, 0)
Screenshot: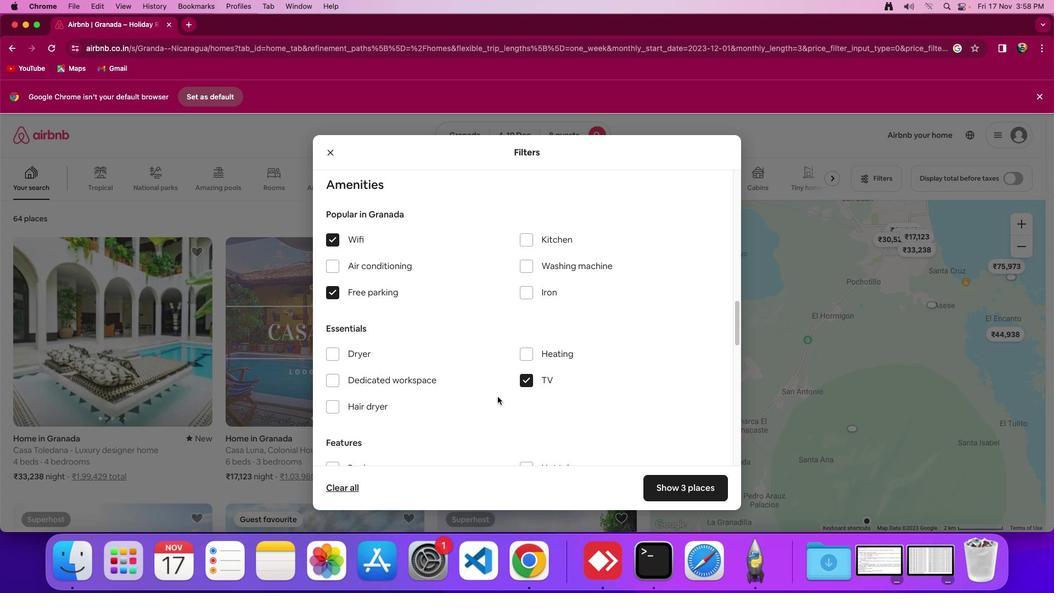 
Action: Mouse scrolled (498, 396) with delta (0, 0)
Screenshot: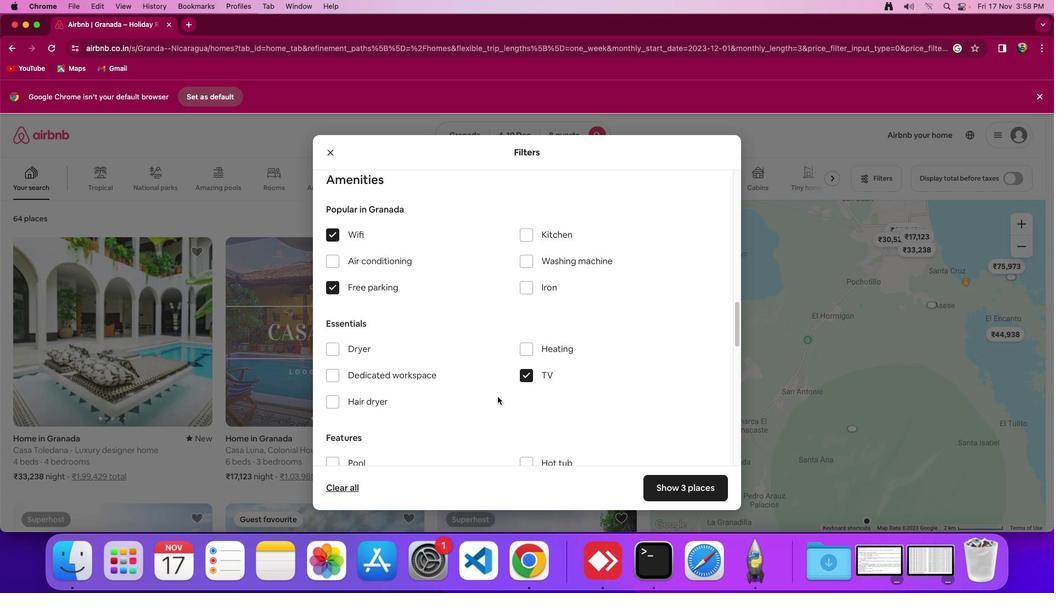 
Action: Mouse scrolled (498, 396) with delta (0, 0)
Screenshot: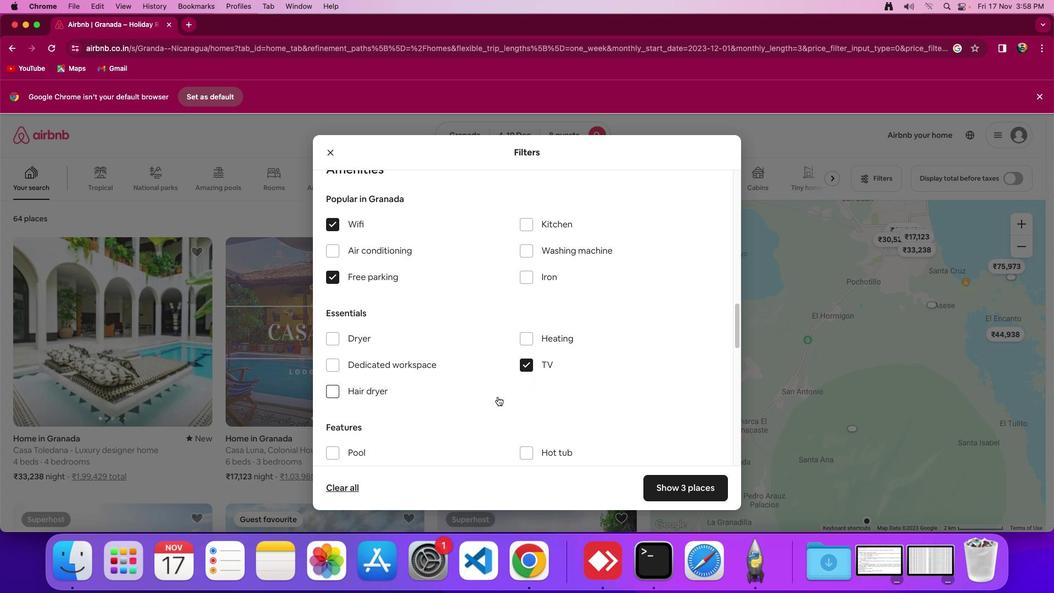
Action: Mouse scrolled (498, 396) with delta (0, 0)
Screenshot: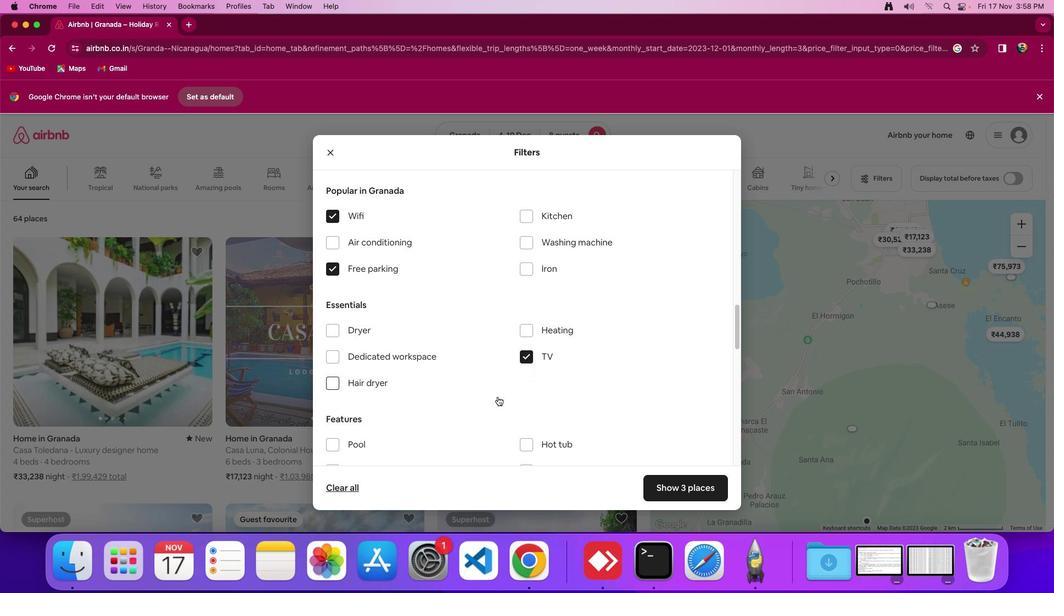 
Action: Mouse moved to (487, 396)
Screenshot: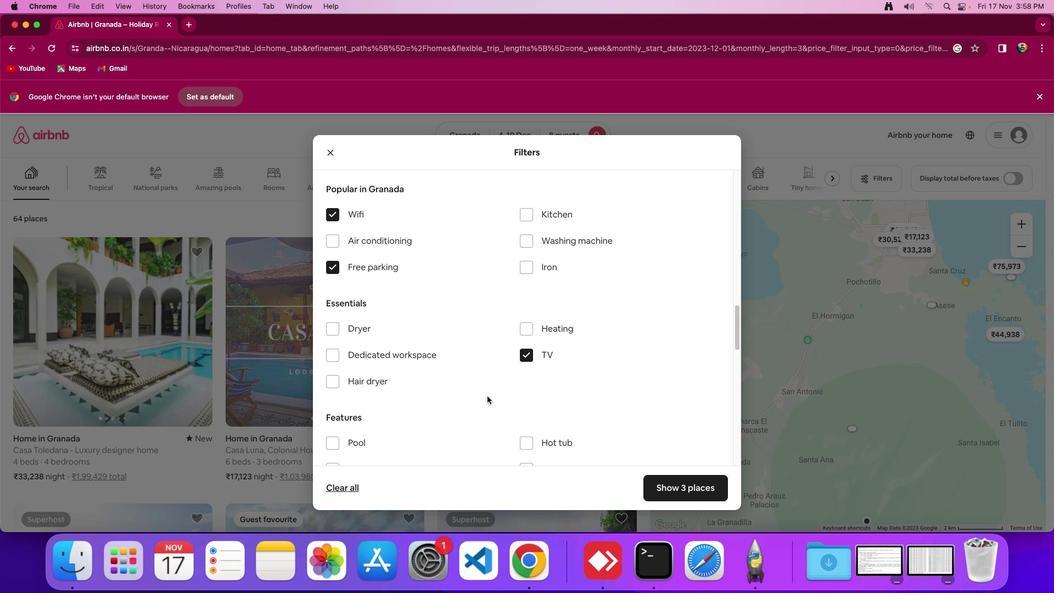 
Action: Mouse scrolled (487, 396) with delta (0, 0)
Screenshot: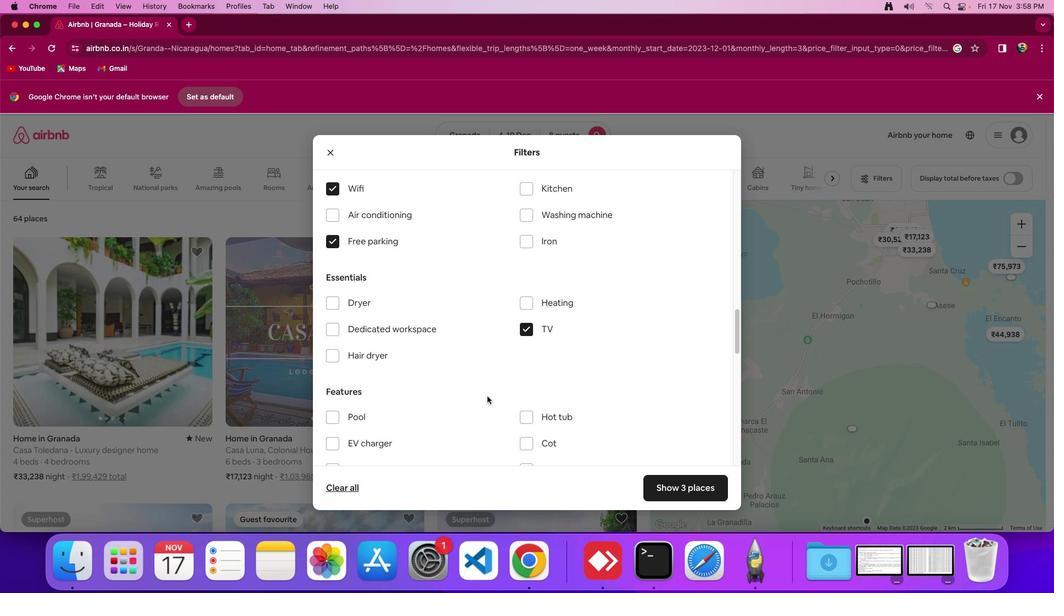 
Action: Mouse moved to (487, 396)
Screenshot: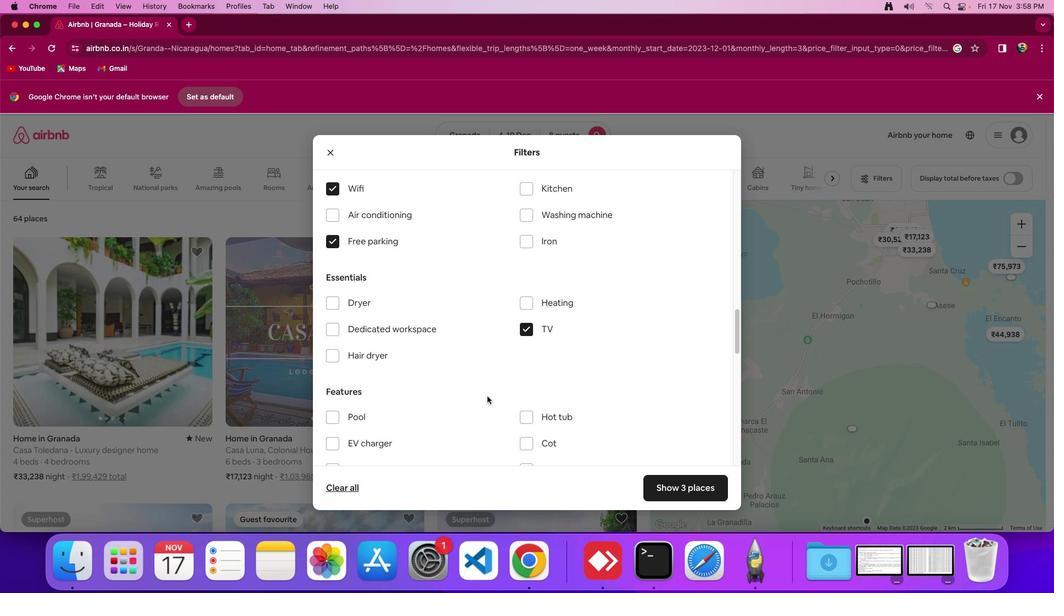 
Action: Mouse scrolled (487, 396) with delta (0, 0)
Screenshot: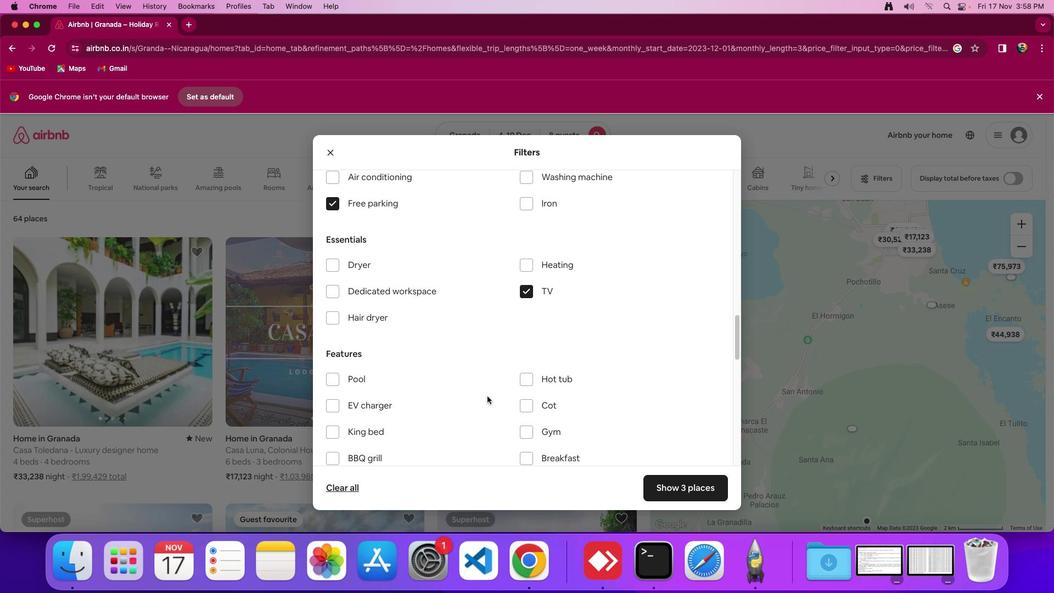 
Action: Mouse scrolled (487, 396) with delta (0, -1)
Screenshot: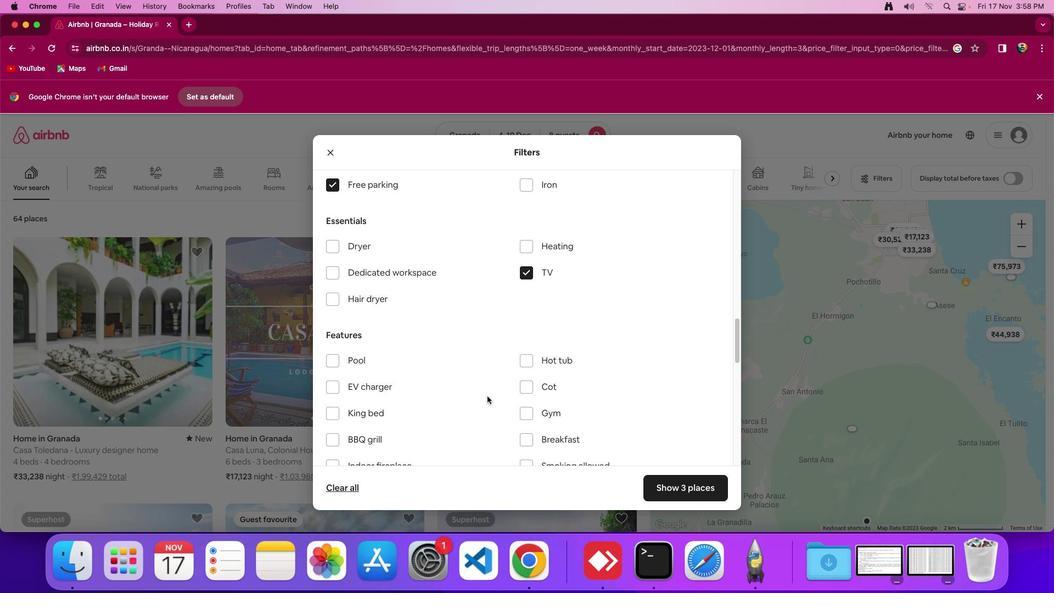
Action: Mouse moved to (532, 403)
Screenshot: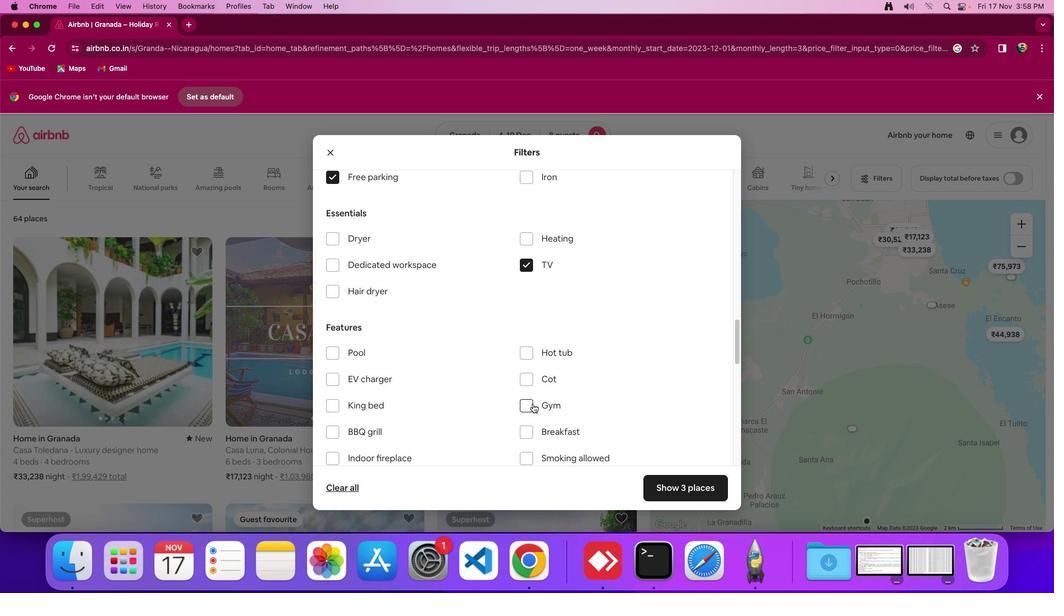 
Action: Mouse pressed left at (532, 403)
Screenshot: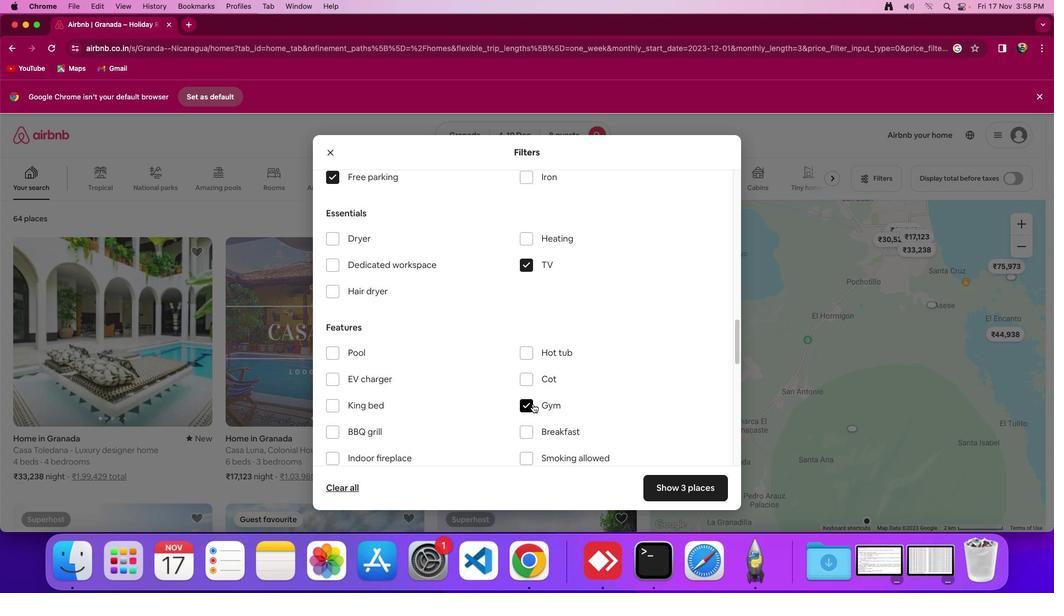 
Action: Mouse moved to (533, 426)
Screenshot: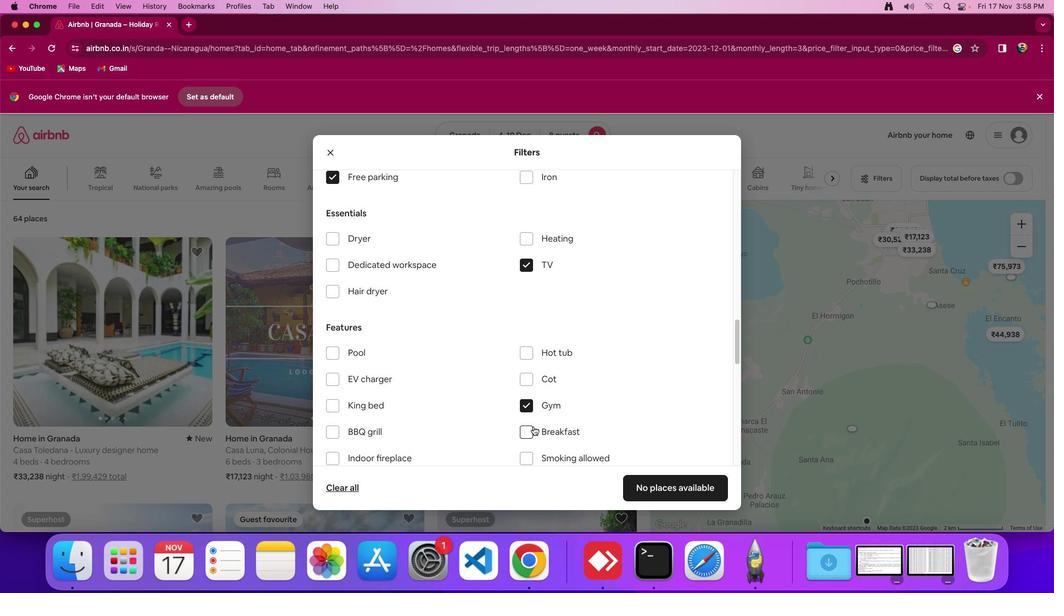 
Action: Mouse pressed left at (533, 426)
Screenshot: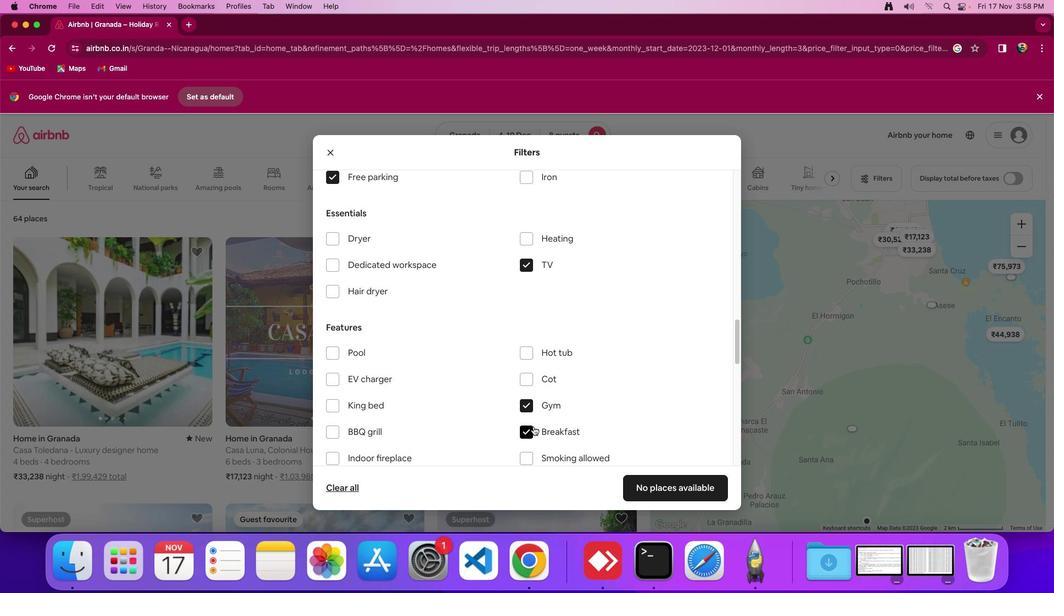 
Action: Mouse moved to (680, 484)
Screenshot: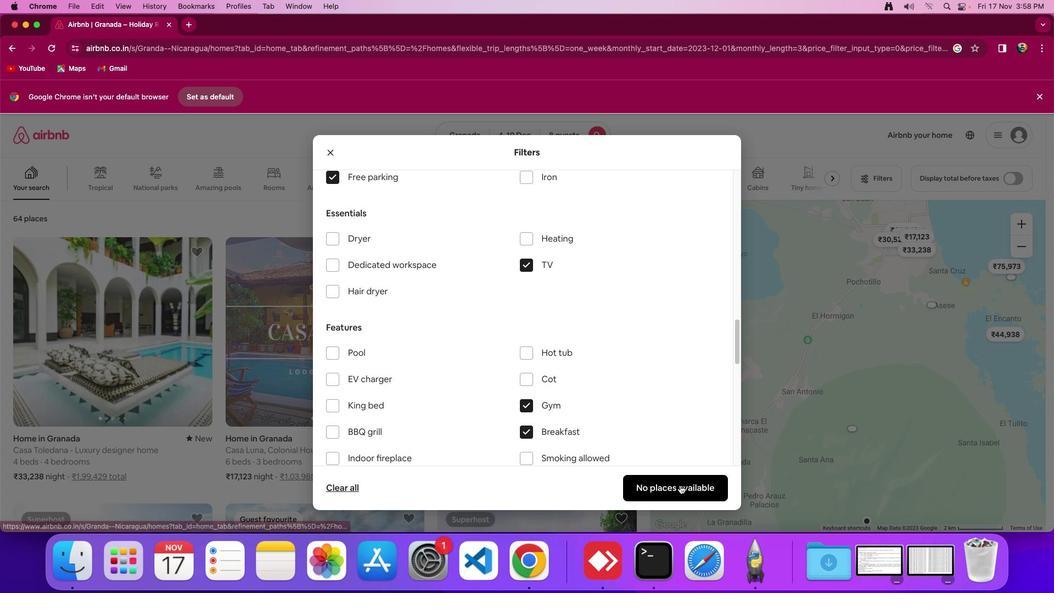 
Action: Mouse pressed left at (680, 484)
Screenshot: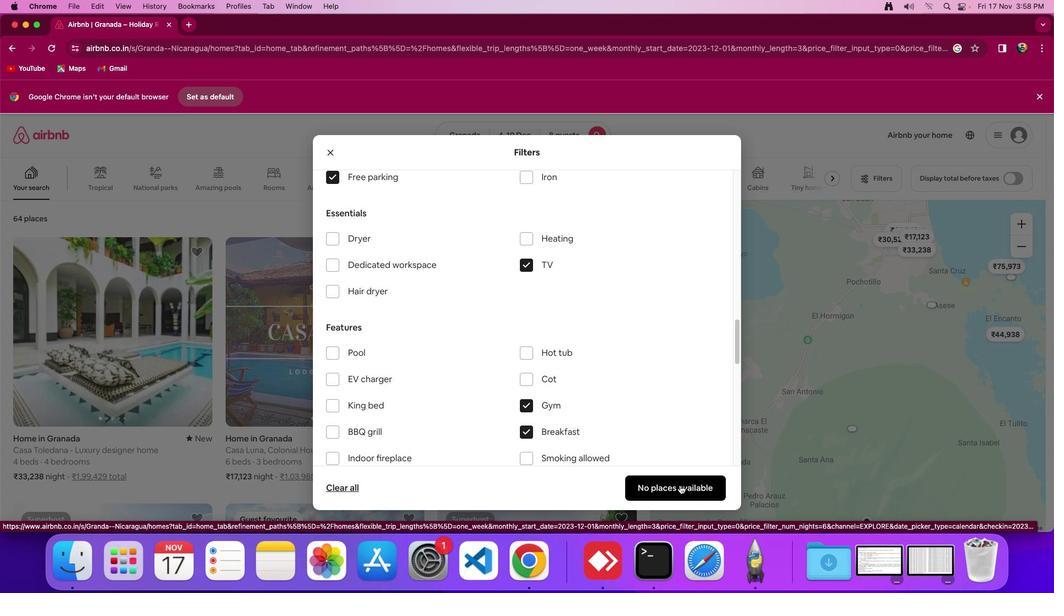 
Action: Mouse moved to (680, 486)
Screenshot: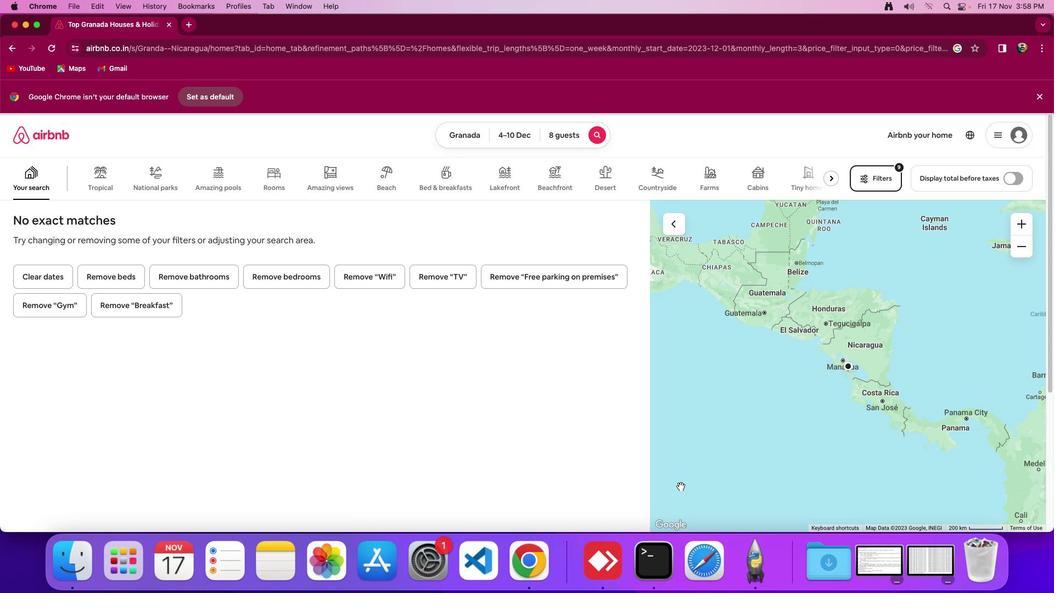 
